 Task: Create new invoice with Date Opened :15-Apr-23, Select Customer: Too Thai Street Eats, Terms: Payment Term 1. Make invoice entry for item-1 with Date: 15-Apr-23, Description: Blue Bunny Cookies 'n Cream_x000D_
, Action: Material, Income Account: Income:Sales, Quantity: 2, Unit Price: 8.65, Discount $: 2.28. Make entry for item-2 with Date: 15-Apr-23, Description: _x000D_
Terra Chips - Sweet Potato Crinkle, Action: Material, Income Account: Income:Sales, Quantity: 5, Unit Price: 14.25, Discount $: 3.28. Make entry for item-3 with Date: 15-Apr-23, Description: Starbucks Frappuccino, Action: Material, Income Account: Income:Sales, Quantity: 1, Unit Price: 15.25, Discount $: 3.78. Write Notes: 'Looking forward to serving you again.'. Post Invoice with Post Date: 15-Apr-23, Post to Accounts: Assets:Accounts Receivable. Pay / Process Payment with Transaction Date: 15-May-23, Amount: 94.46, Transfer Account: Checking Account. Print Invoice, display notes by going to Option, then go to Display Tab and check 'Invoice Notes'.
Action: Mouse pressed left at (188, 30)
Screenshot: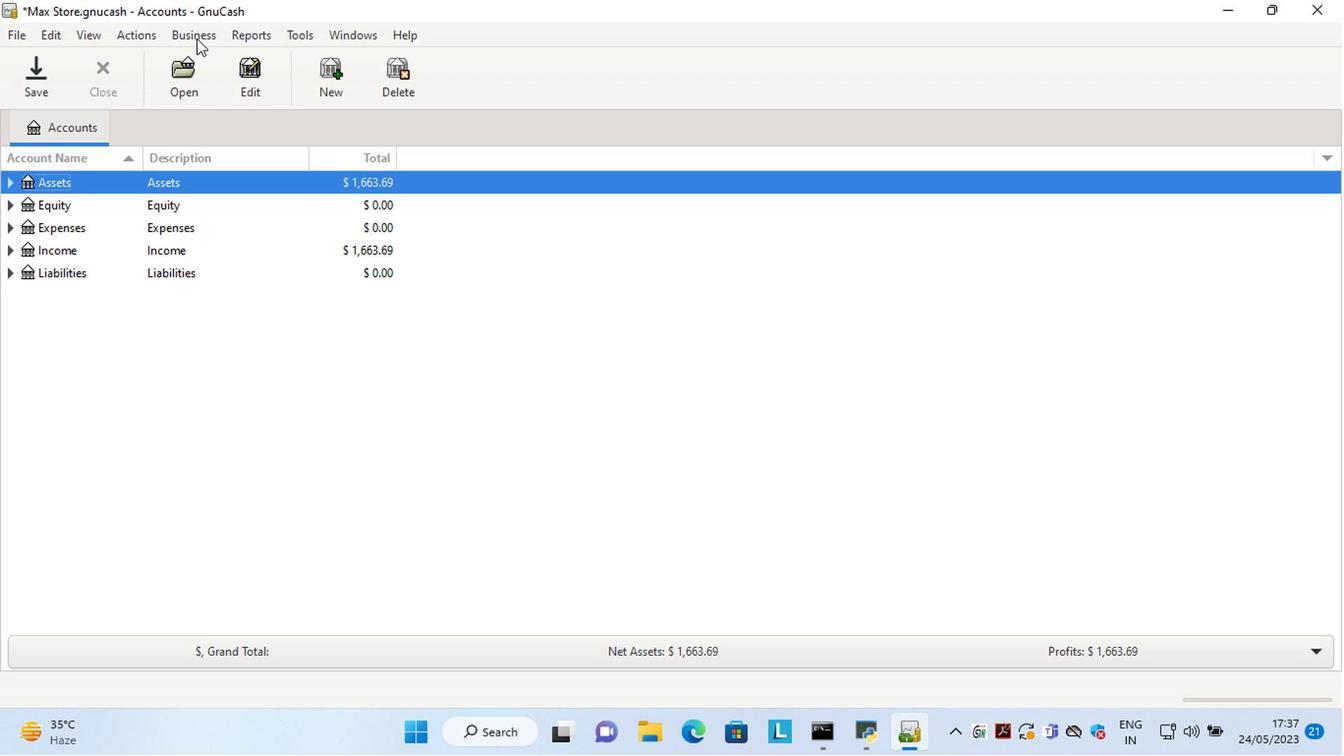 
Action: Mouse moved to (420, 132)
Screenshot: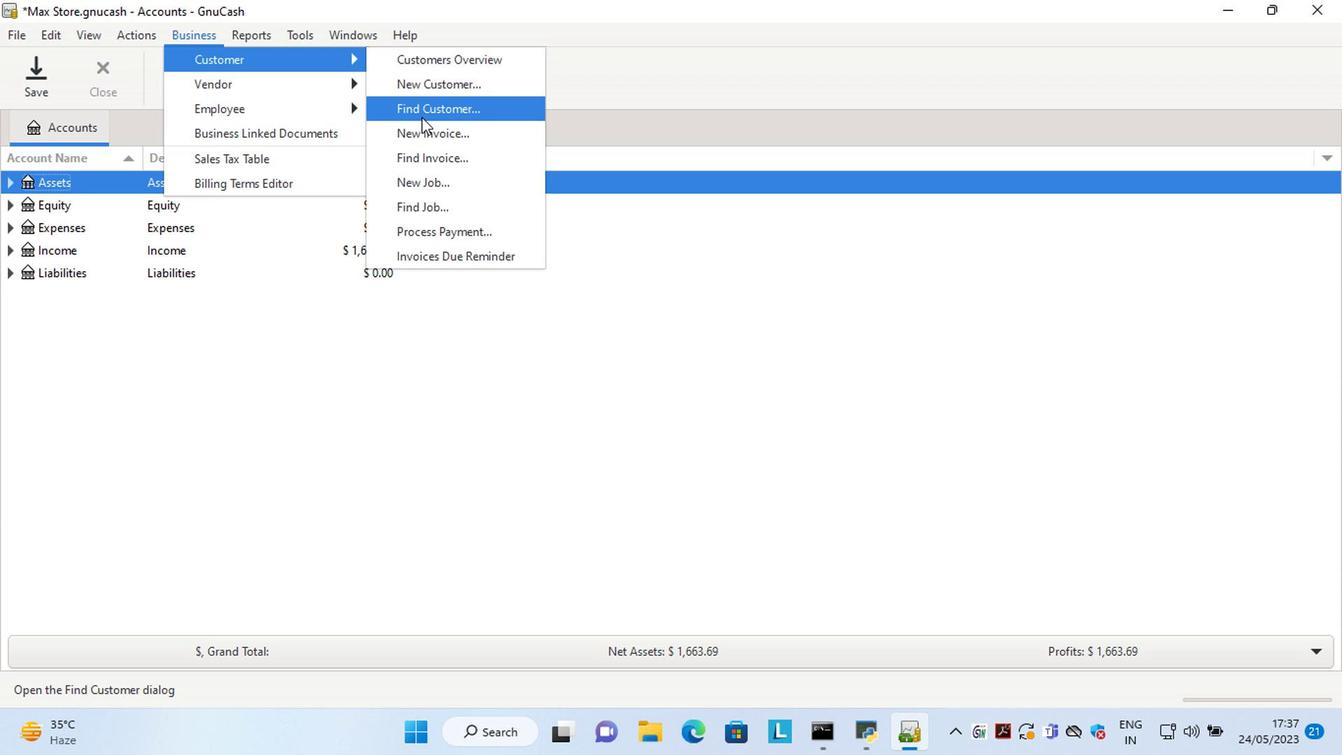 
Action: Mouse pressed left at (420, 132)
Screenshot: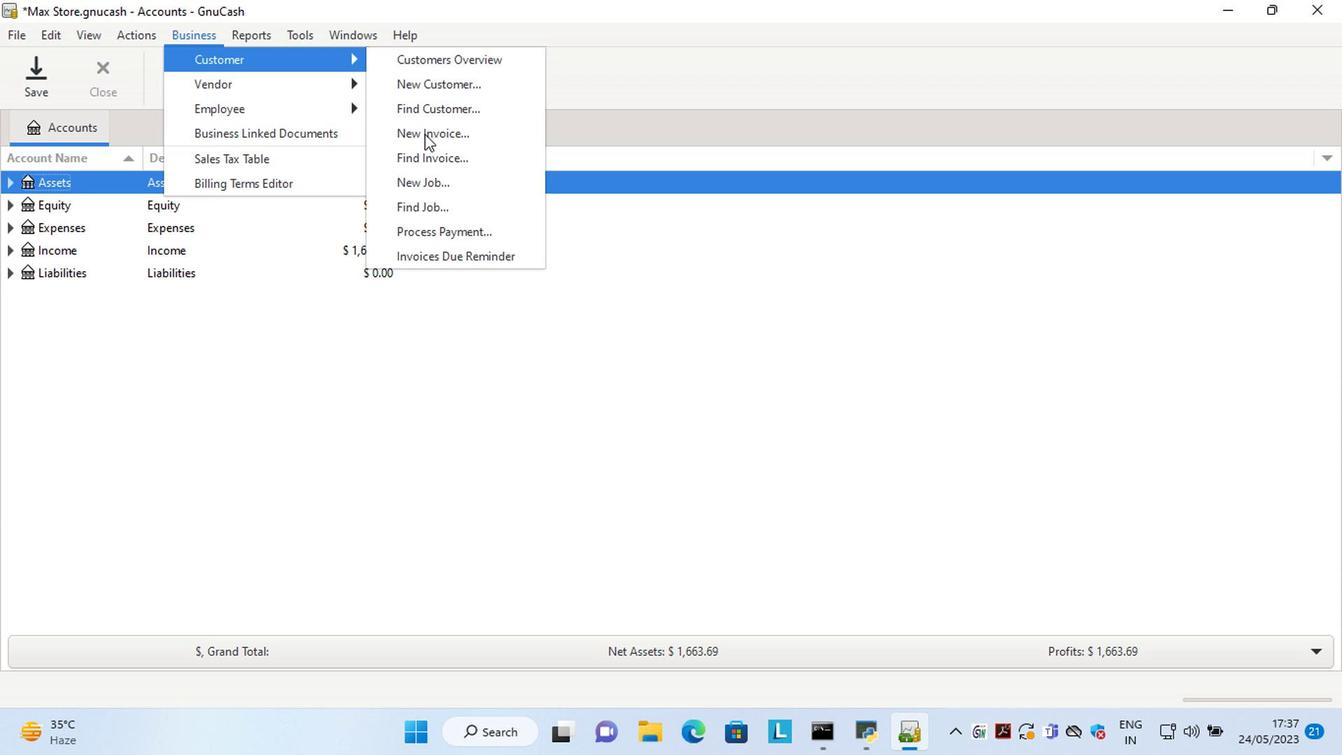 
Action: Mouse moved to (720, 281)
Screenshot: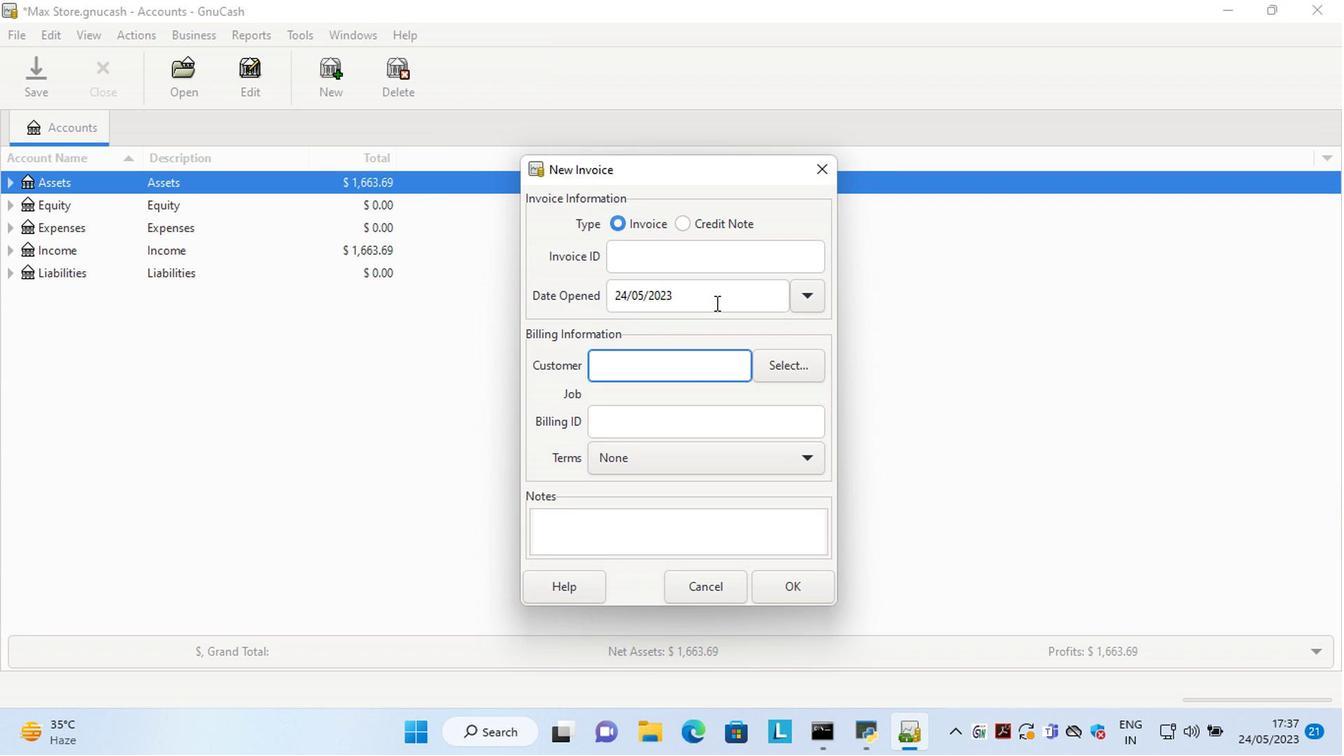 
Action: Mouse pressed left at (720, 281)
Screenshot: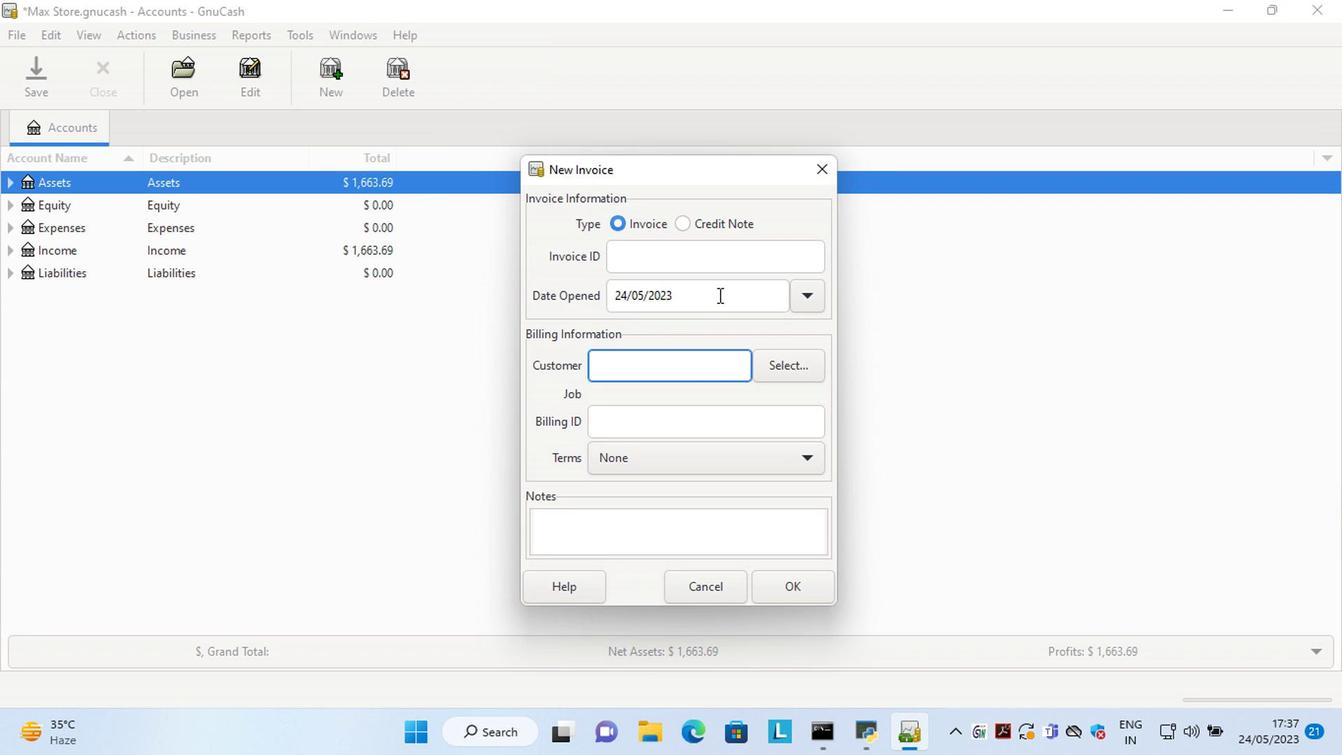
Action: Mouse moved to (1123, 306)
Screenshot: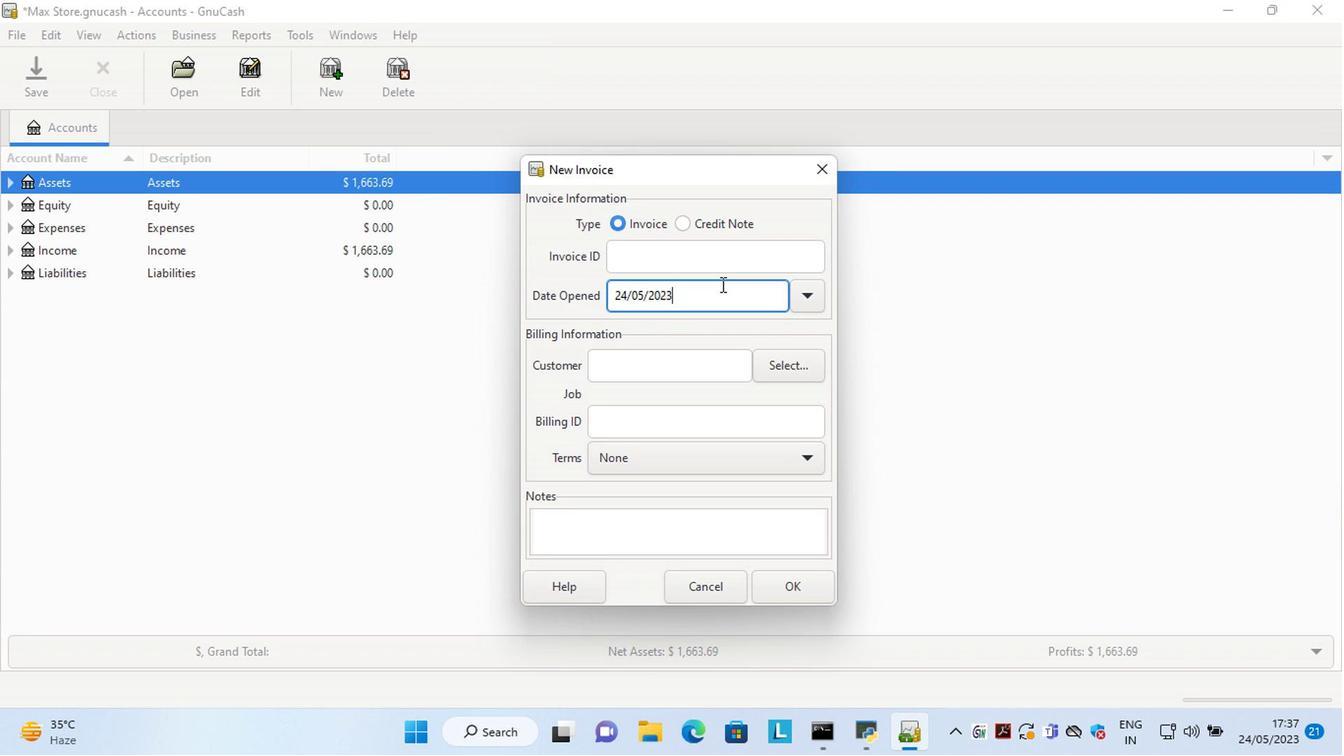 
Action: Key pressed <Key.left><Key.left><Key.left><Key.left><Key.left><Key.left><Key.left><Key.left><Key.left><Key.left><Key.left><Key.delete><Key.delete>15<Key.right><Key.right><Key.delete>4<Key.tab>
Screenshot: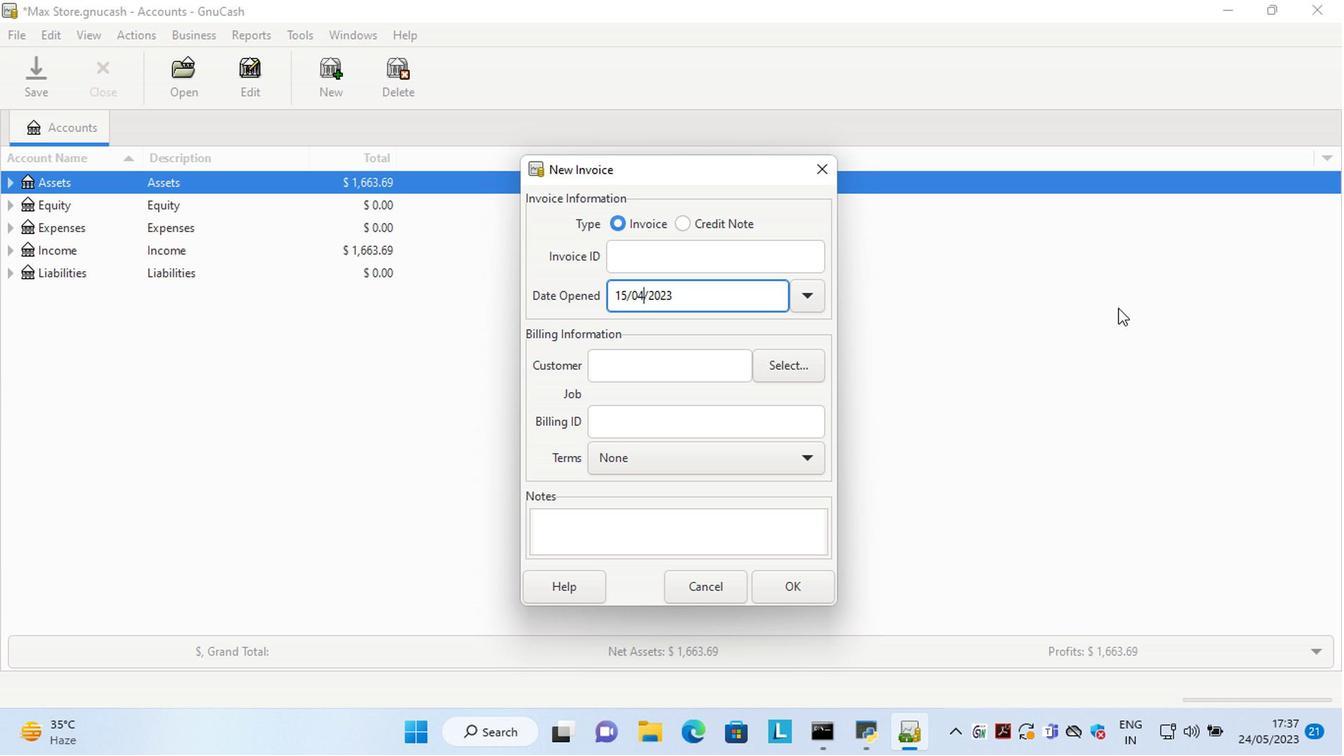 
Action: Mouse moved to (759, 371)
Screenshot: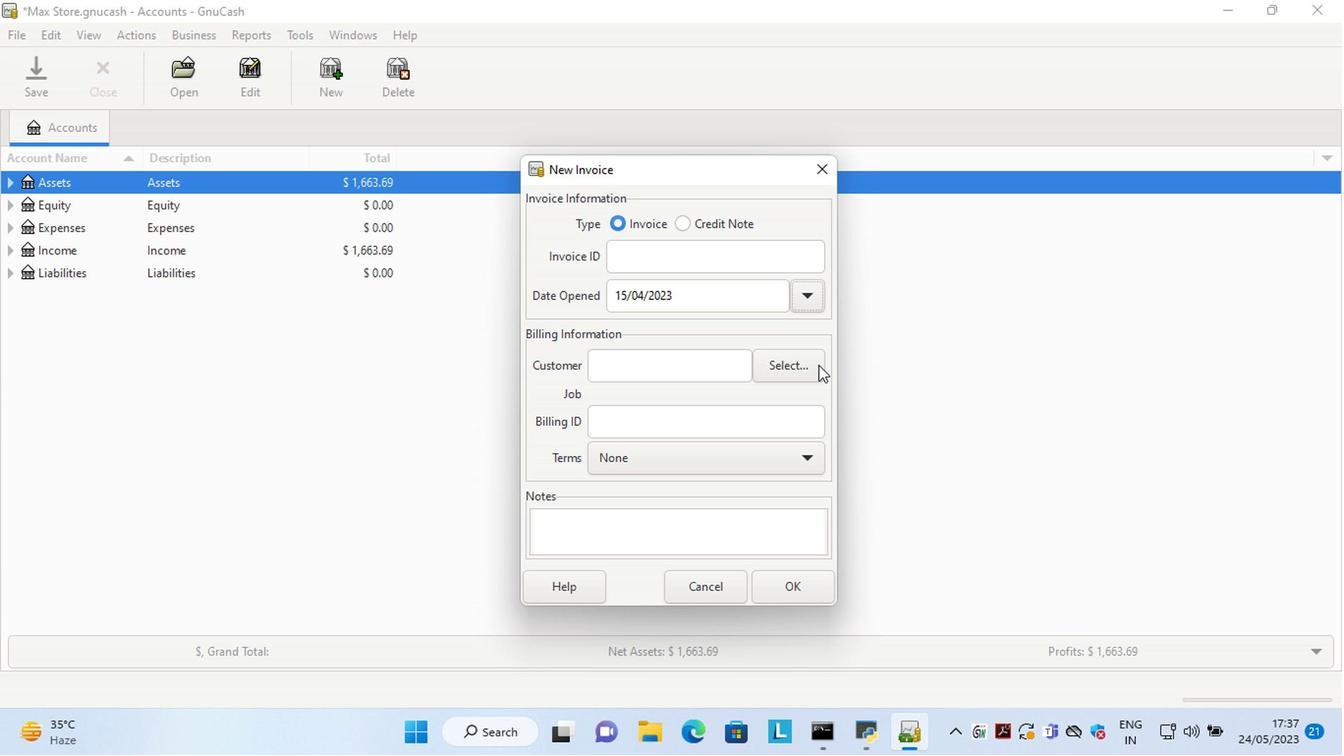 
Action: Mouse pressed left at (759, 371)
Screenshot: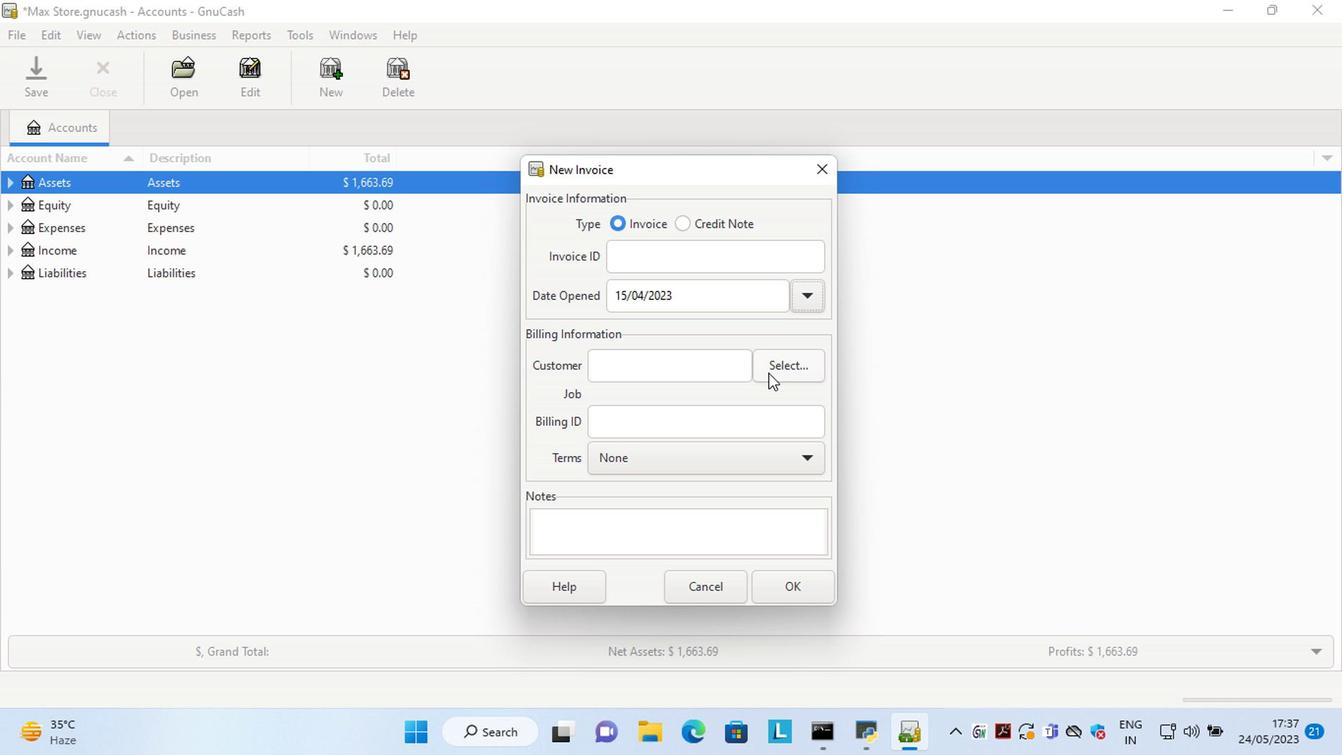 
Action: Mouse moved to (748, 350)
Screenshot: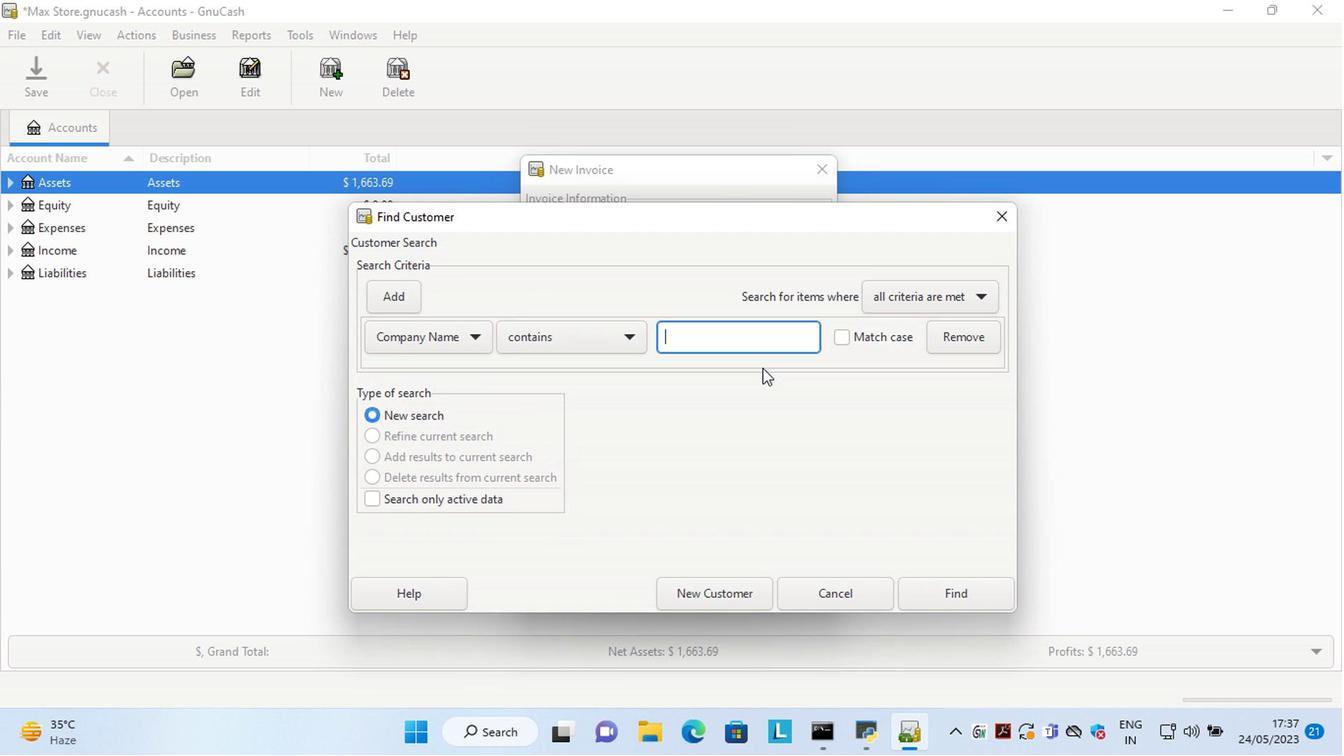 
Action: Mouse pressed left at (748, 350)
Screenshot: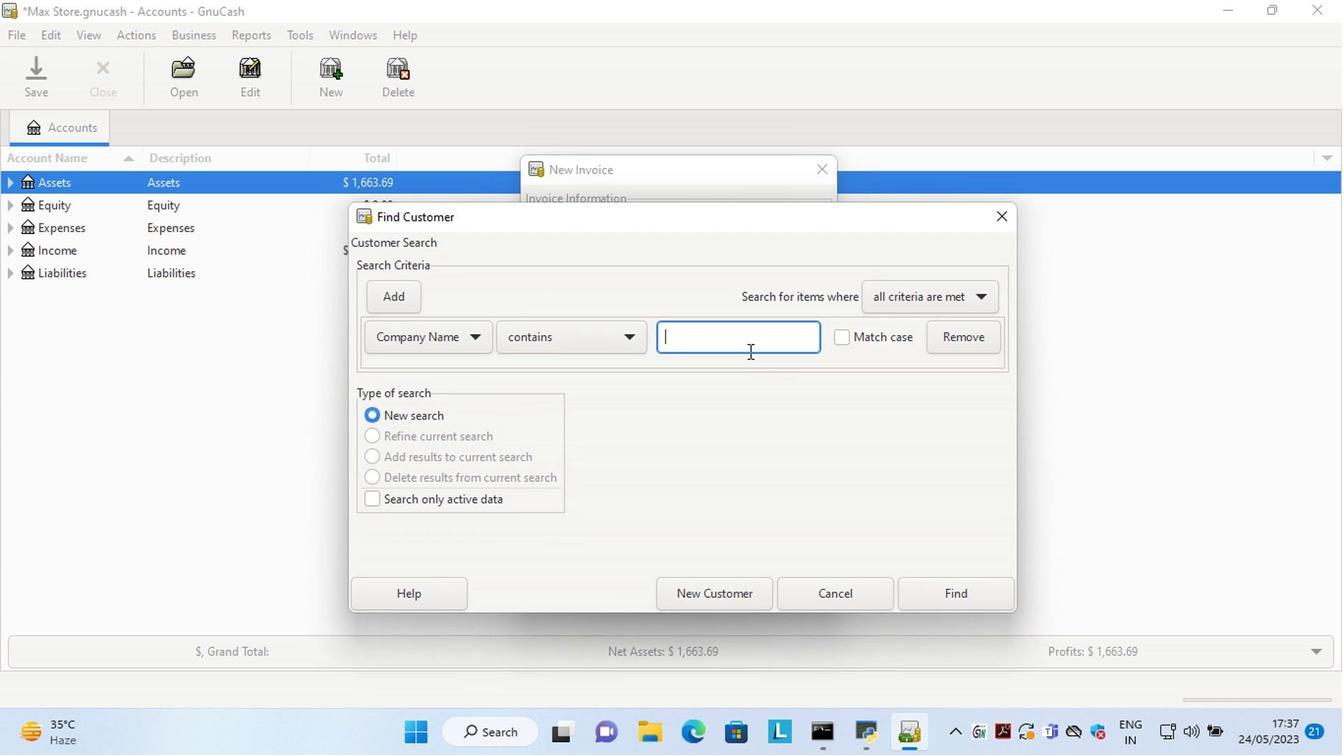 
Action: Key pressed <Key.shift>Too
Screenshot: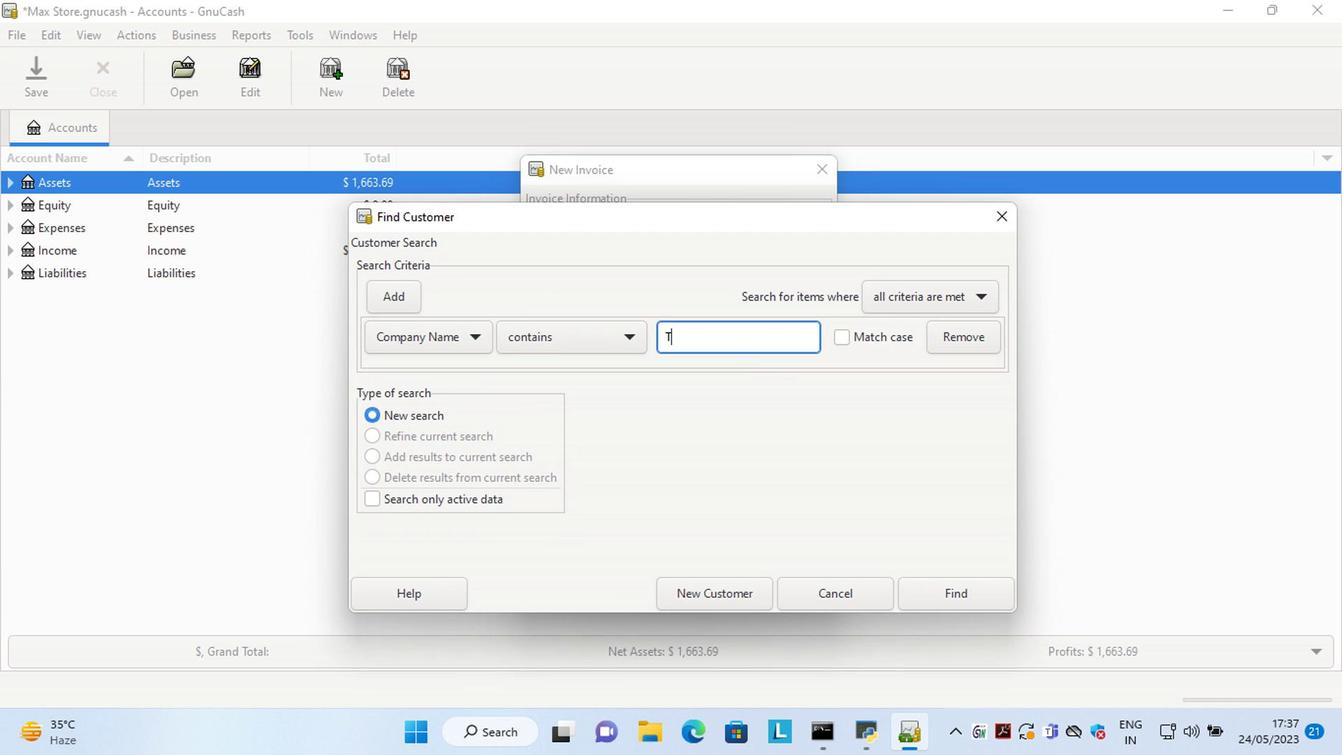 
Action: Mouse moved to (959, 603)
Screenshot: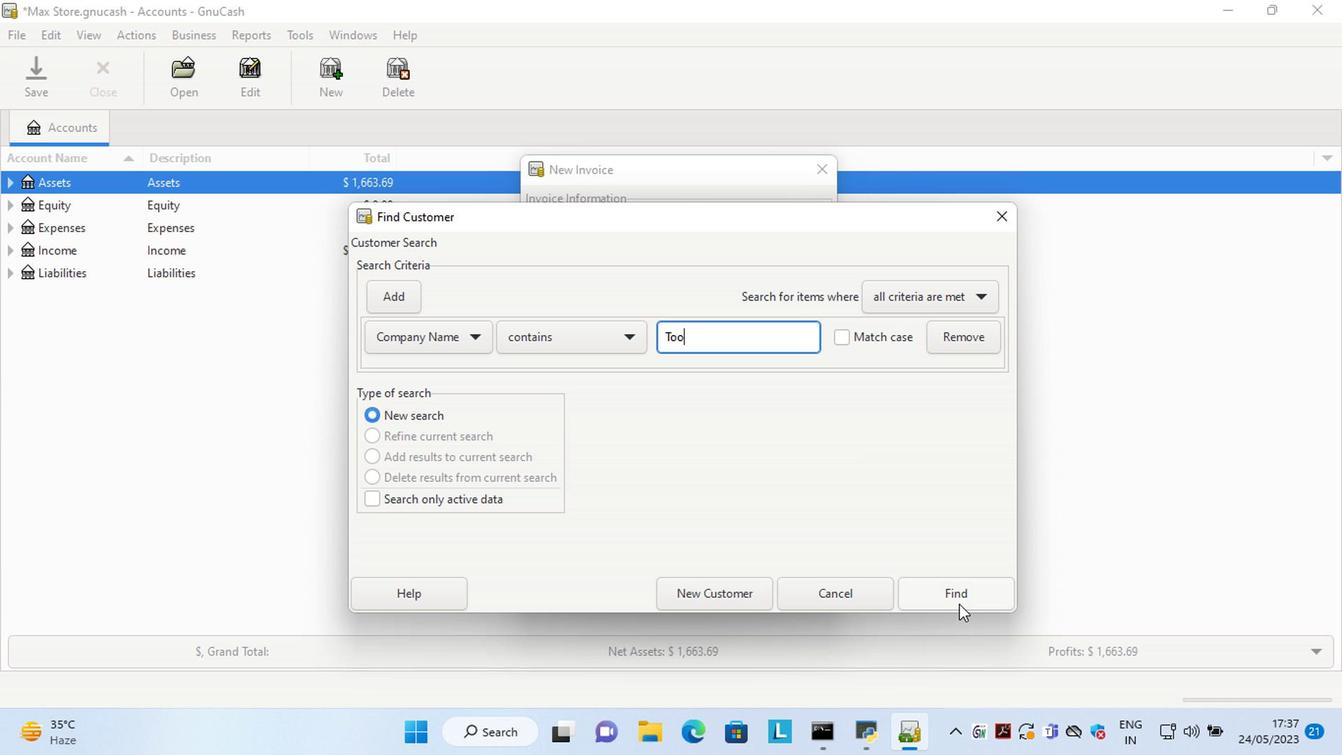 
Action: Mouse pressed left at (959, 603)
Screenshot: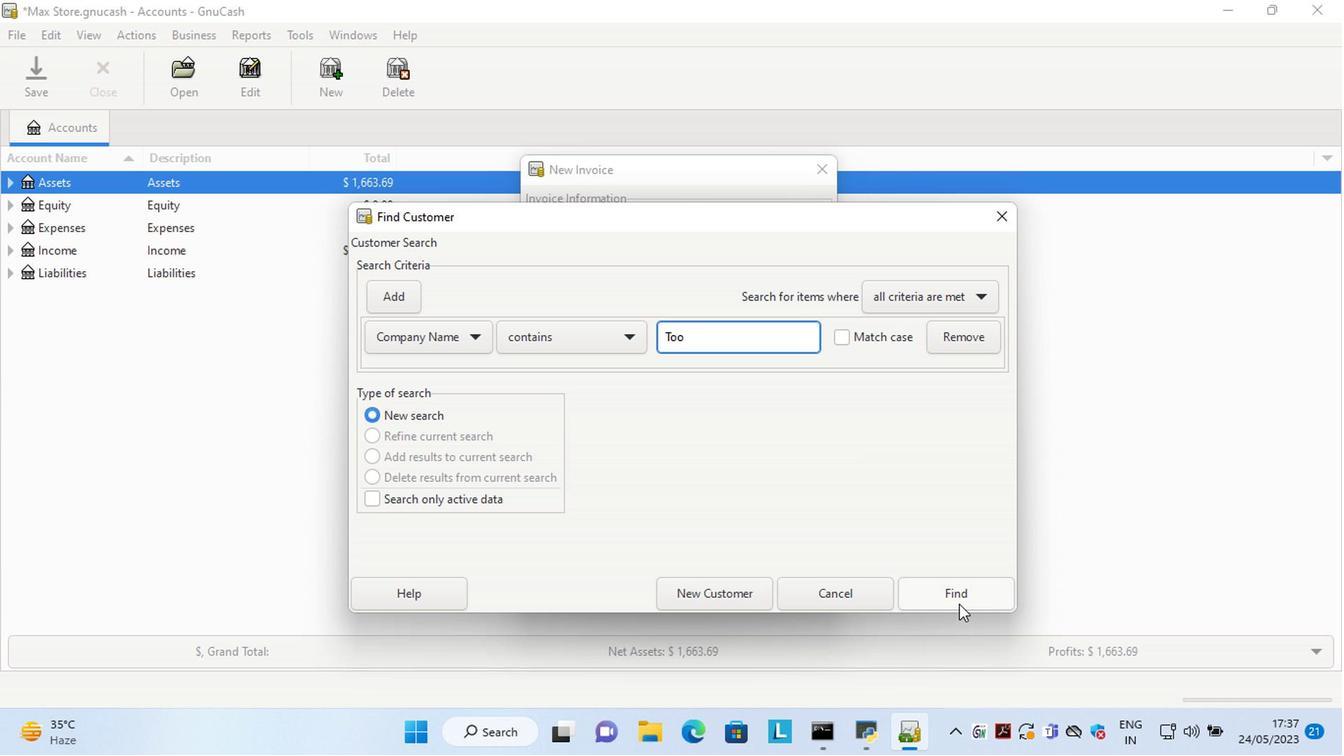 
Action: Mouse moved to (708, 391)
Screenshot: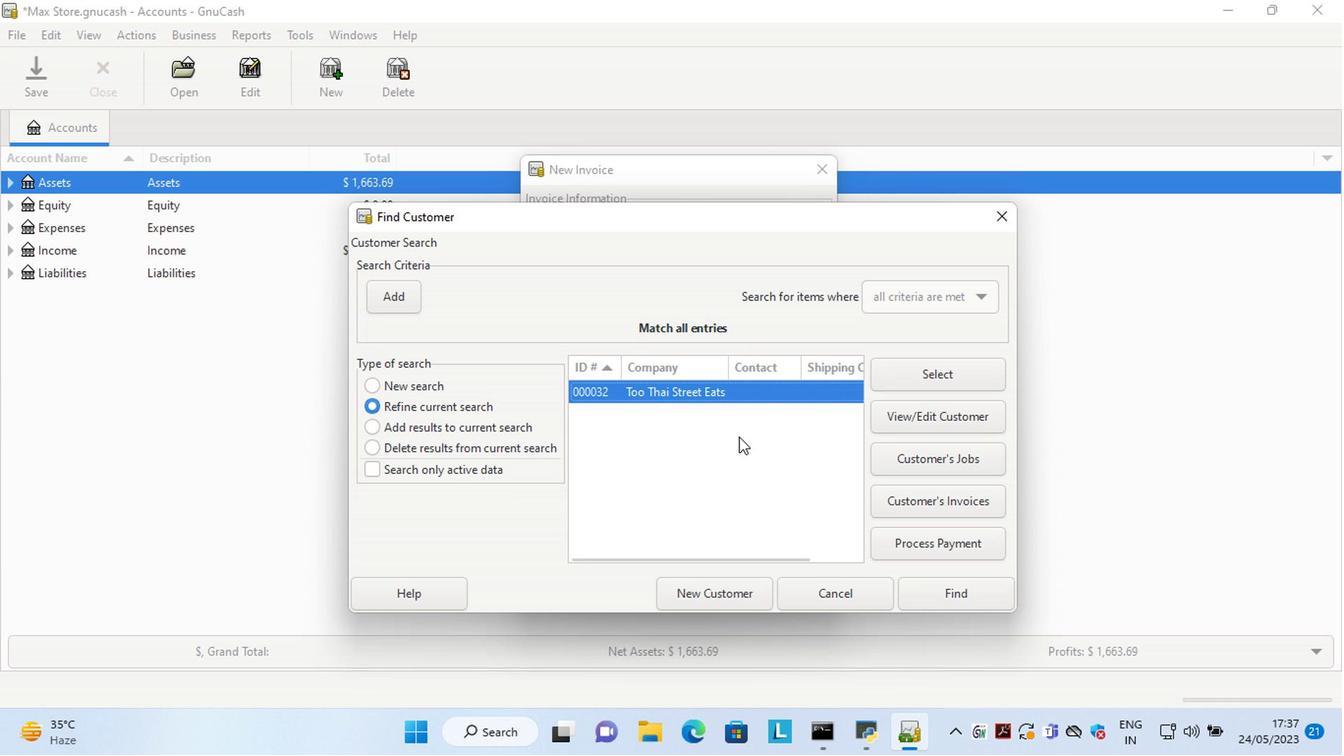 
Action: Mouse pressed left at (708, 391)
Screenshot: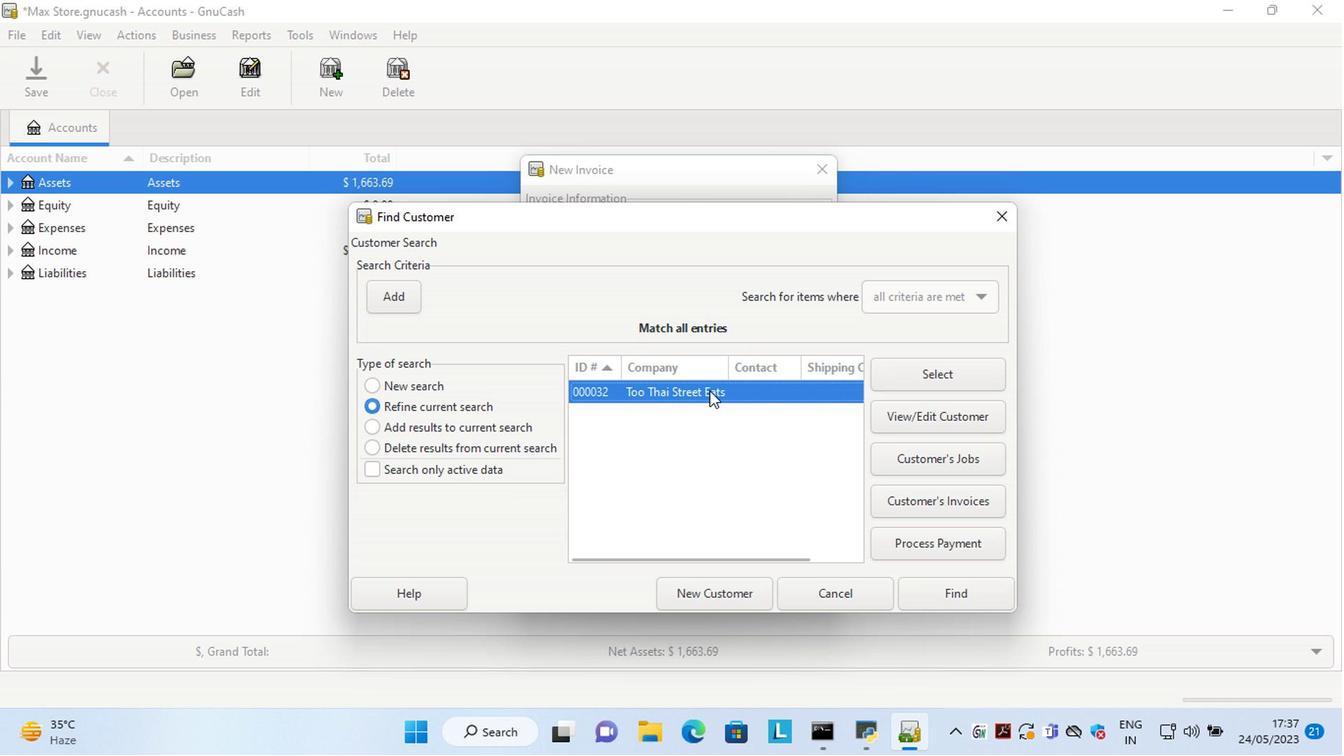 
Action: Mouse pressed left at (708, 391)
Screenshot: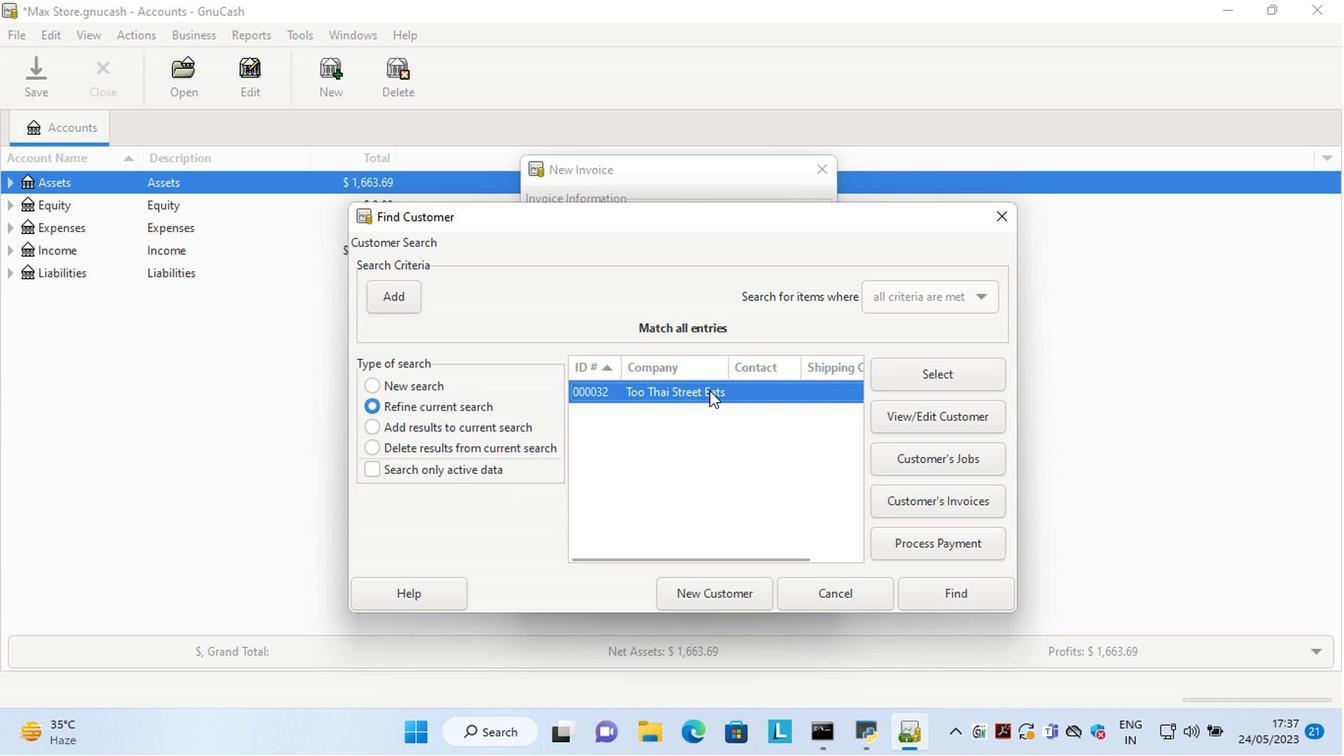 
Action: Mouse moved to (720, 480)
Screenshot: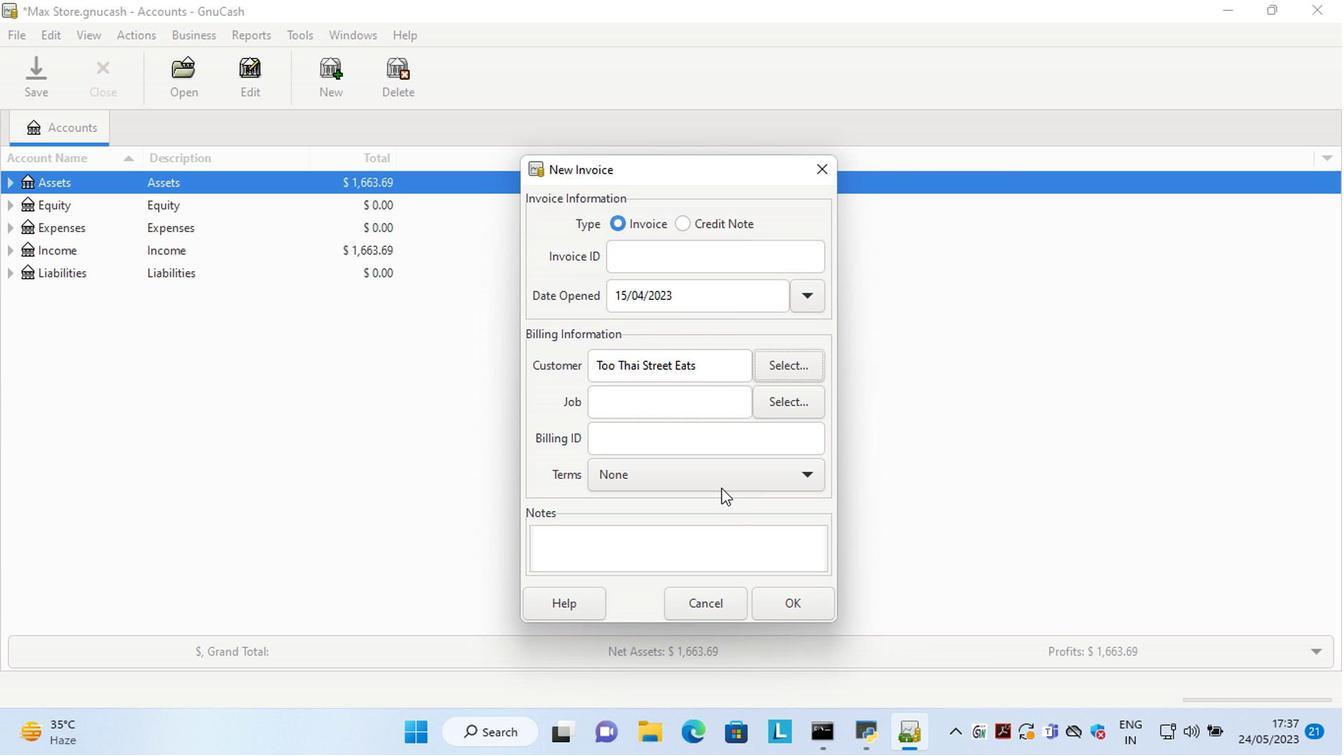 
Action: Mouse pressed left at (720, 480)
Screenshot: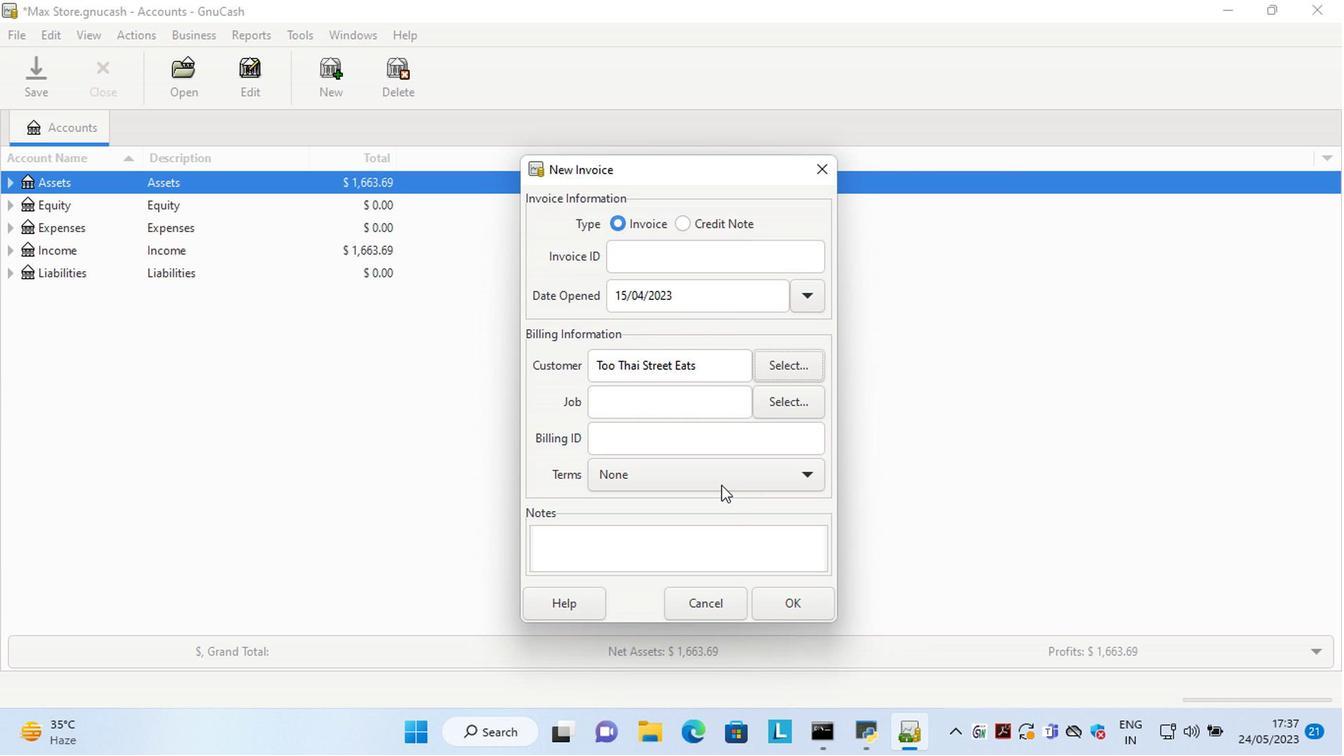 
Action: Mouse moved to (683, 509)
Screenshot: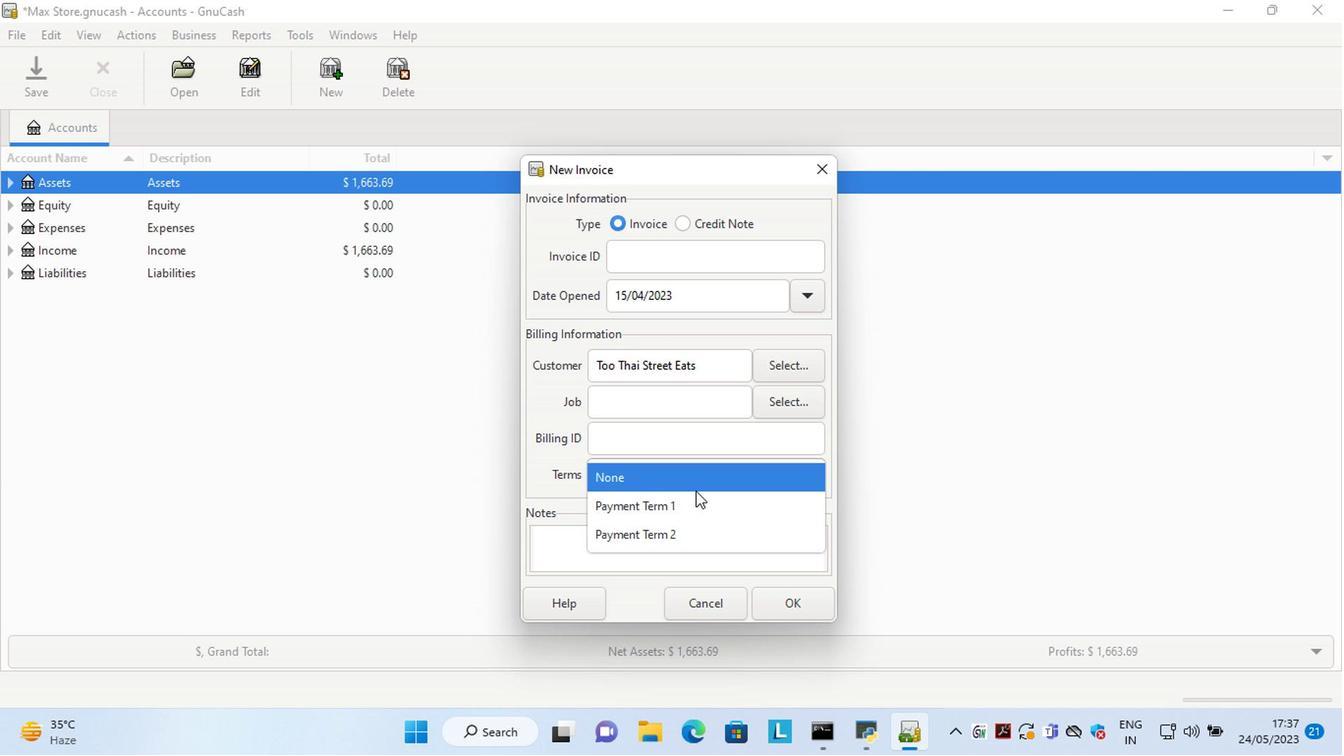 
Action: Mouse pressed left at (683, 509)
Screenshot: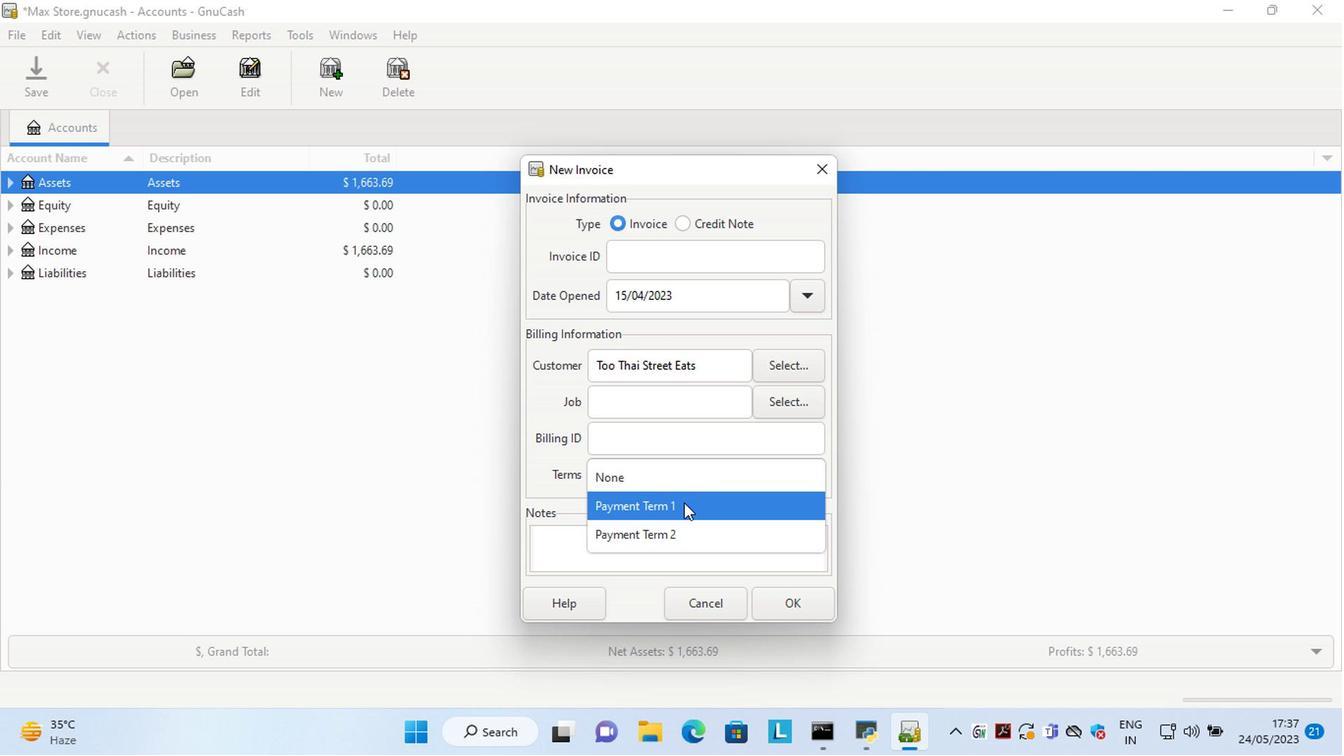 
Action: Mouse moved to (785, 609)
Screenshot: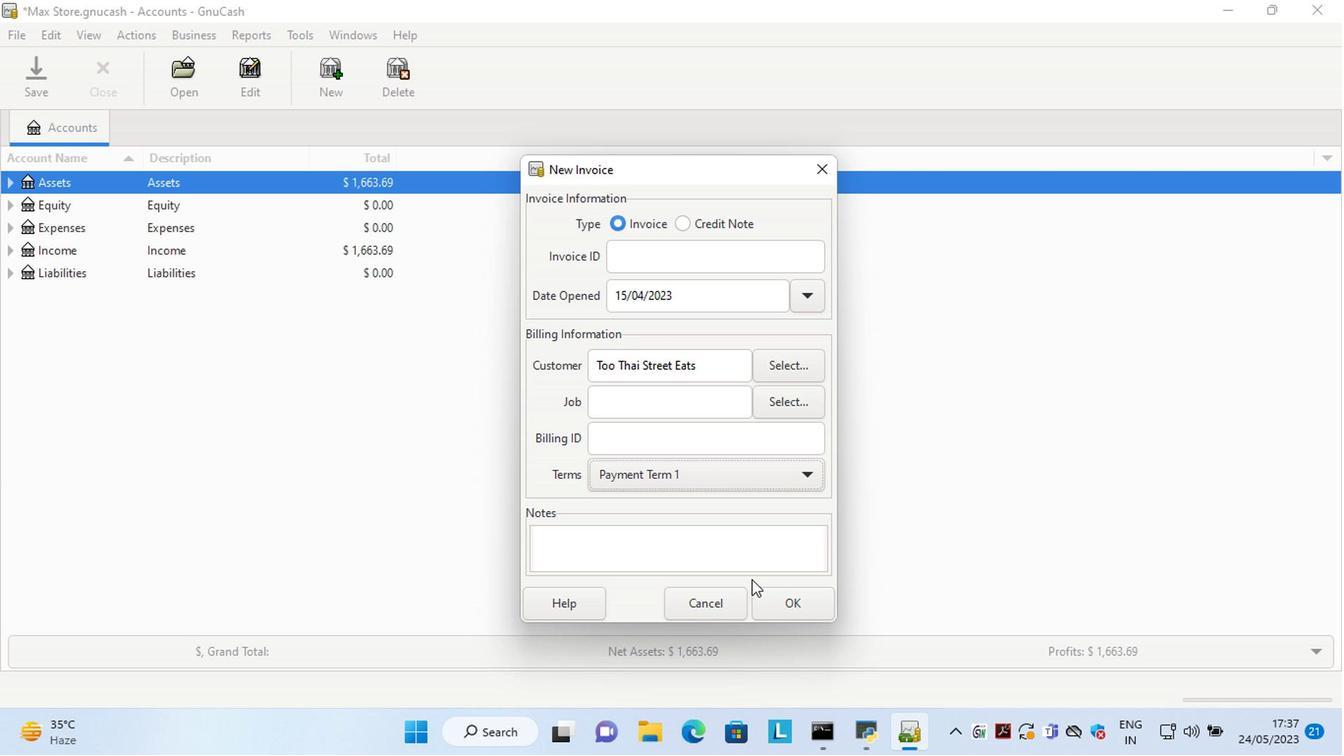
Action: Mouse pressed left at (785, 609)
Screenshot: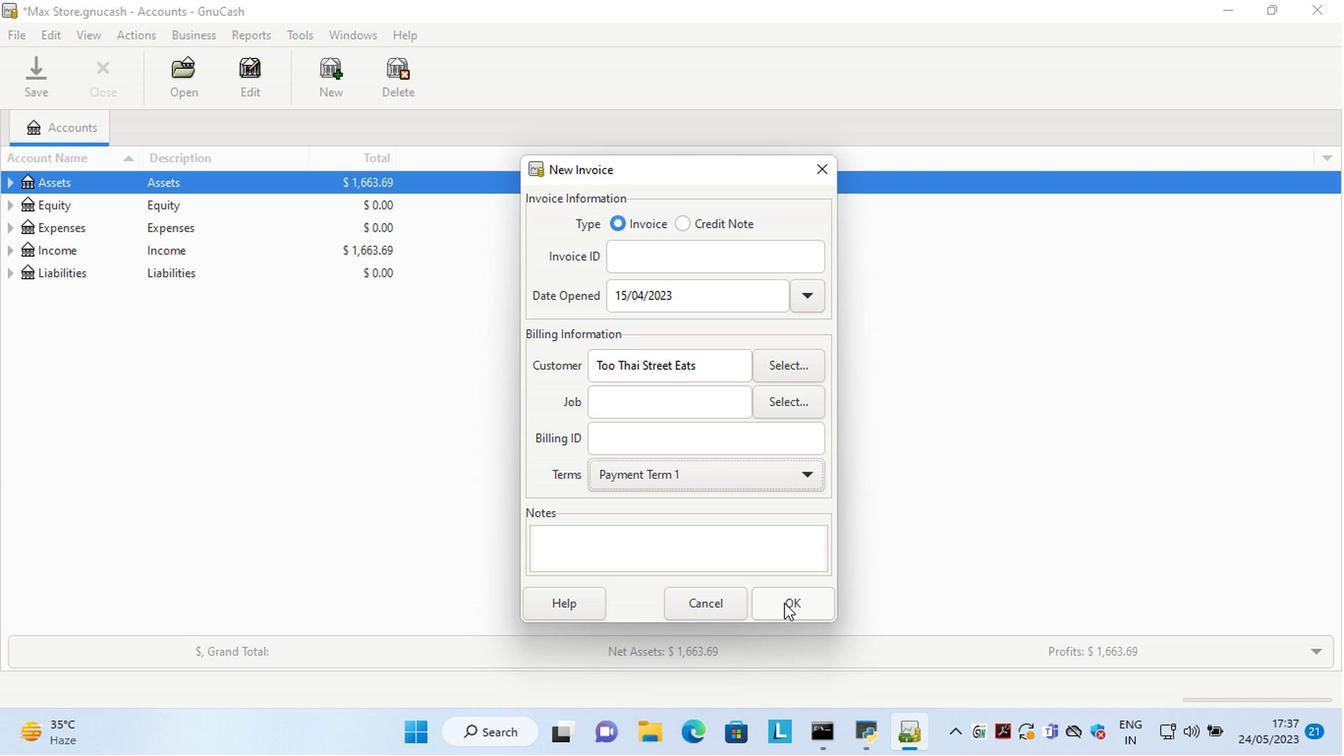 
Action: Mouse moved to (398, 405)
Screenshot: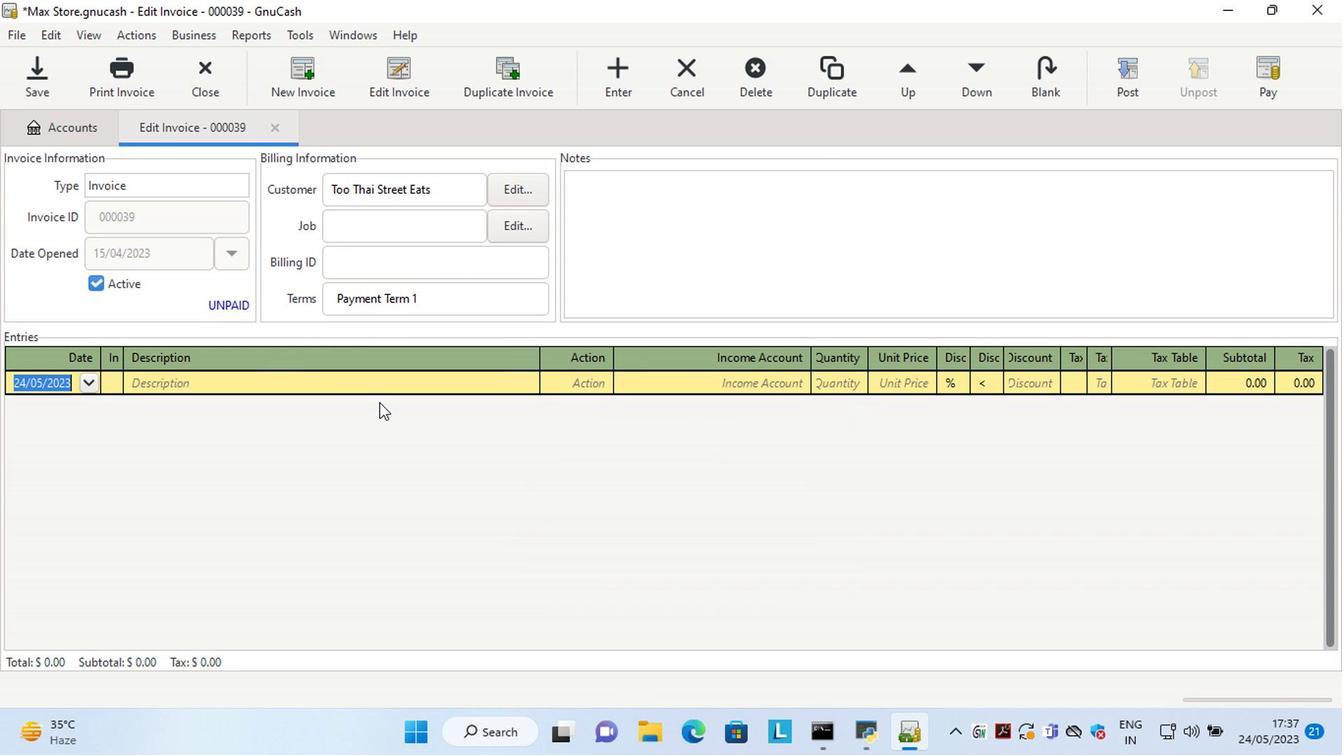 
Action: Key pressed <Key.left><Key.left><Key.left><Key.delete><Key.delete>15<Key.right><Key.right><Key.delete>4<Key.tab><Key.shift>Blue<Key.space><Key.shift>Bunny<Key.space><Key.shift>Cookies'n<Key.space><Key.shift>Cream<Key.tab>ma<Key.tab>sale<Key.tab>2<Key.tab>8.65<Key.tab>
Screenshot: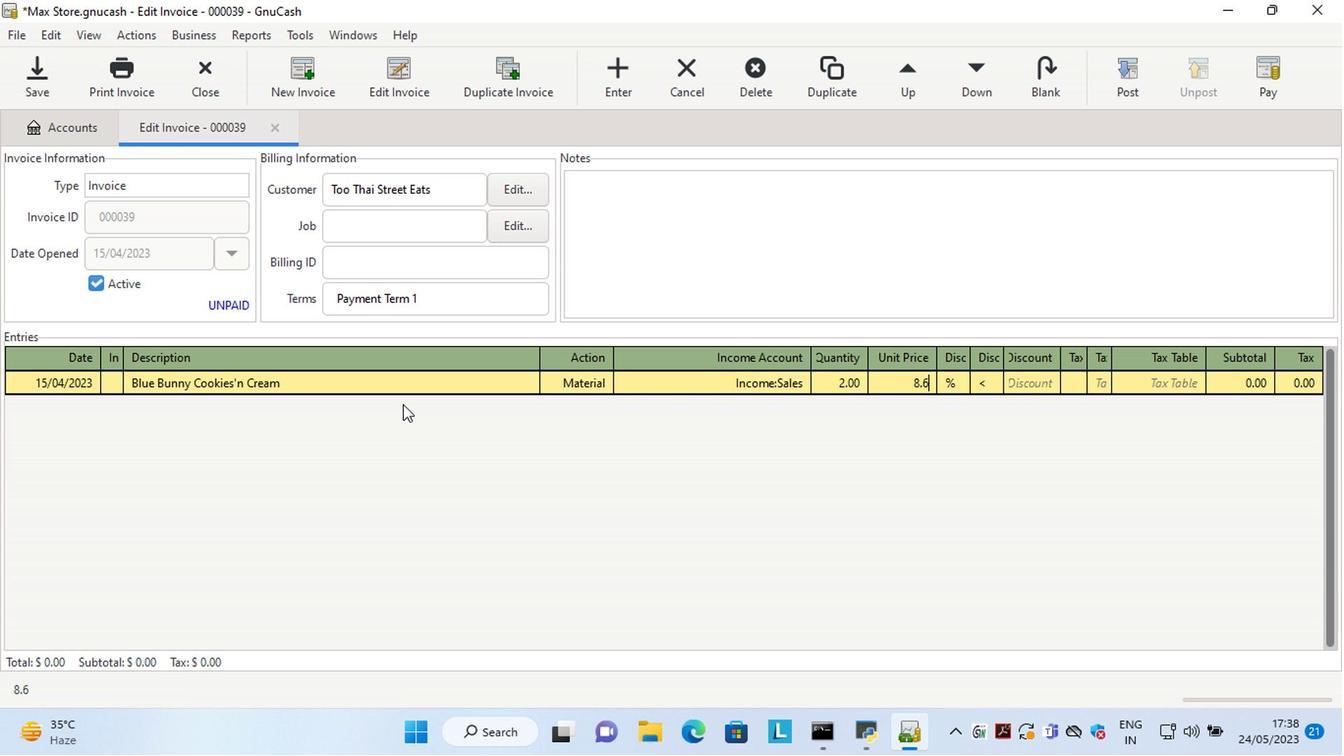 
Action: Mouse moved to (965, 388)
Screenshot: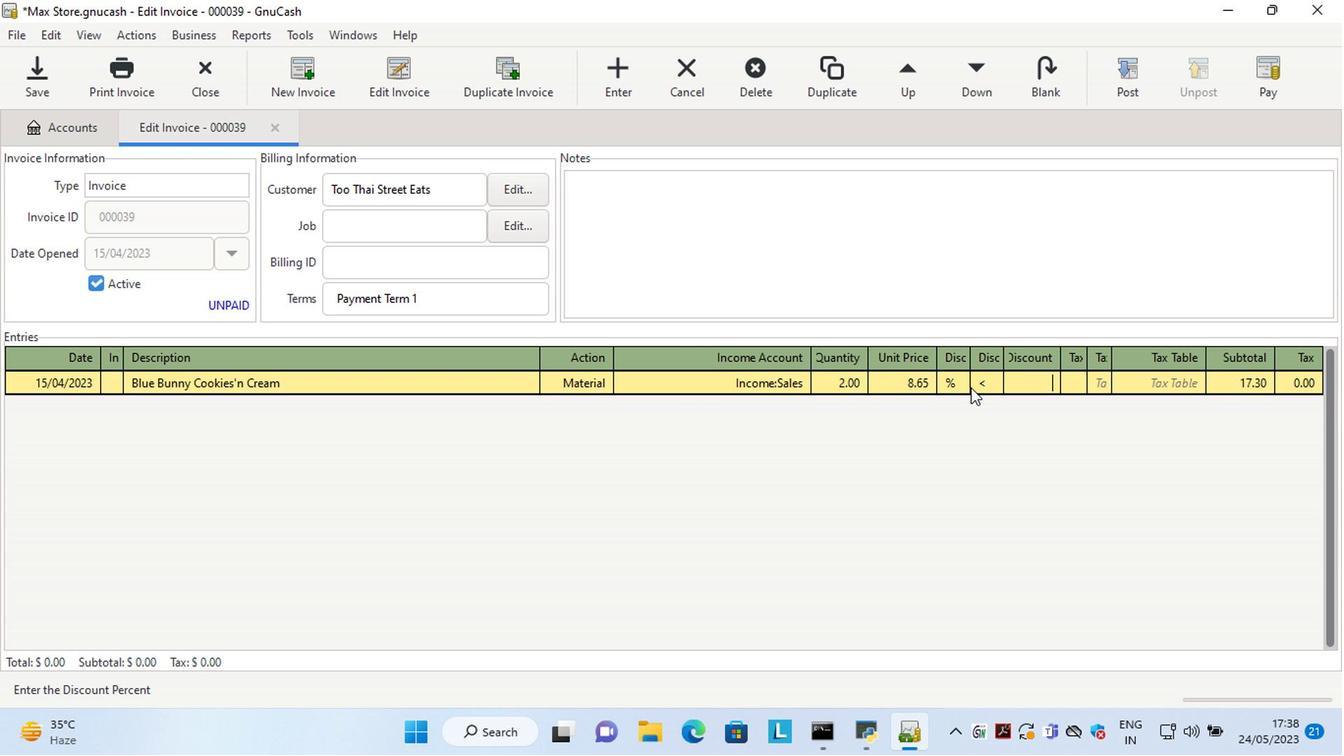 
Action: Mouse pressed left at (965, 388)
Screenshot: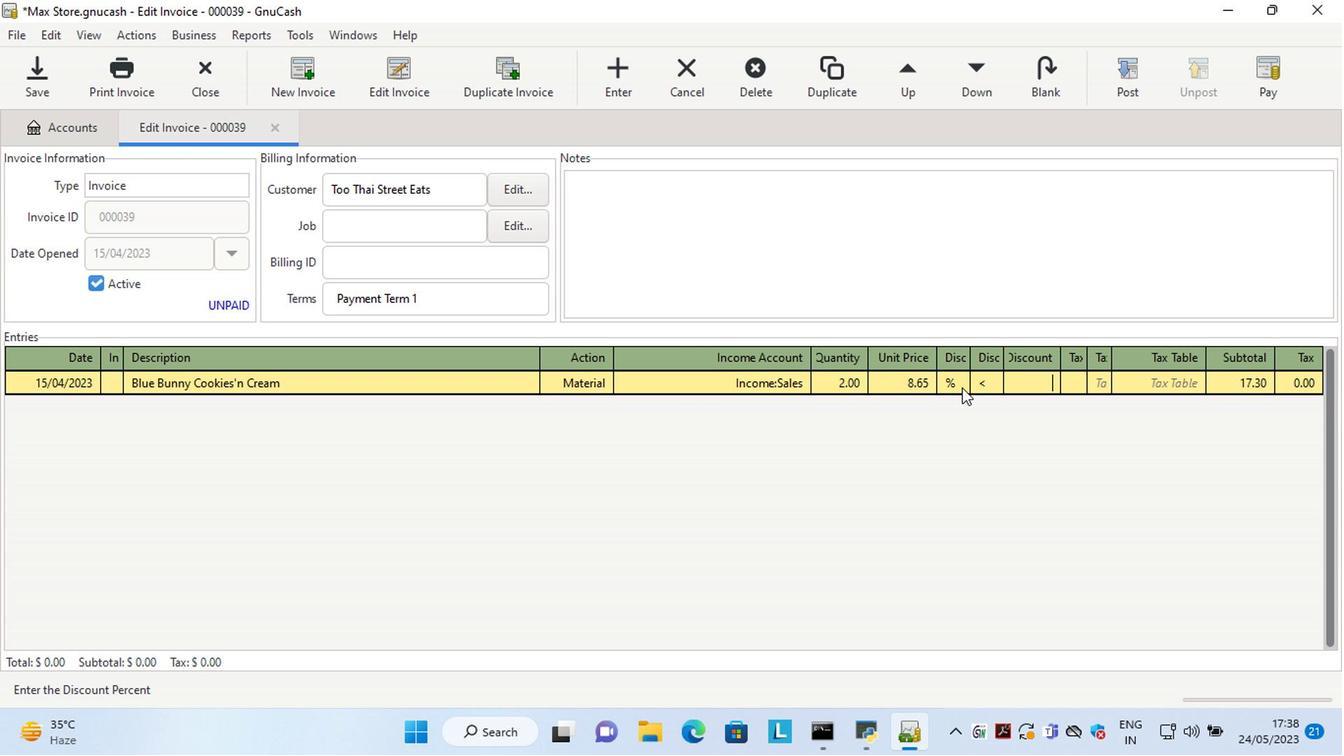 
Action: Mouse moved to (993, 386)
Screenshot: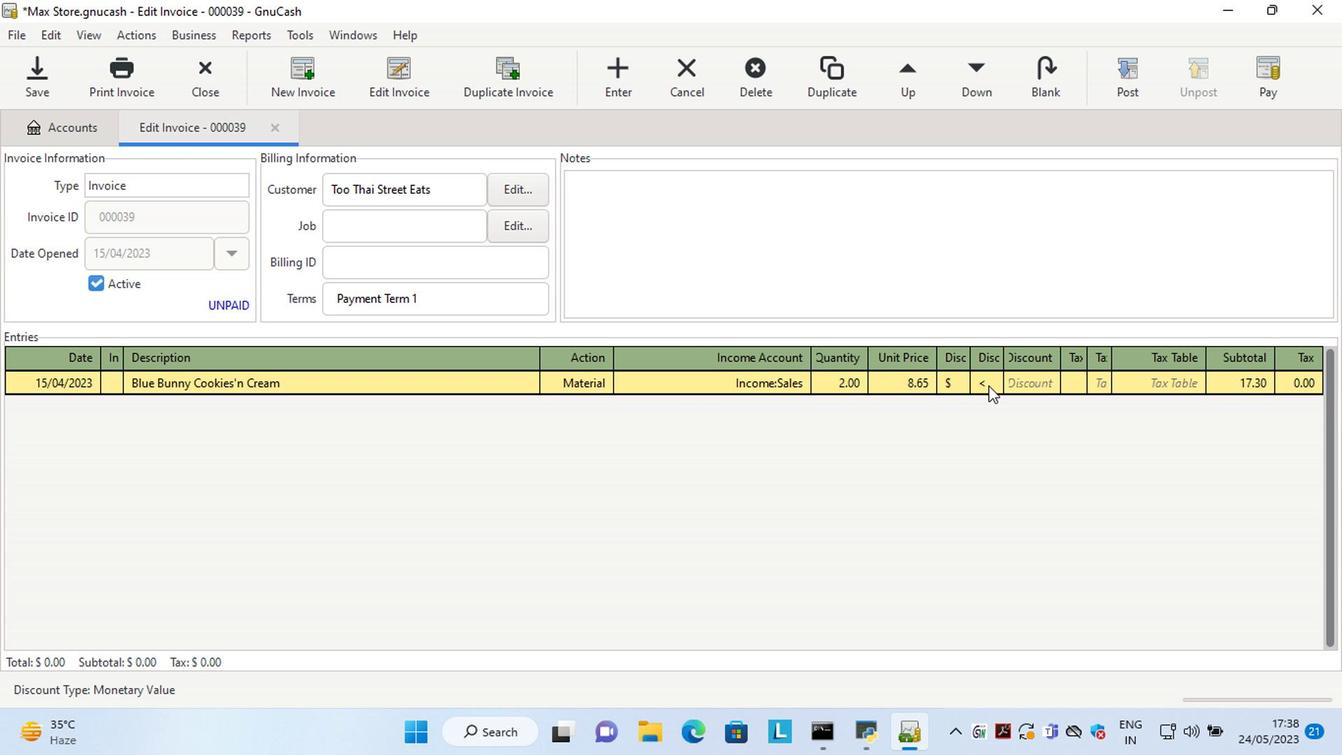 
Action: Mouse pressed left at (993, 386)
Screenshot: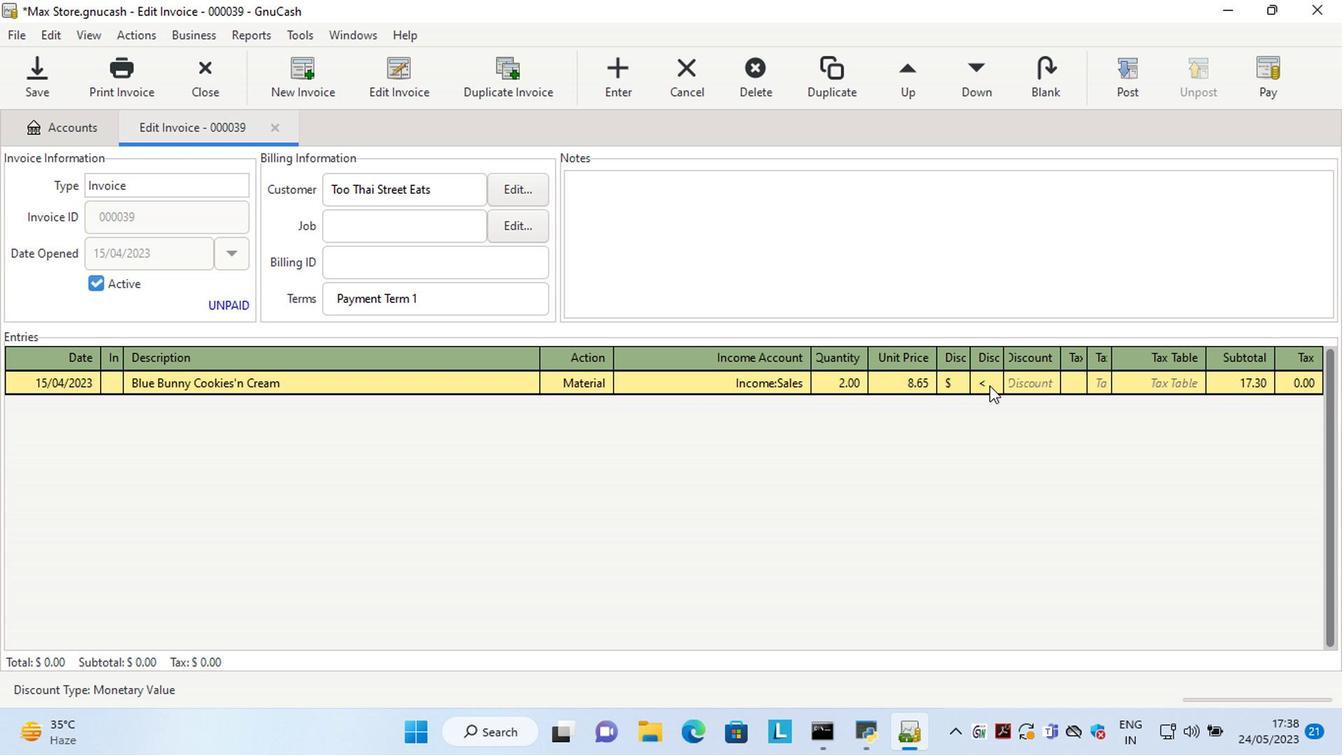 
Action: Mouse moved to (1020, 387)
Screenshot: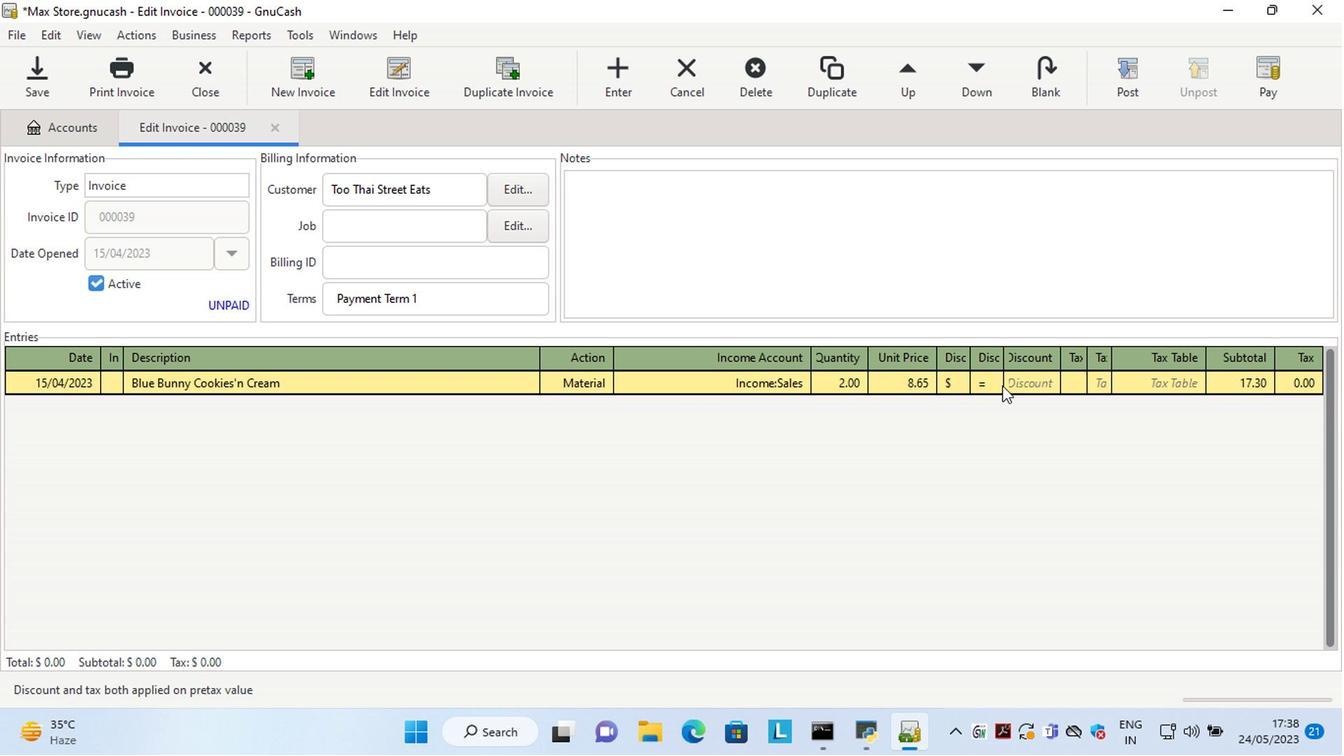 
Action: Mouse pressed left at (1020, 387)
Screenshot: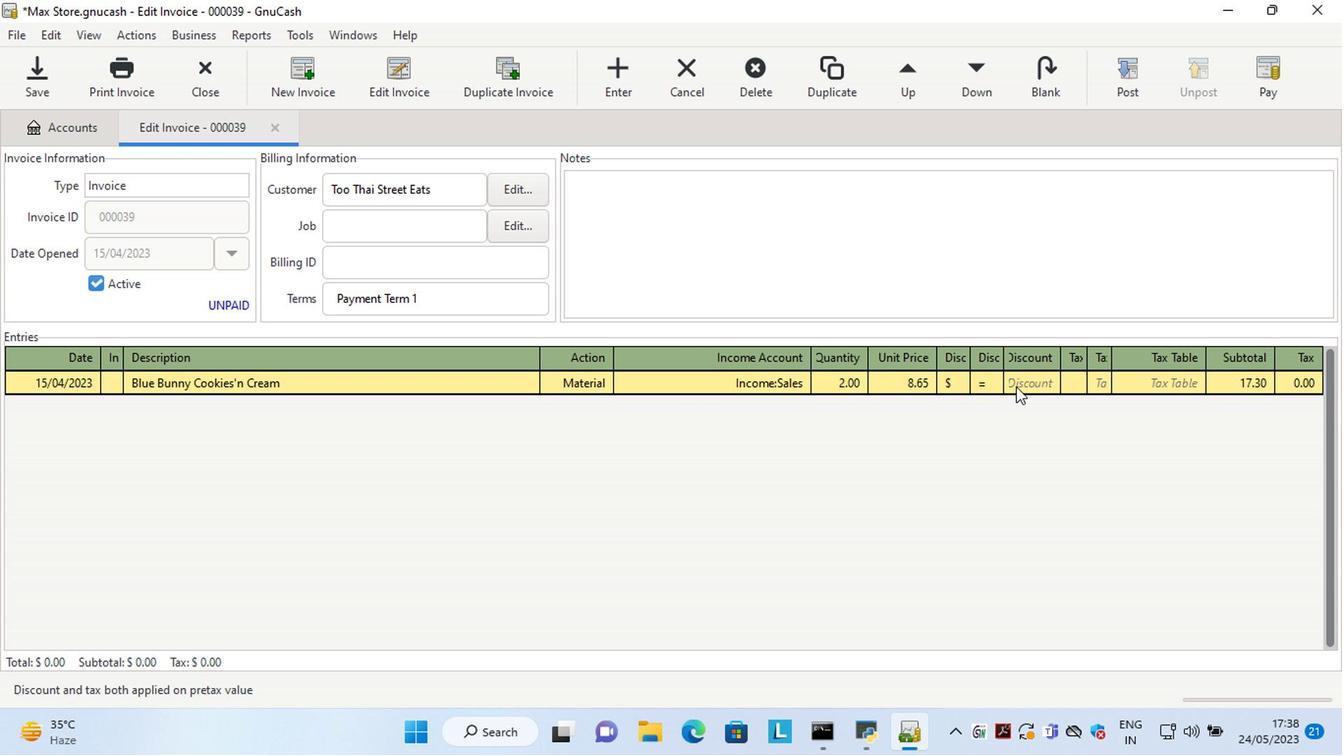 
Action: Key pressed 2.28
Screenshot: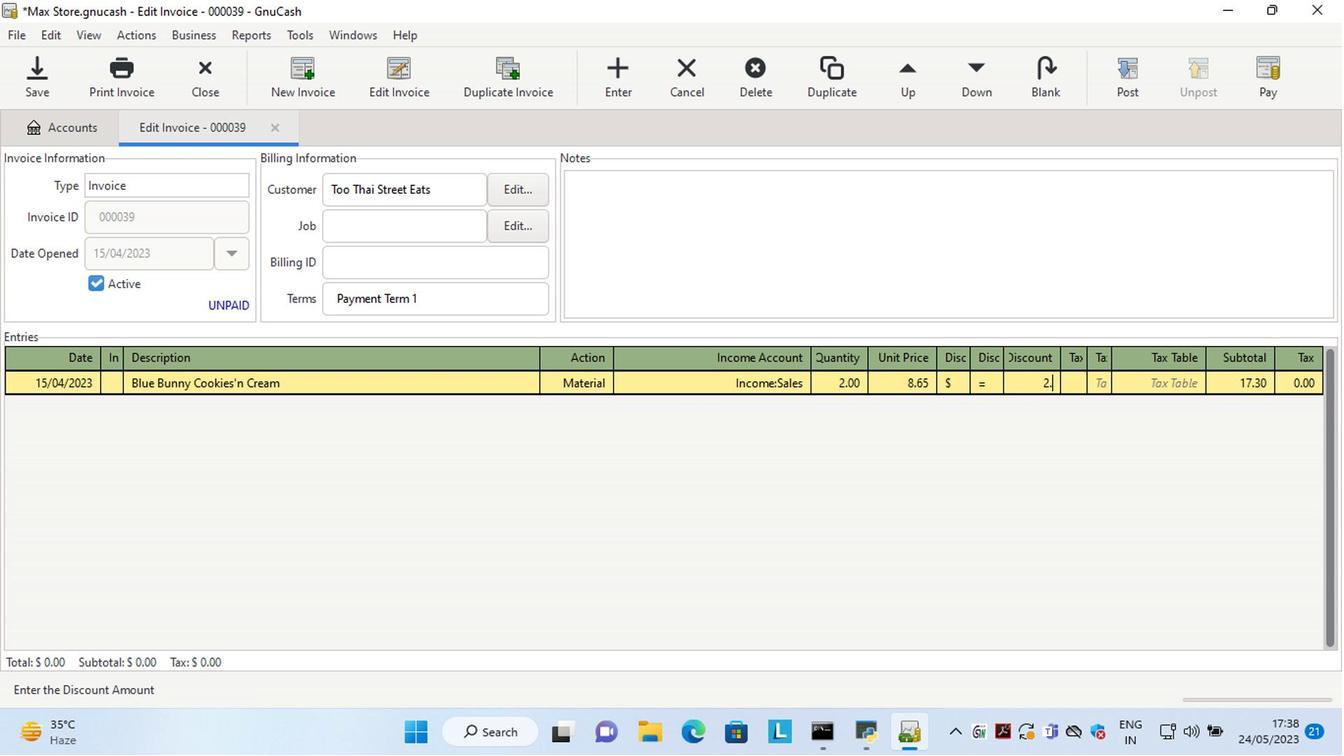 
Action: Mouse moved to (1273, 493)
Screenshot: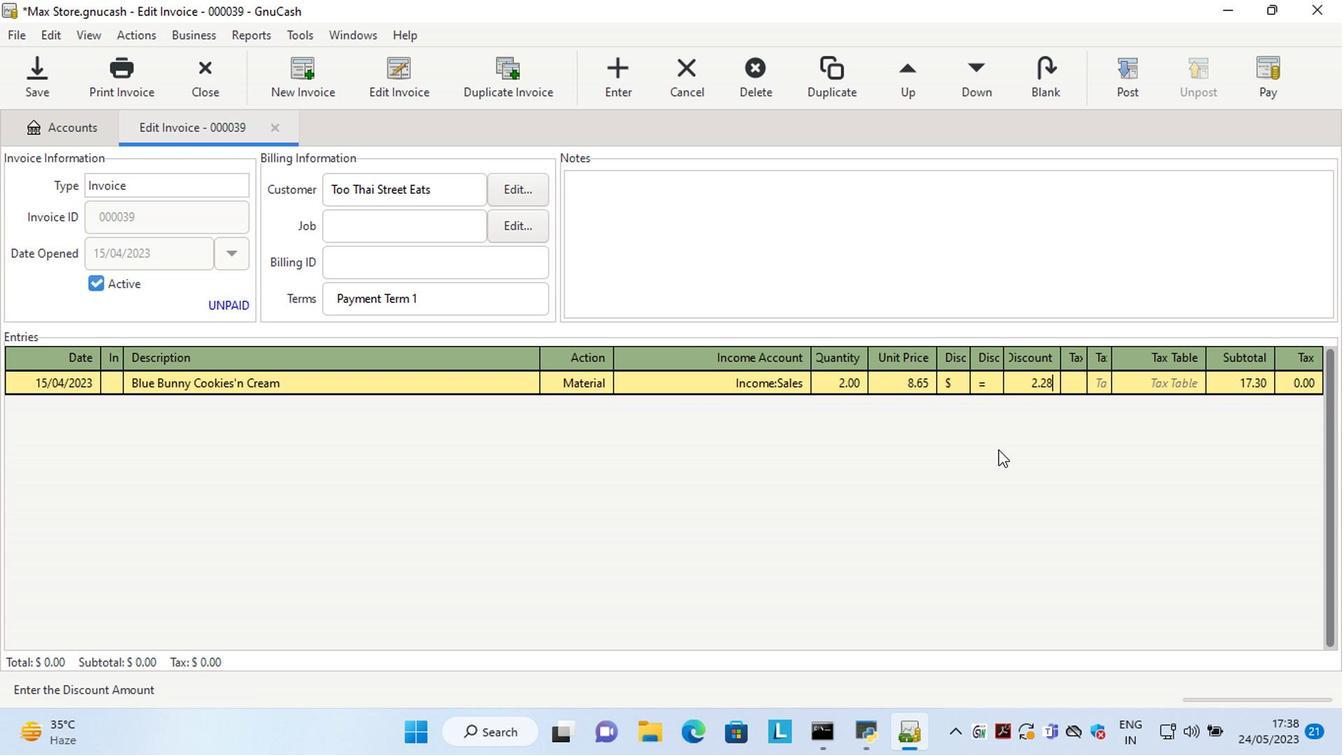 
Action: Key pressed <Key.tab><Key.tab><Key.shift>Terra<Key.space><Key.shift>Chips<Key.space>-<Key.shift>Sweet<Key.space><Key.shift>Potato<Key.space><Key.shift><Key.shift><Key.shift>Crinkle<Key.space><Key.backspace><Key.tab>ma<Key.tab>sale<Key.tab>5<Key.tab>14.25
Screenshot: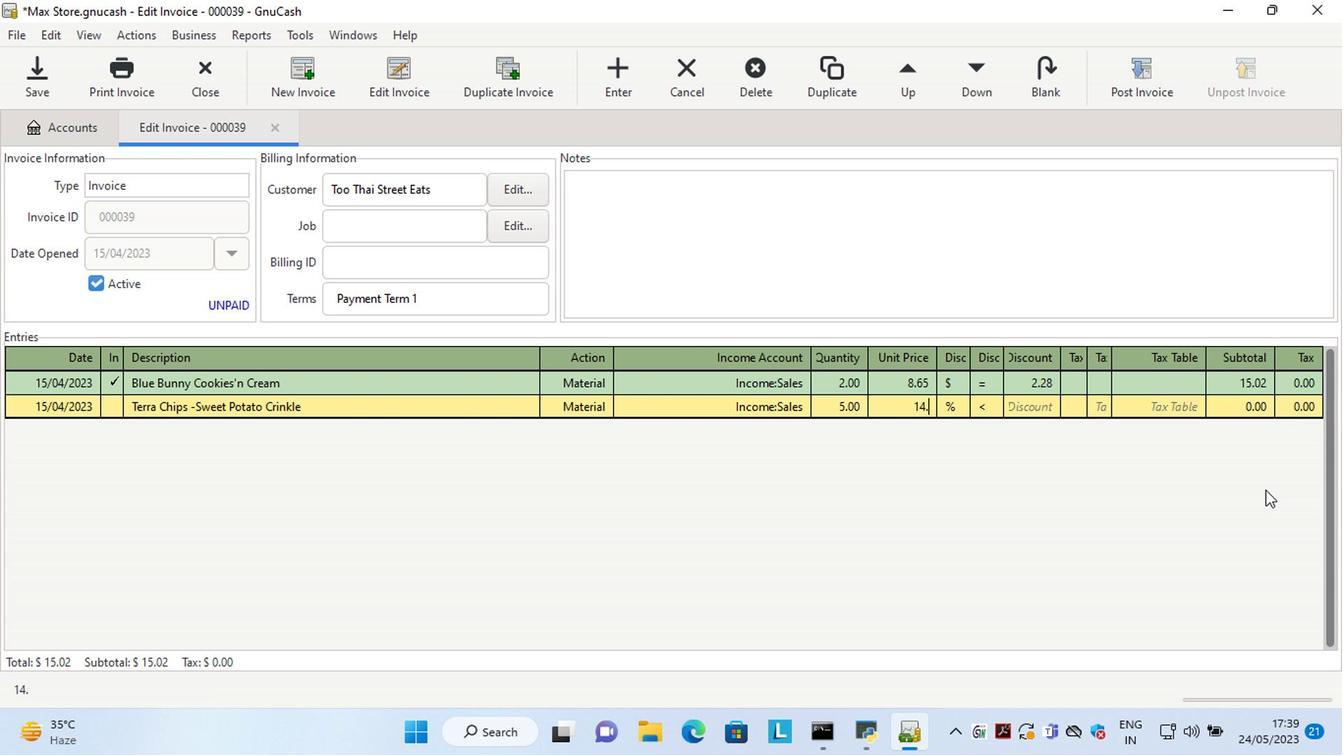 
Action: Mouse moved to (1033, 436)
Screenshot: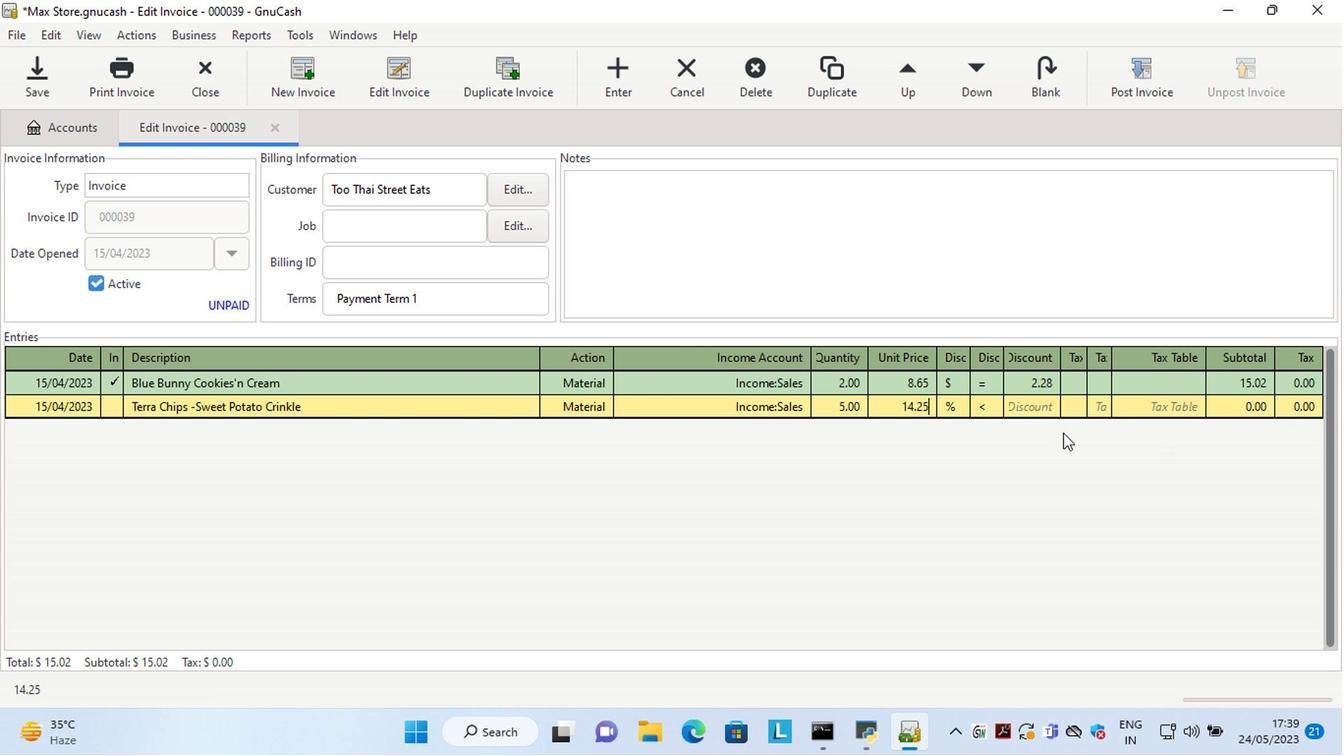 
Action: Key pressed <Key.tab>
Screenshot: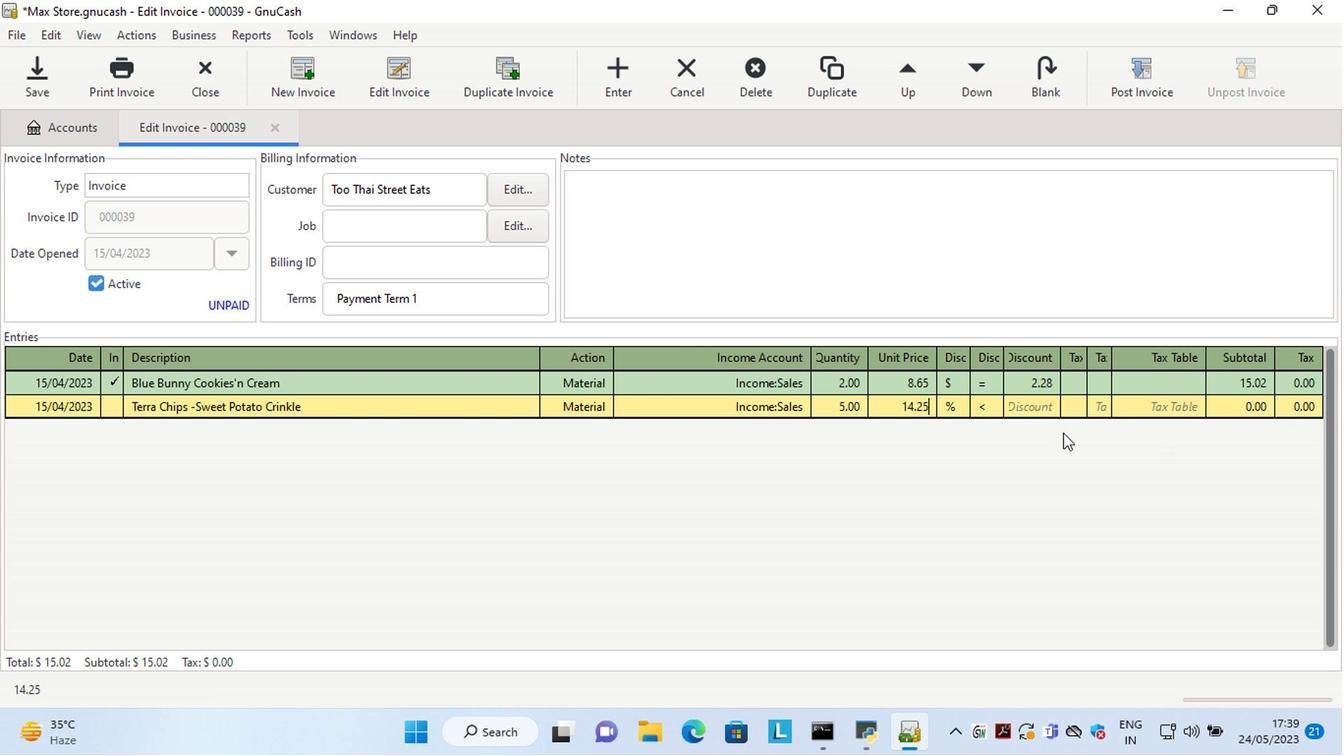 
Action: Mouse moved to (952, 403)
Screenshot: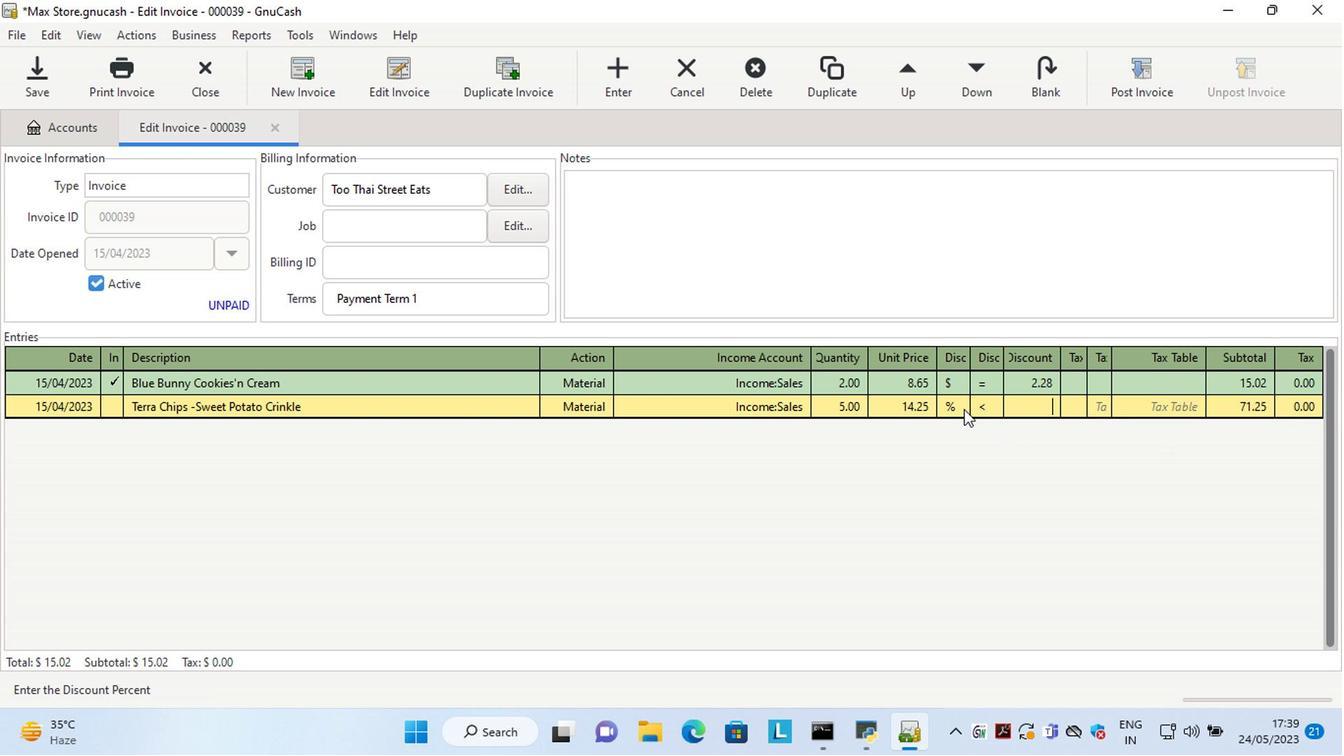 
Action: Mouse pressed left at (952, 403)
Screenshot: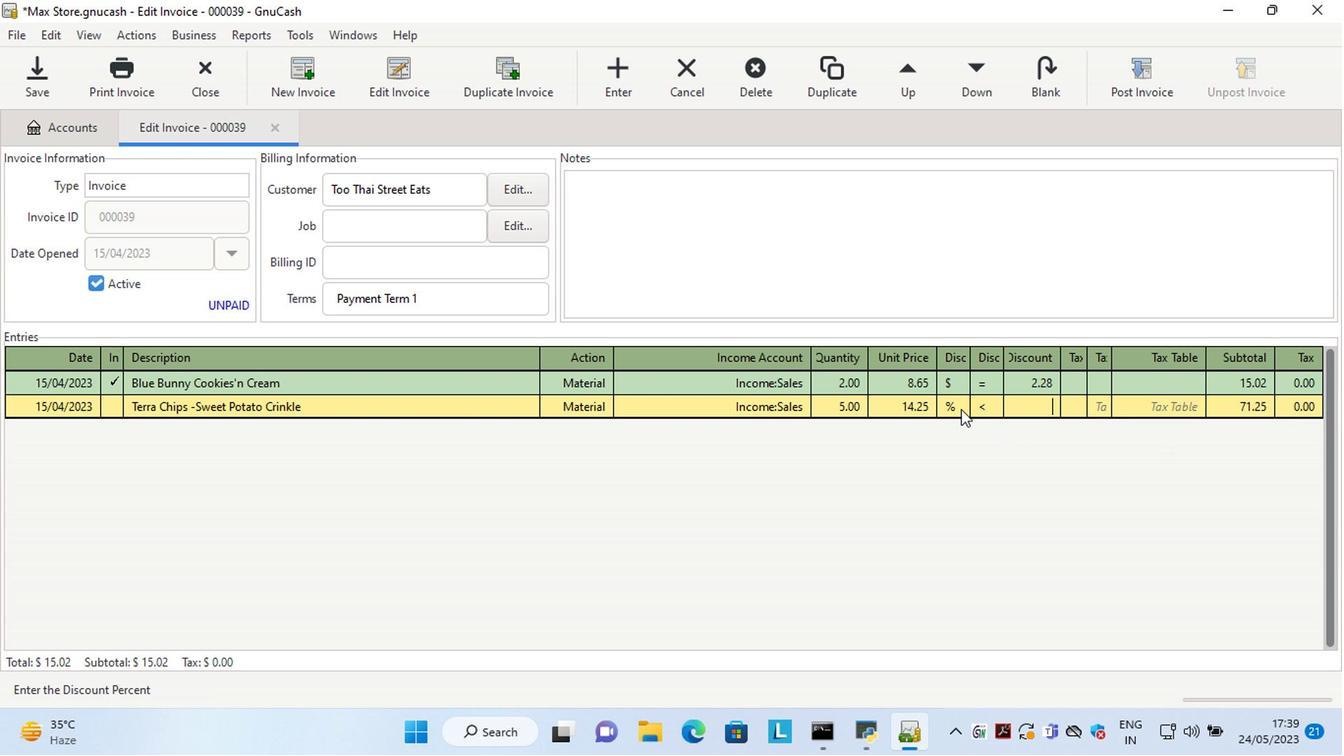 
Action: Mouse moved to (985, 406)
Screenshot: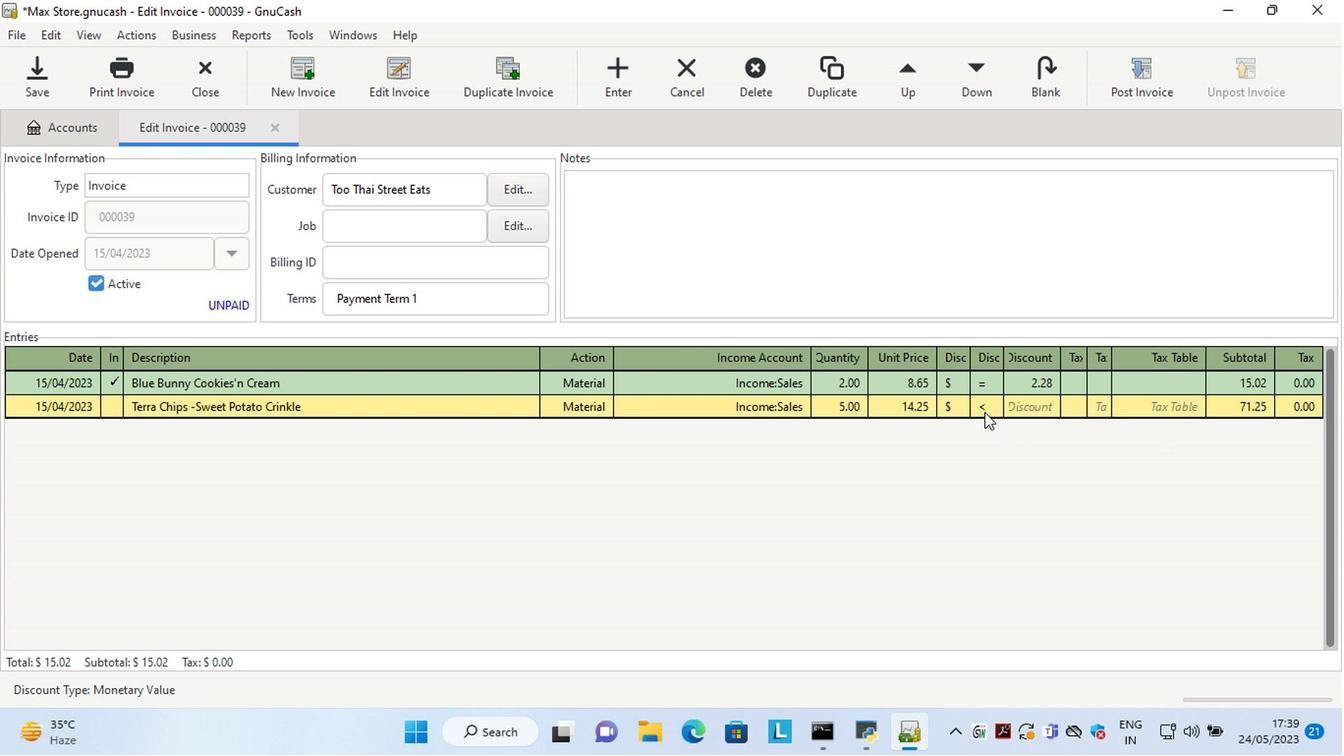 
Action: Mouse pressed left at (985, 406)
Screenshot: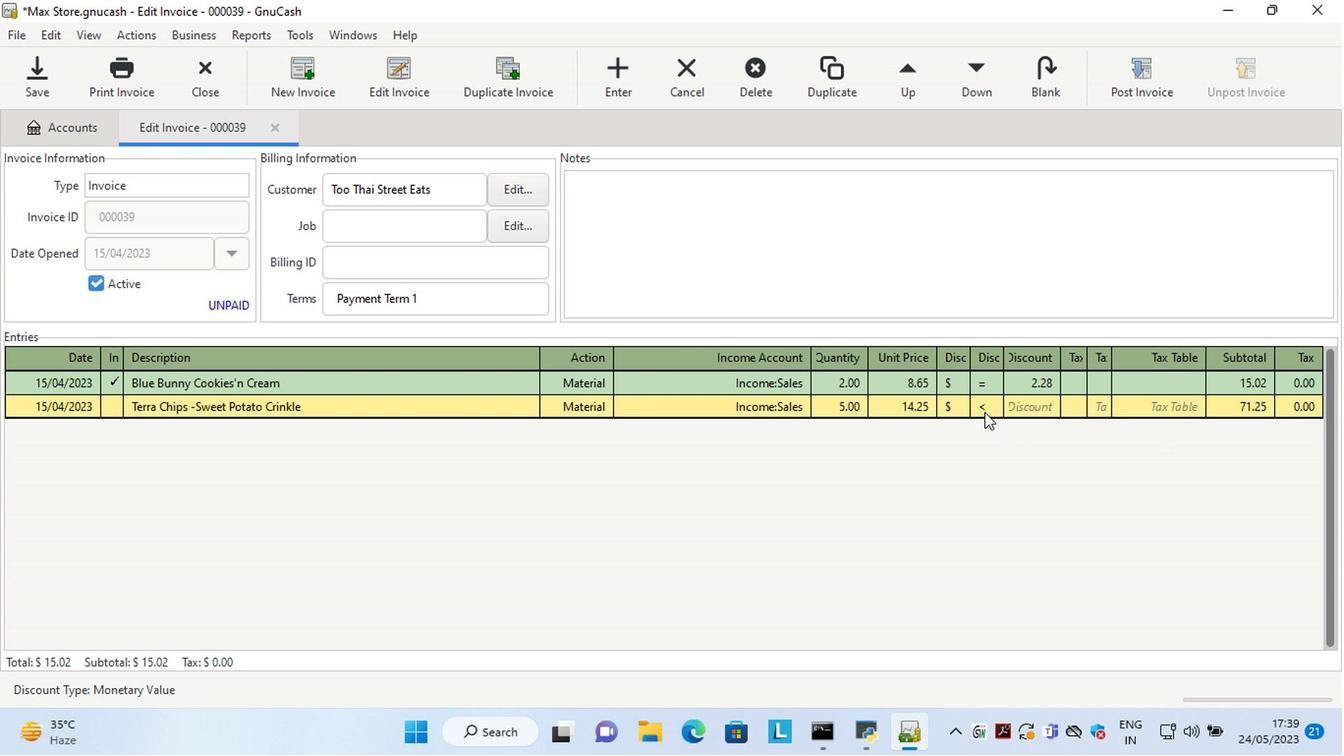 
Action: Mouse moved to (1022, 404)
Screenshot: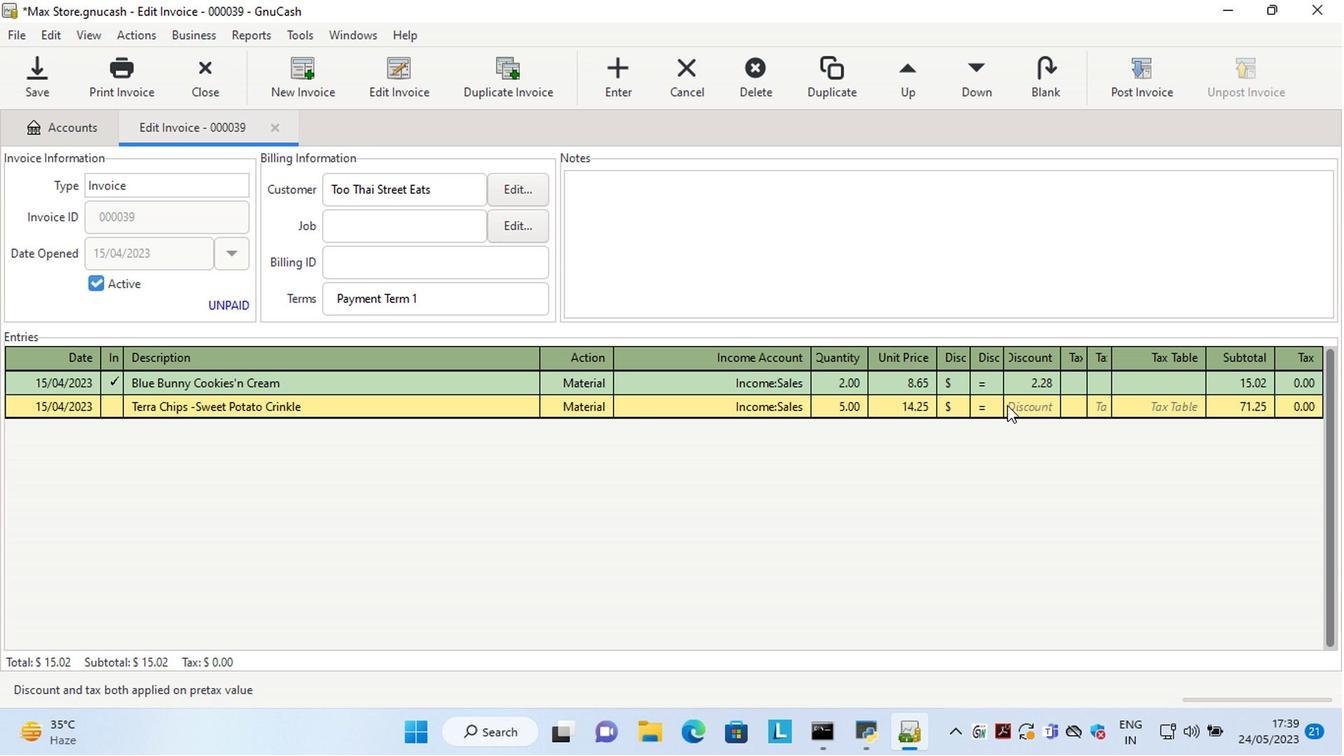 
Action: Mouse pressed left at (1022, 404)
Screenshot: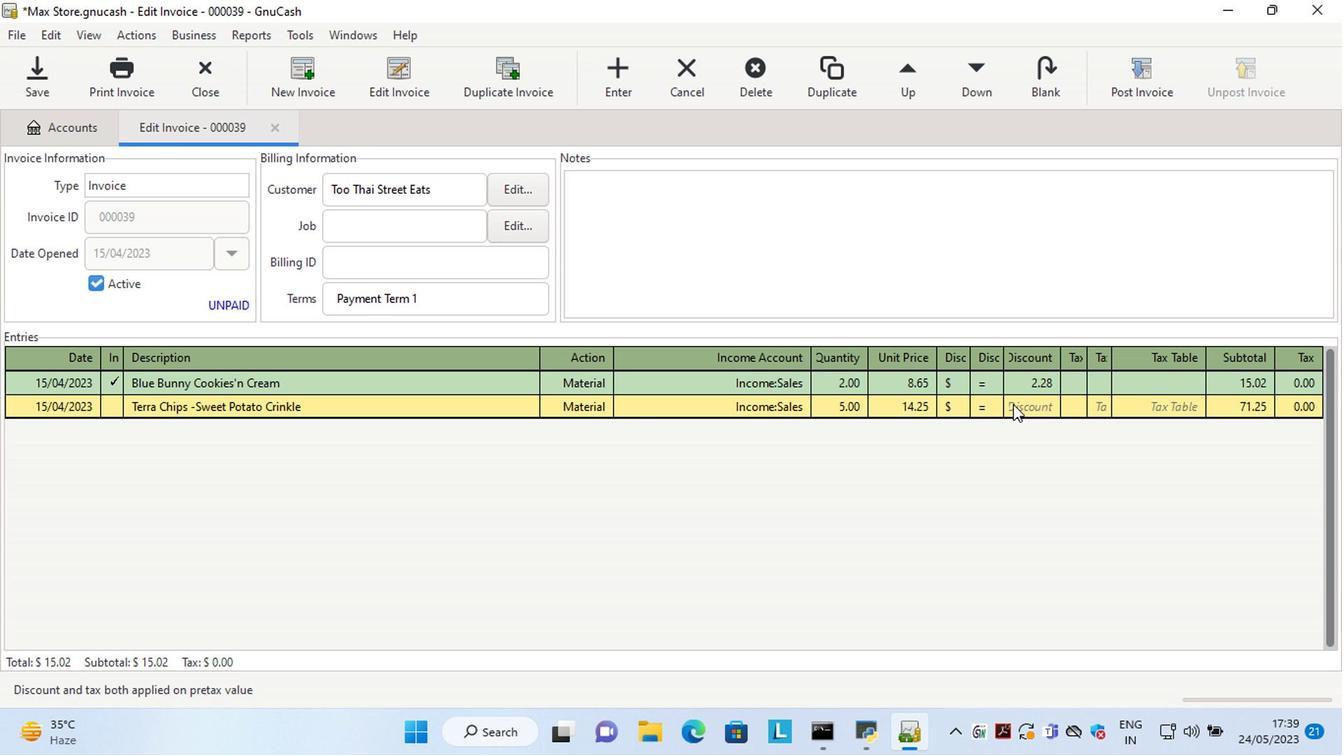 
Action: Mouse moved to (1121, 478)
Screenshot: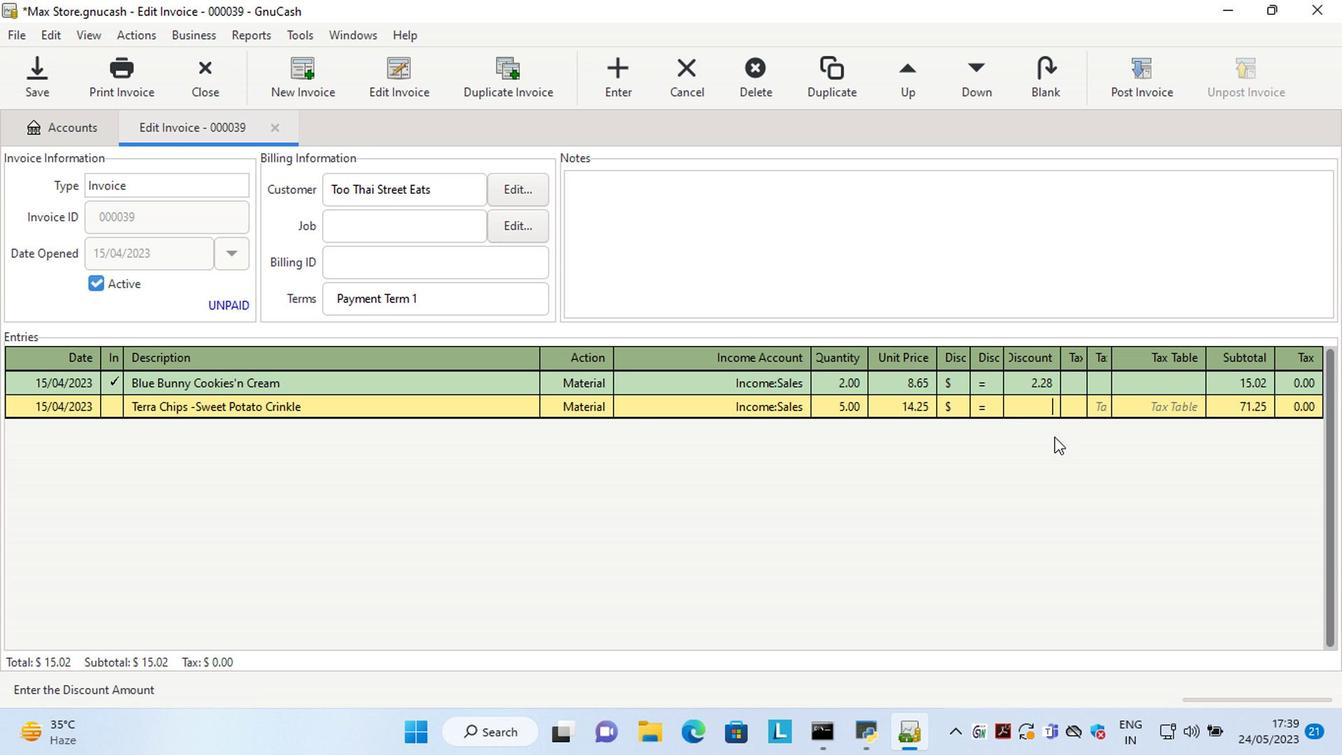 
Action: Key pressed 3.25
Screenshot: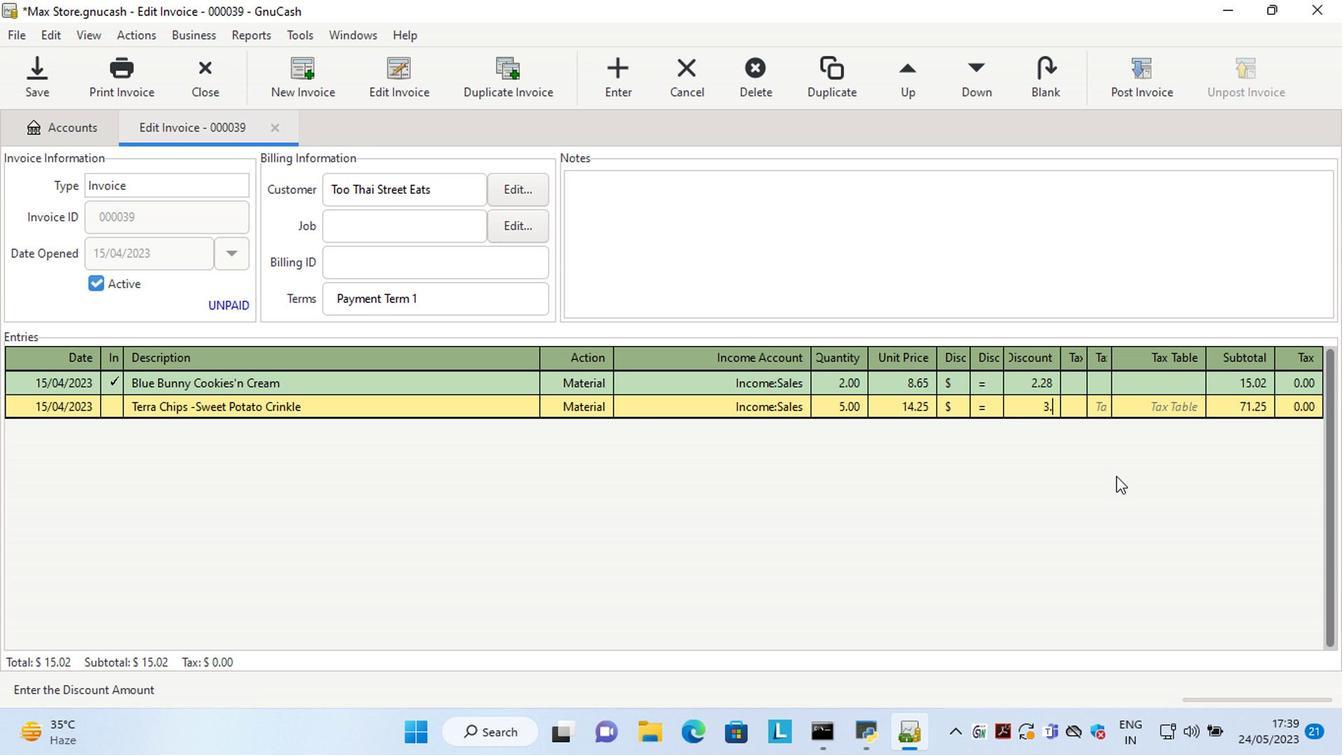 
Action: Mouse moved to (1128, 477)
Screenshot: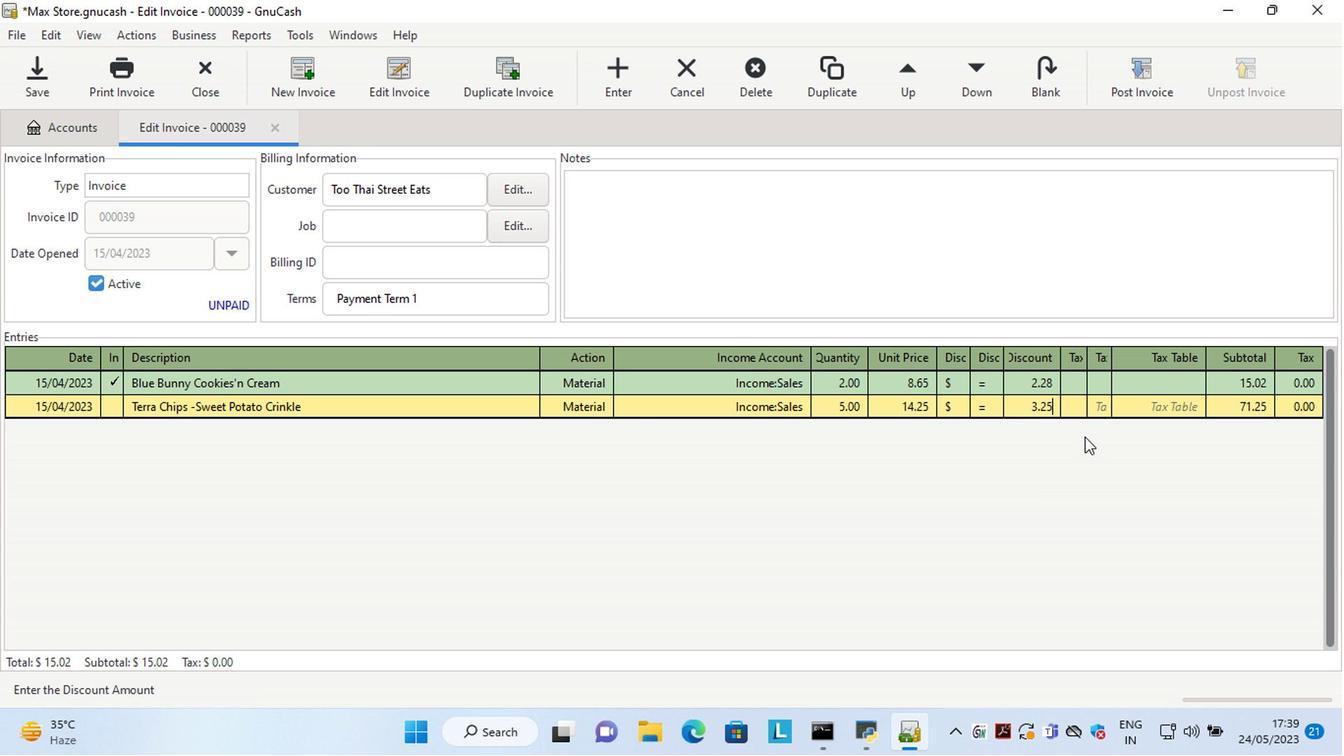
Action: Key pressed <Key.tab><Key.tab>
Screenshot: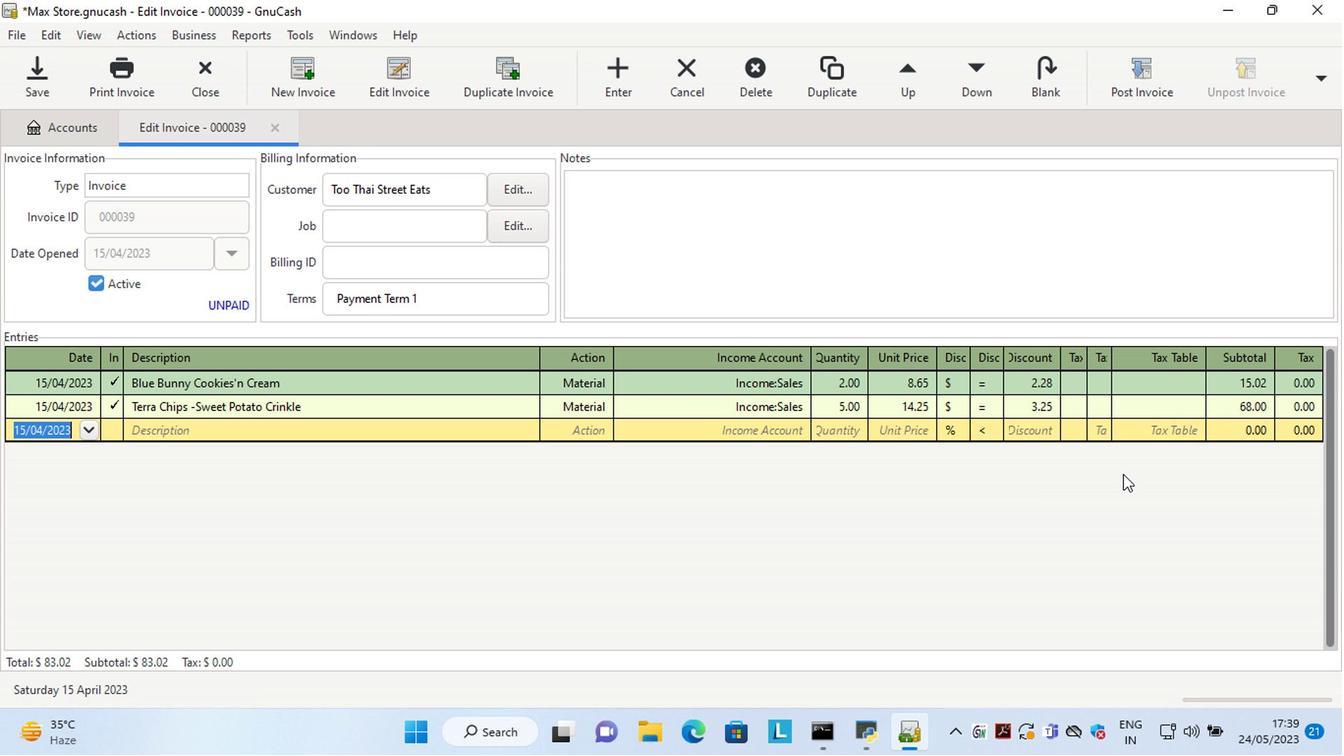 
Action: Mouse moved to (1045, 508)
Screenshot: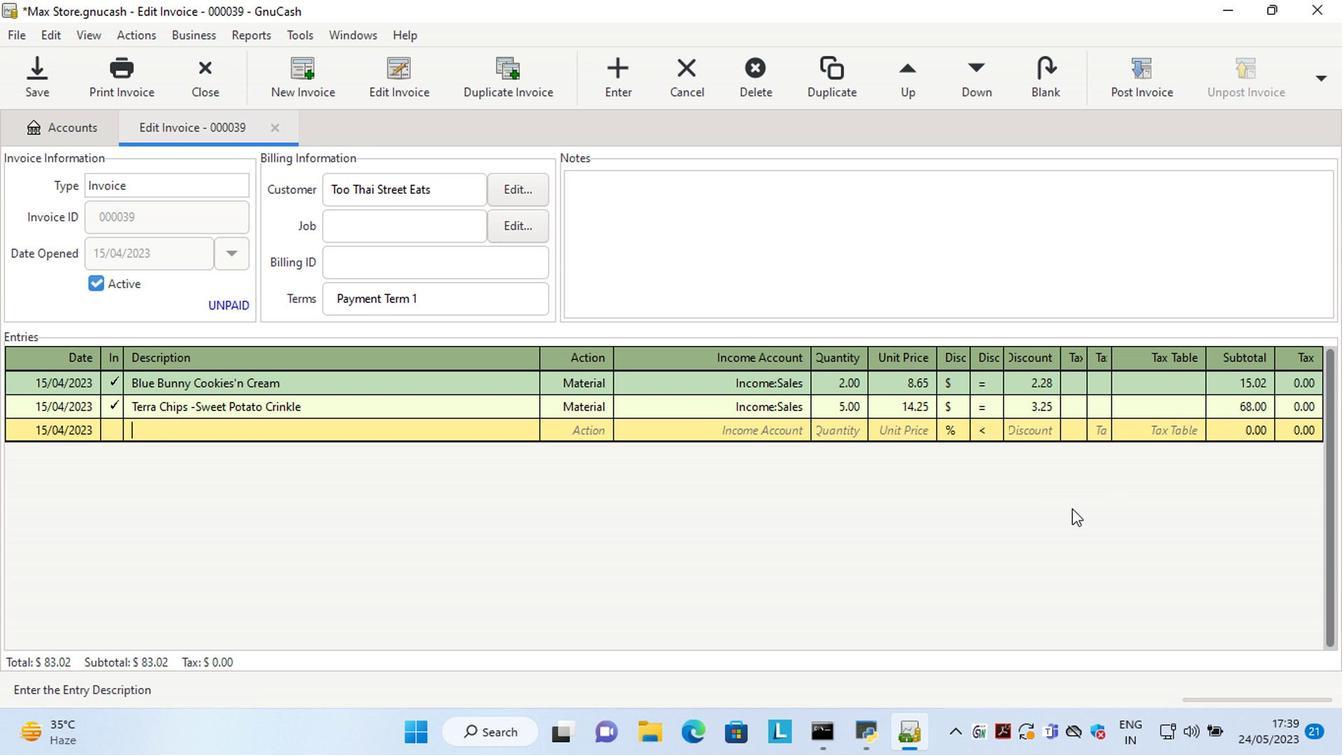 
Action: Key pressed <Key.shift>Starbucks<Key.space><Key.shift>Frappuccino<Key.space><Key.space><Key.backspace><Key.backspace><Key.tab>ma<Key.tab>sale<Key.tab>1<Key.tab>15.25<Key.tab>
Screenshot: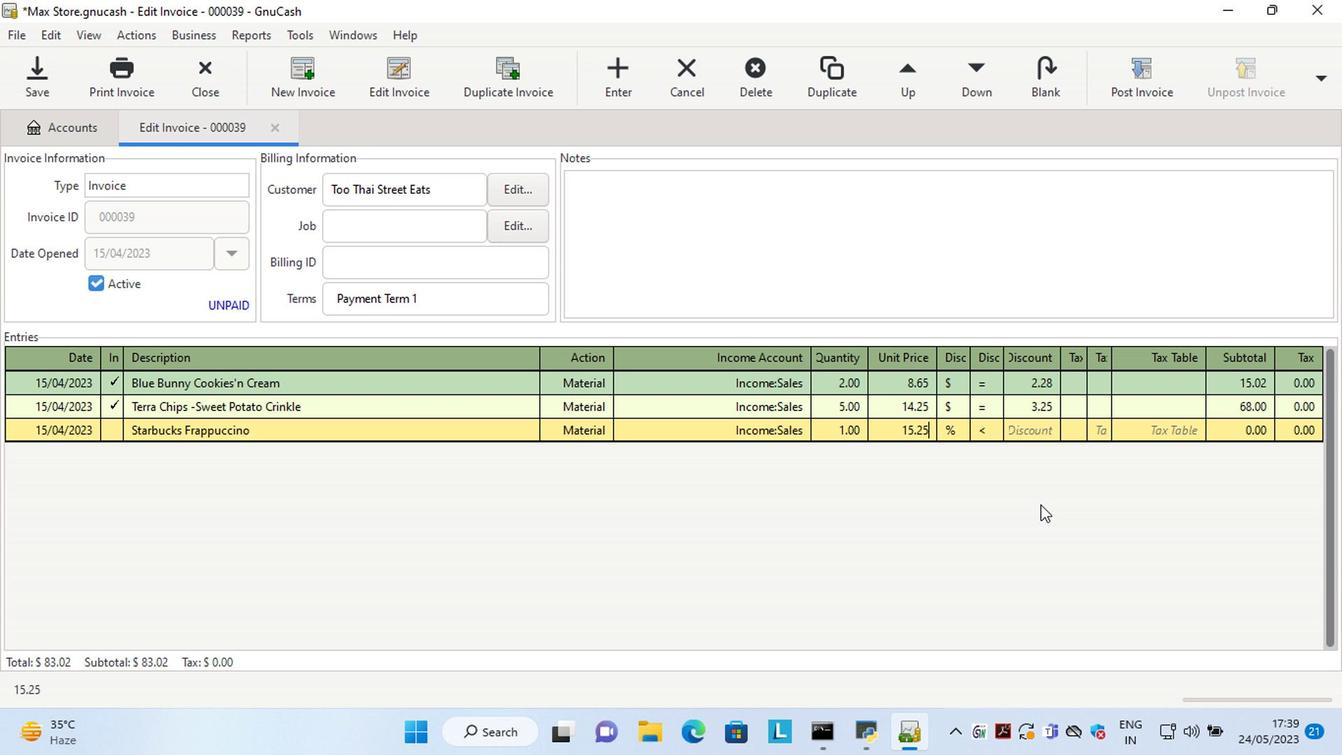 
Action: Mouse moved to (951, 435)
Screenshot: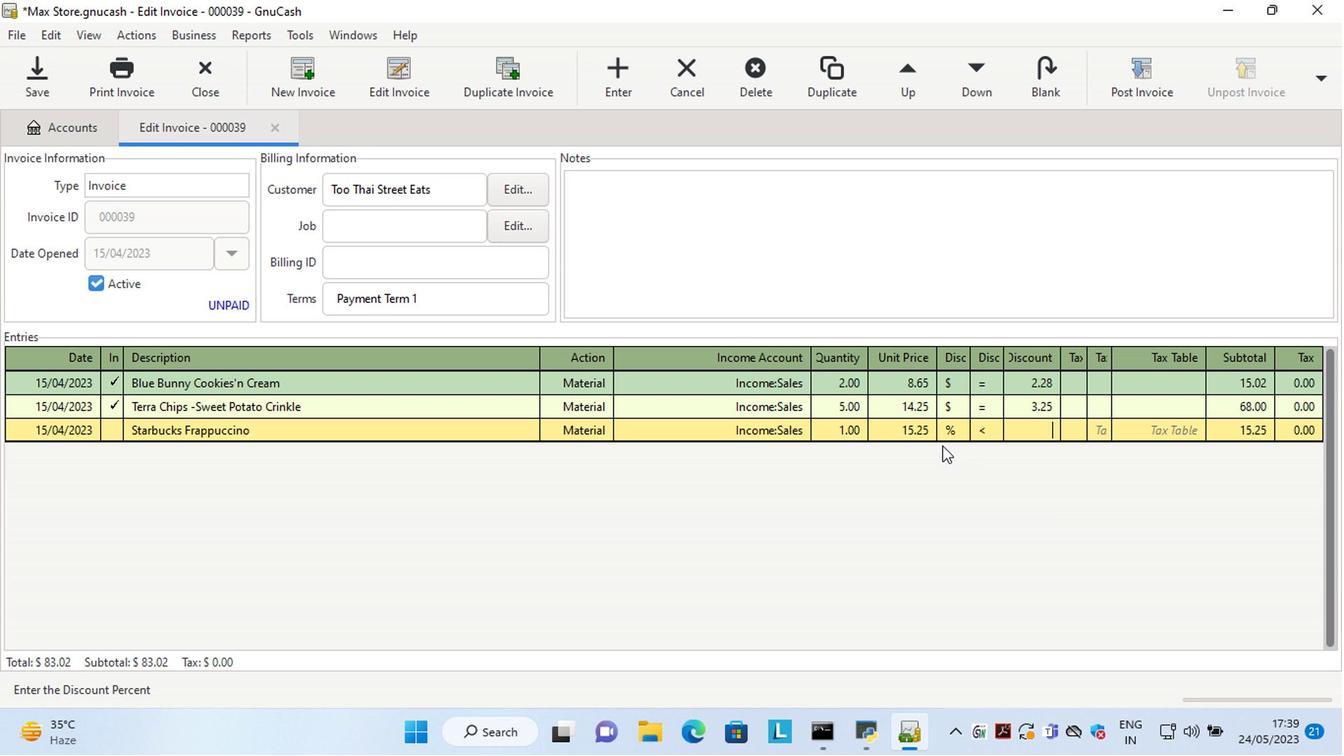 
Action: Mouse pressed left at (951, 435)
Screenshot: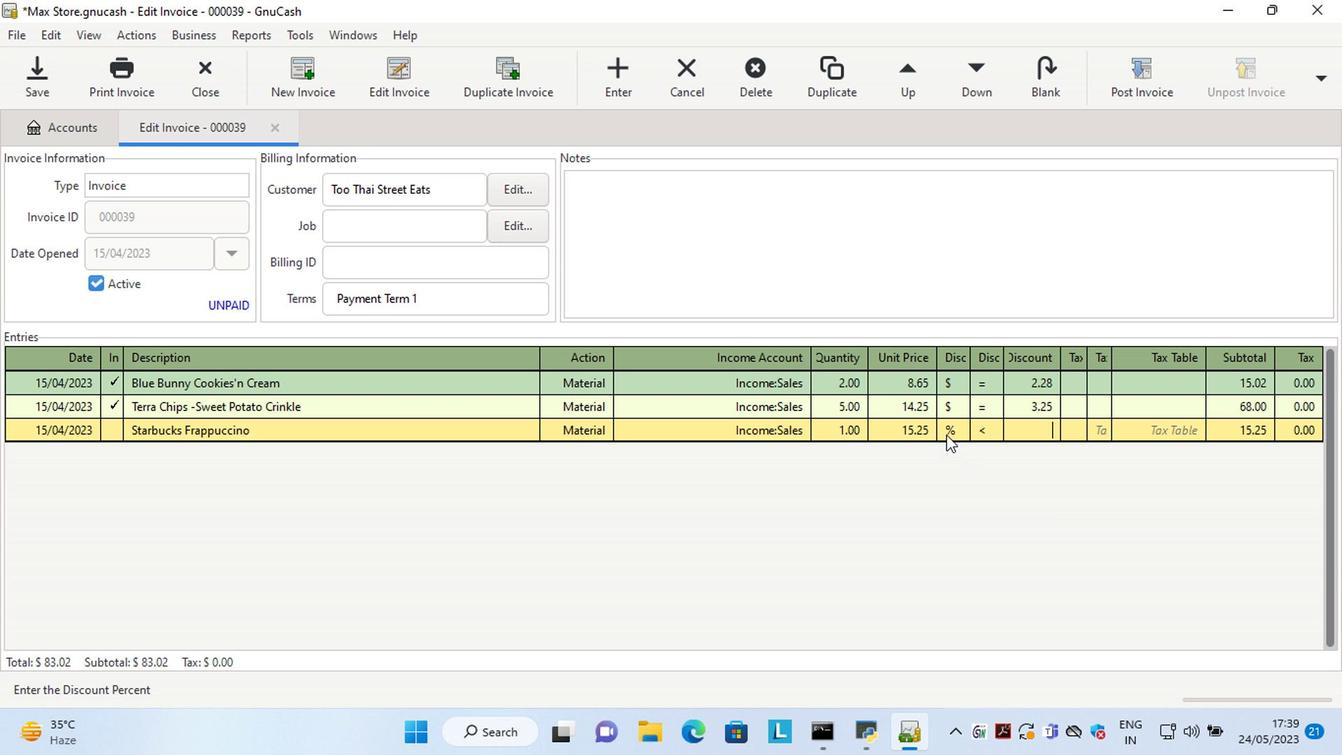 
Action: Mouse moved to (979, 435)
Screenshot: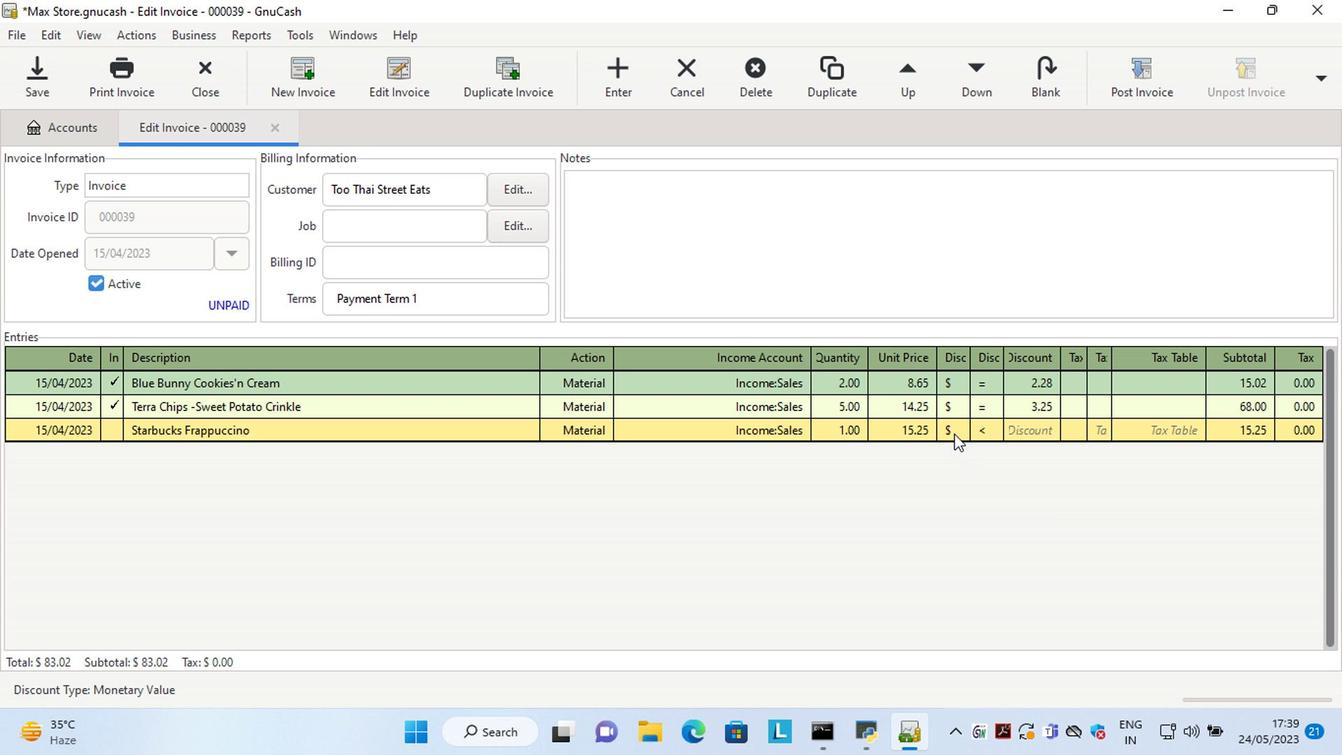 
Action: Mouse pressed left at (979, 435)
Screenshot: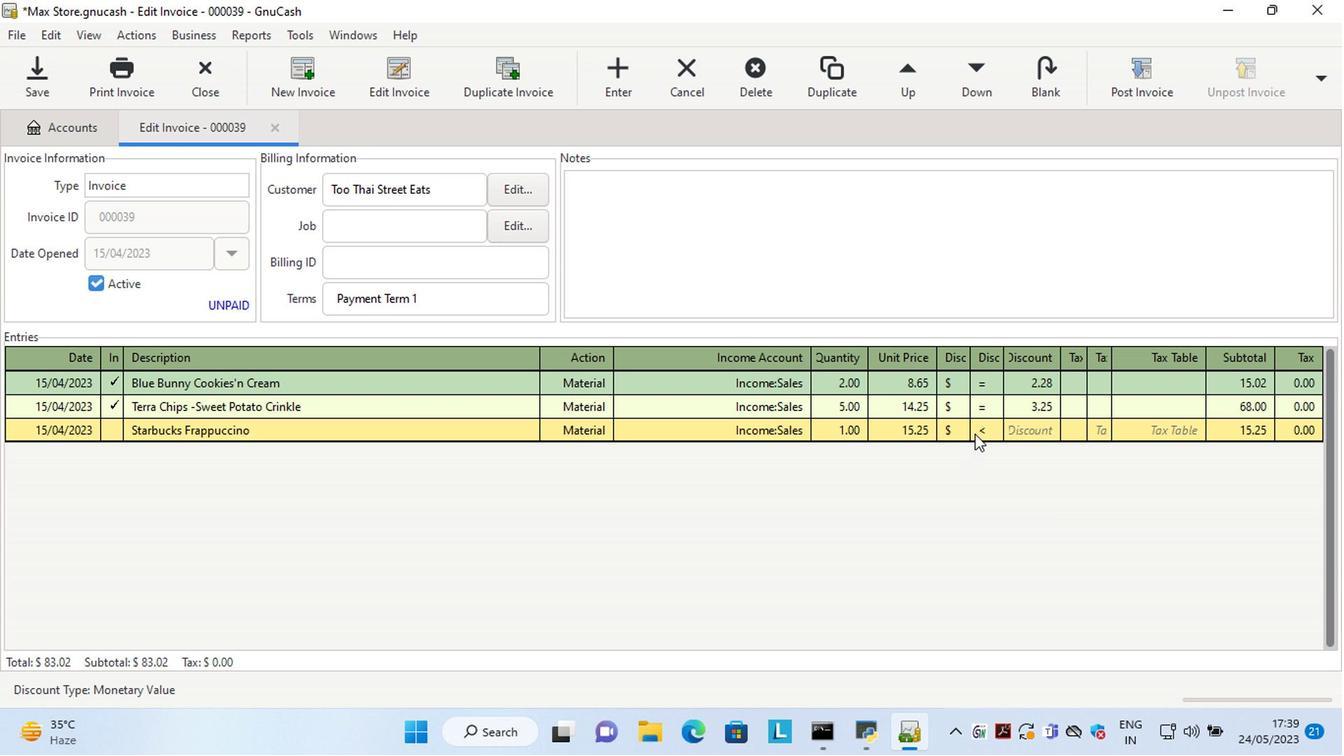 
Action: Mouse moved to (1022, 432)
Screenshot: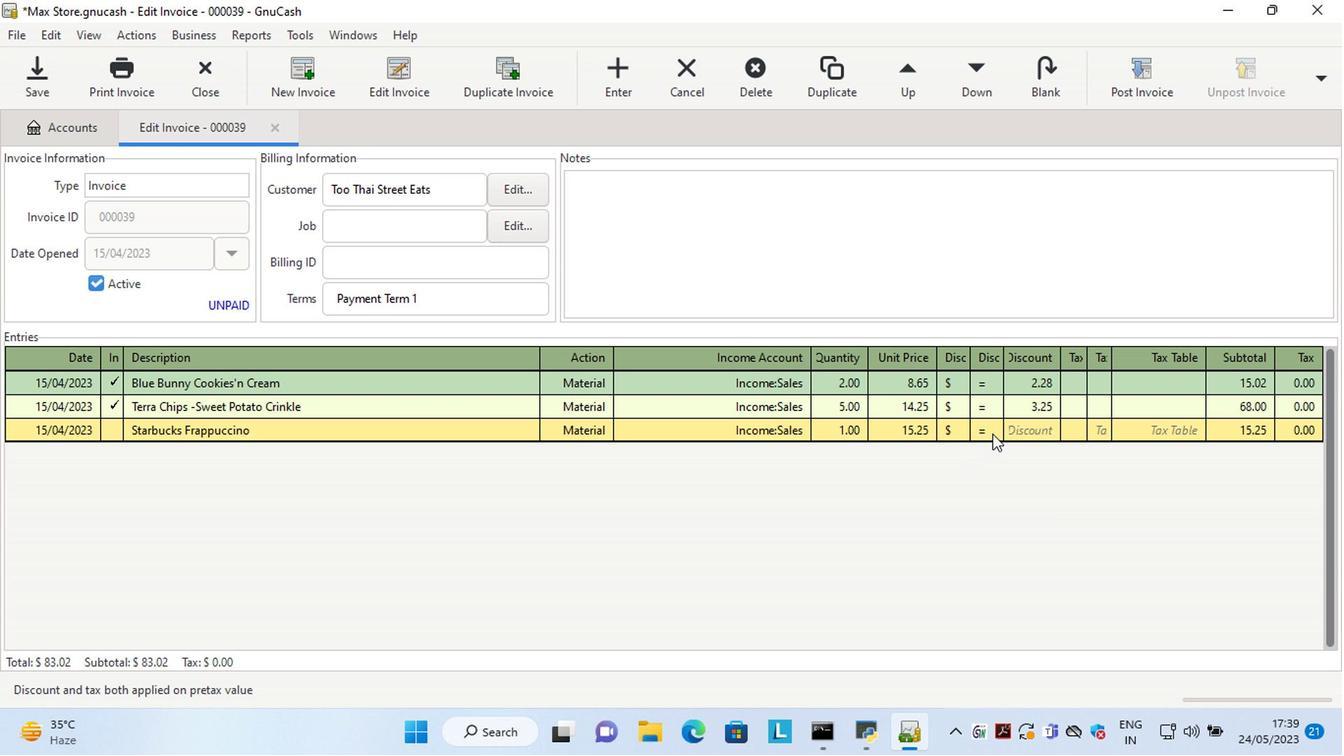 
Action: Mouse pressed left at (1022, 432)
Screenshot: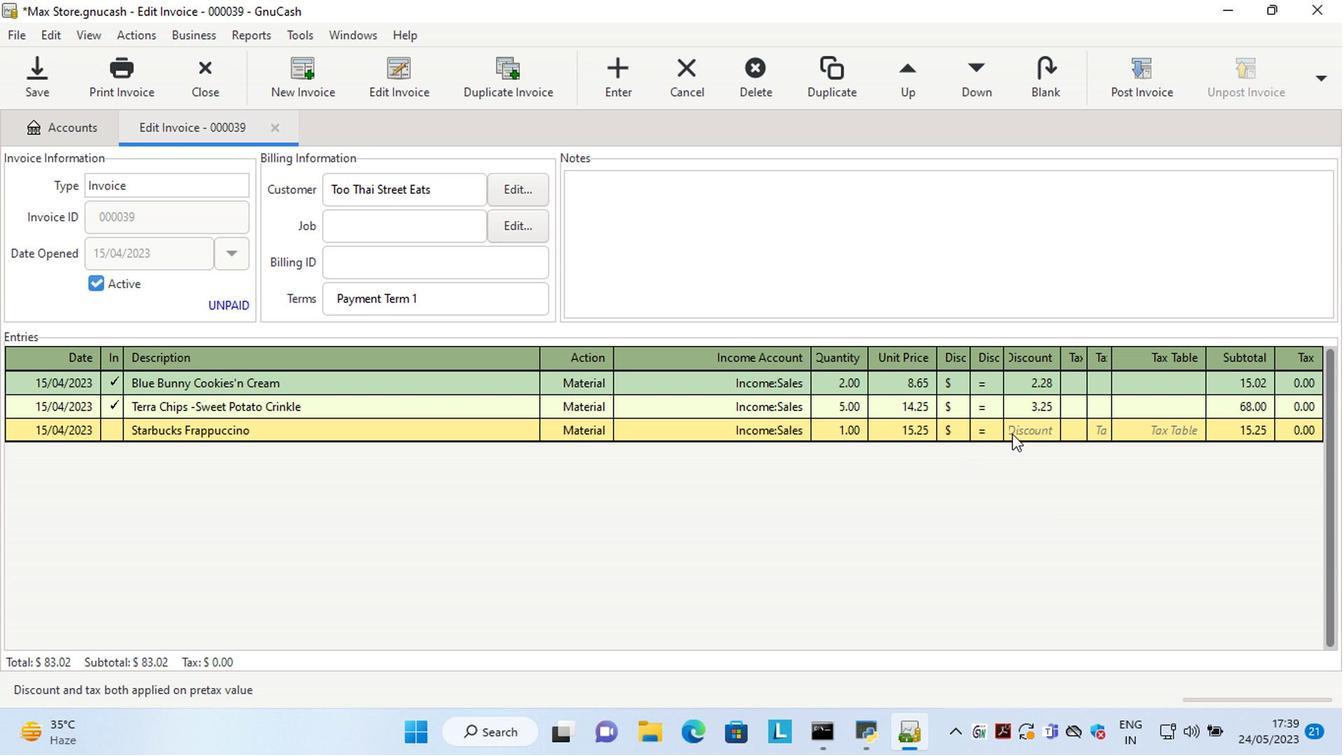 
Action: Key pressed 3.78<Key.tab>
Screenshot: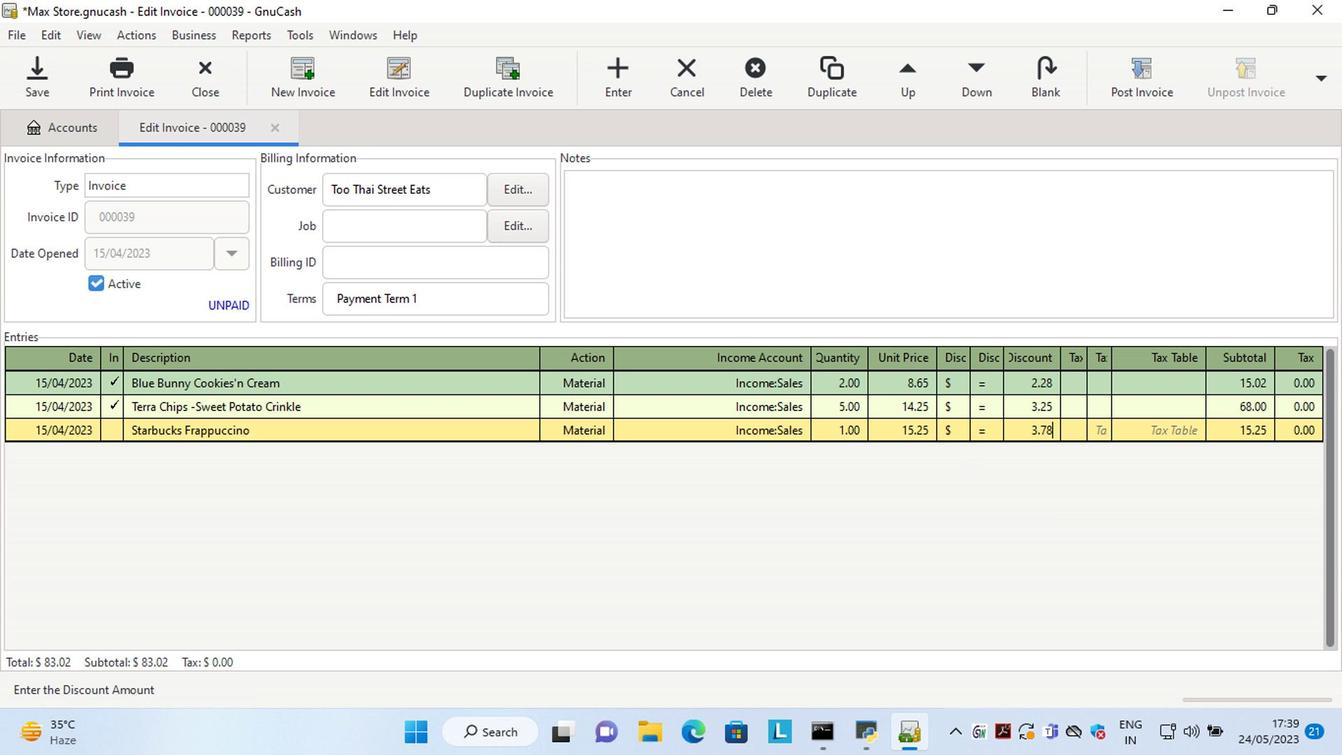 
Action: Mouse moved to (746, 253)
Screenshot: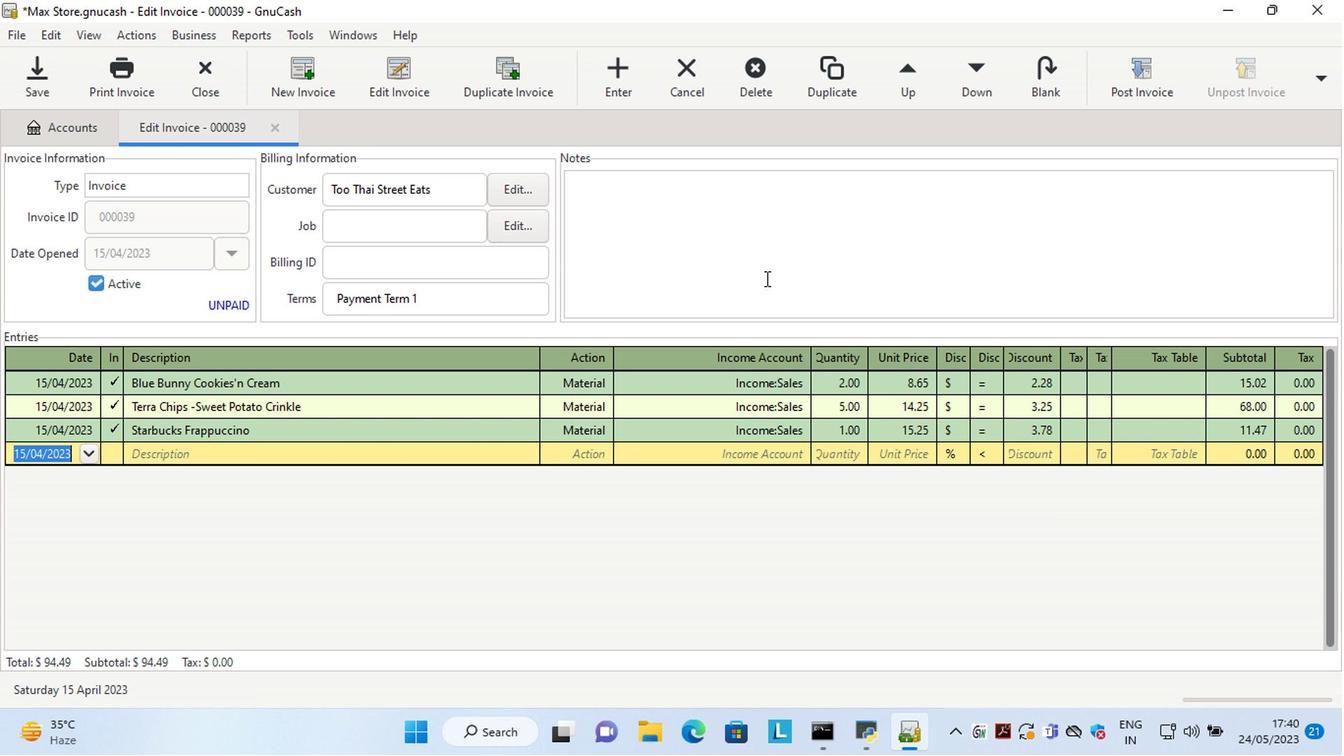 
Action: Mouse pressed left at (746, 253)
Screenshot: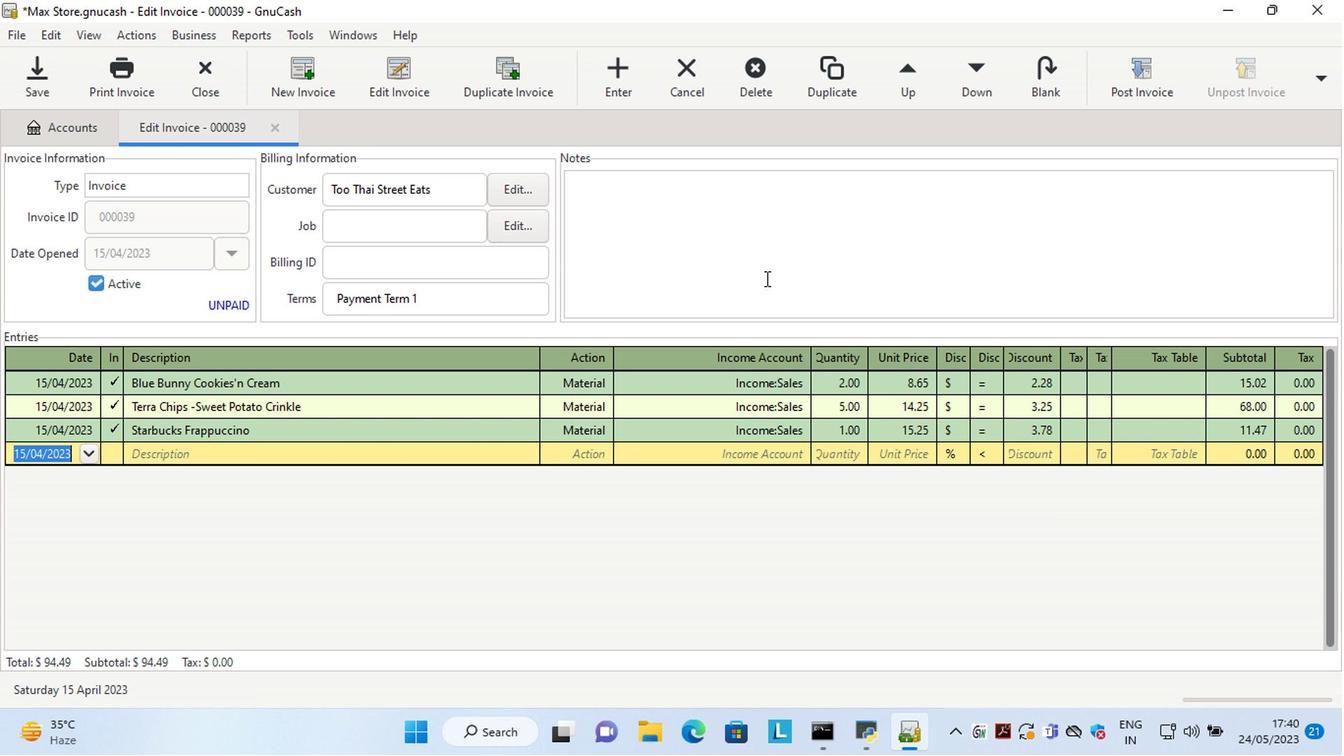 
Action: Key pressed <Key.shift>Looking<Key.space>forward<Key.space>to<Key.space>serving<Key.space>you<Key.space>again.
Screenshot: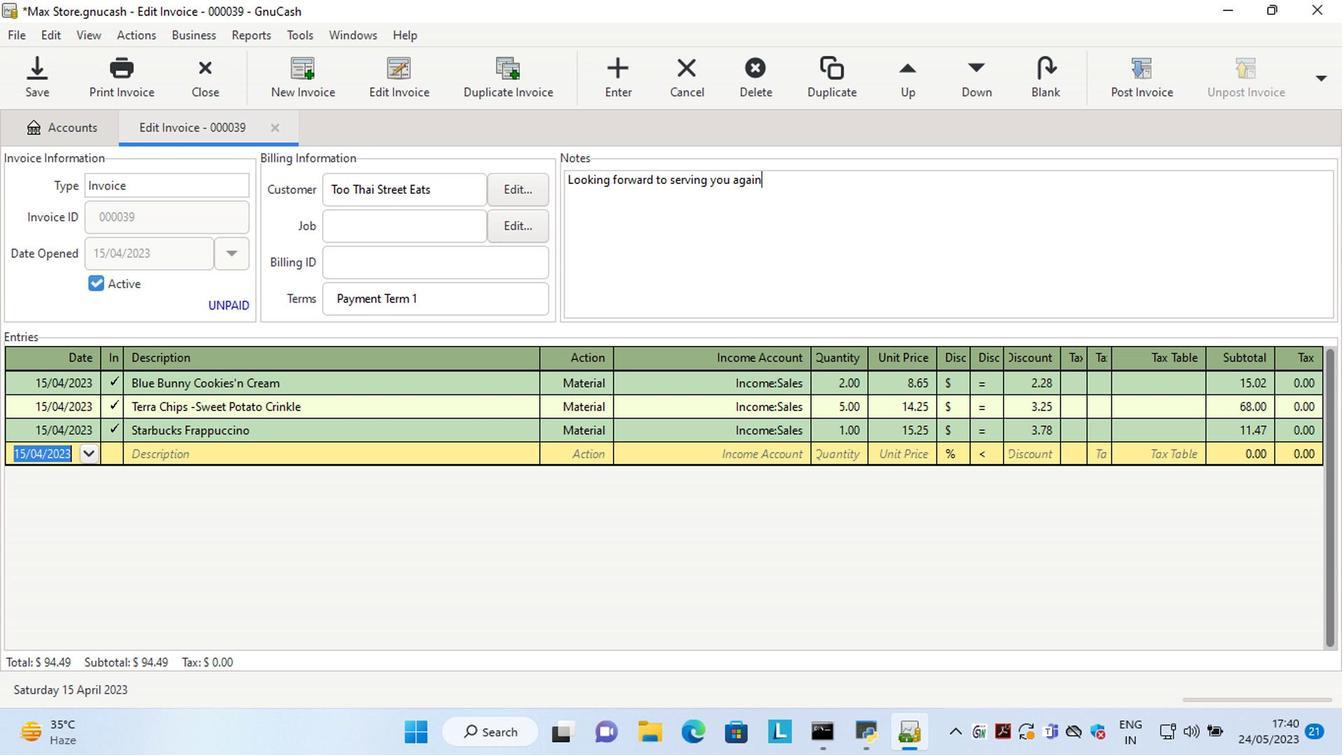 
Action: Mouse moved to (1130, 70)
Screenshot: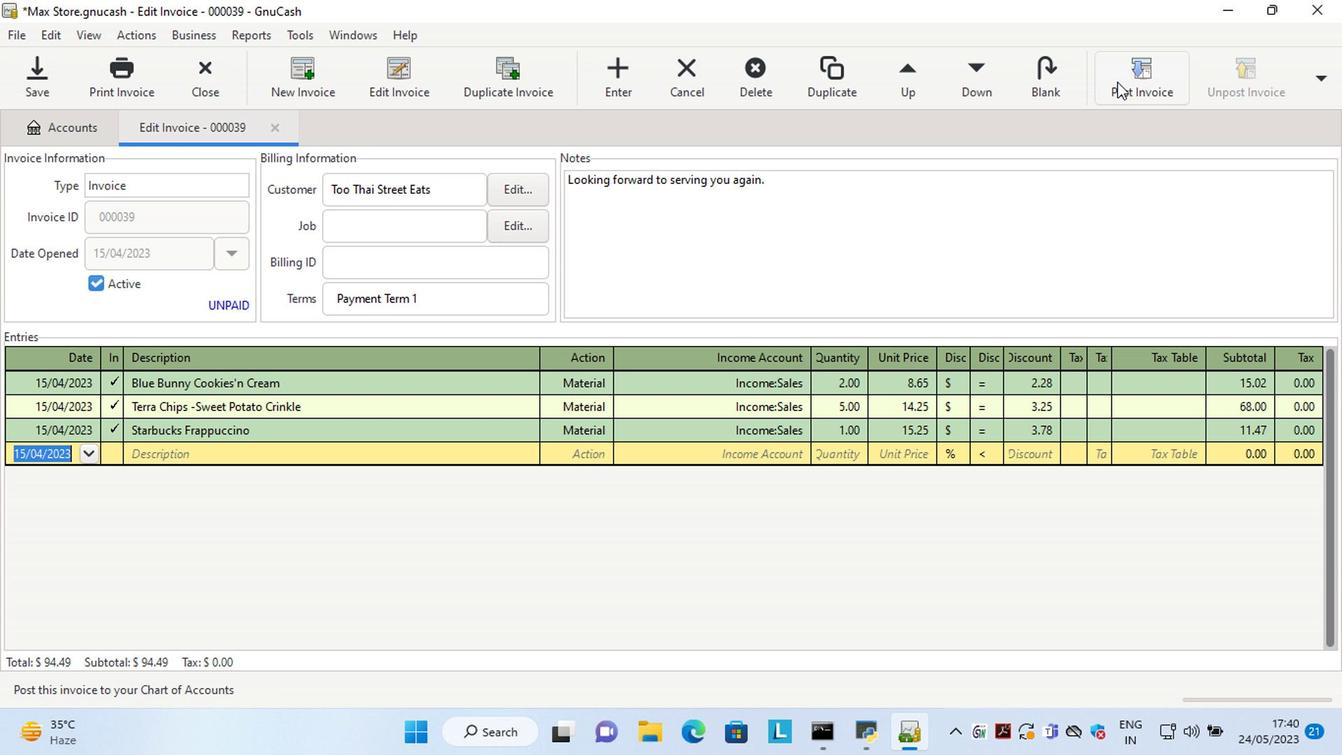 
Action: Mouse pressed left at (1130, 70)
Screenshot: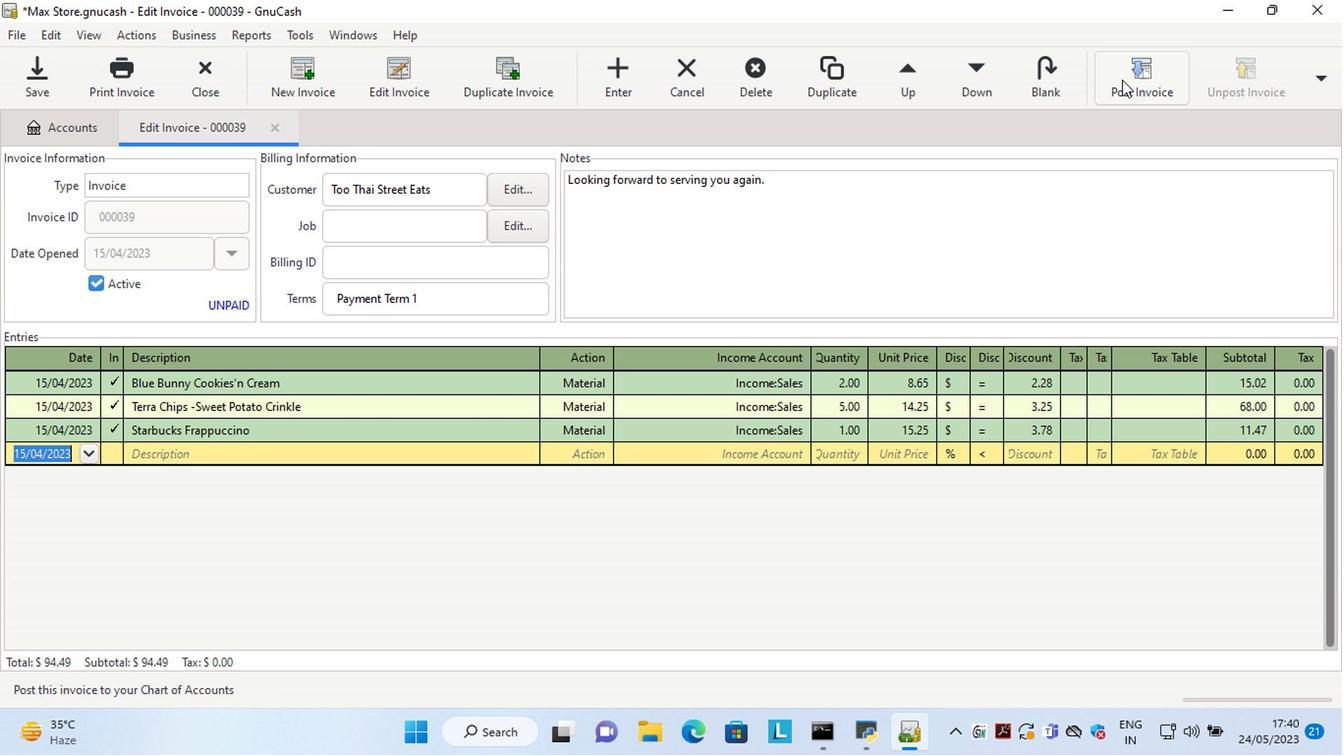 
Action: Mouse moved to (717, 320)
Screenshot: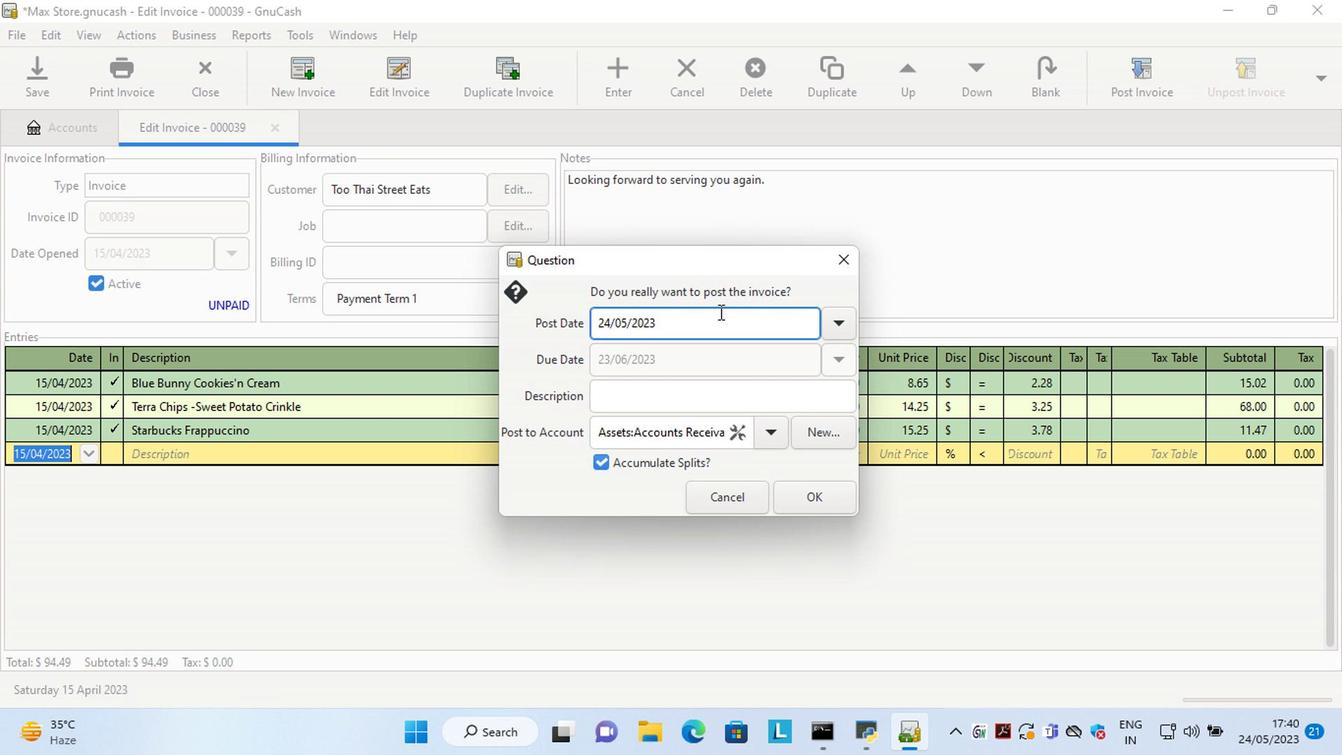 
Action: Mouse pressed left at (717, 320)
Screenshot: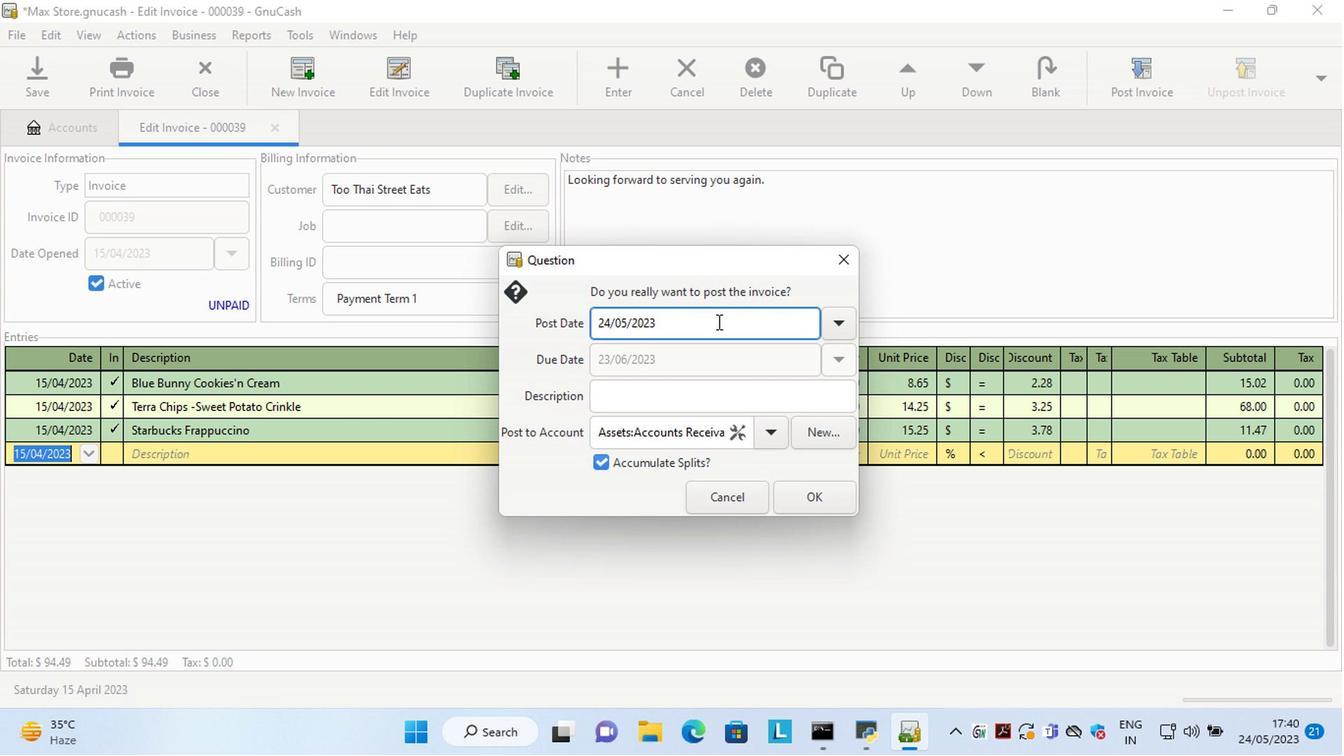 
Action: Key pressed <Key.left><Key.left><Key.left><Key.left><Key.left><Key.left><Key.left><Key.left><Key.left><Key.left><Key.left><Key.left><Key.delete><Key.delete>15<Key.right><Key.right><Key.delete>4
Screenshot: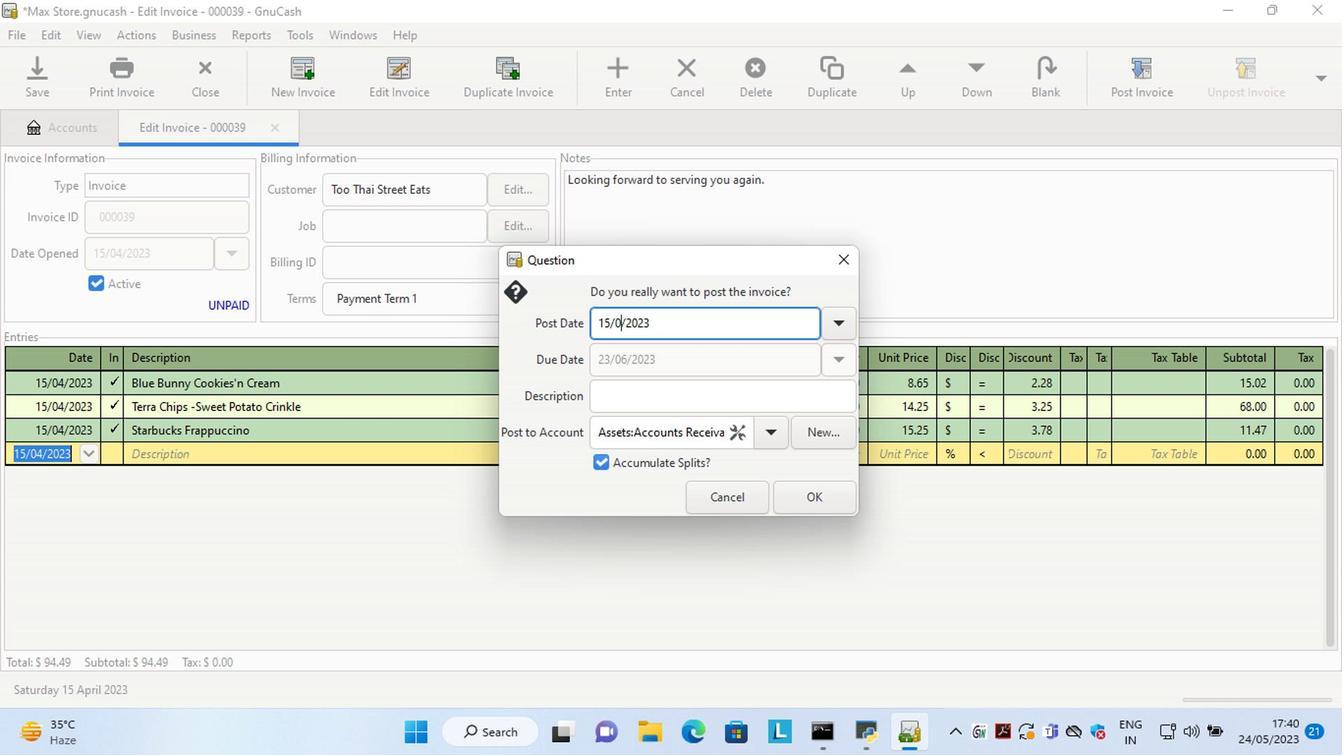
Action: Mouse moved to (816, 501)
Screenshot: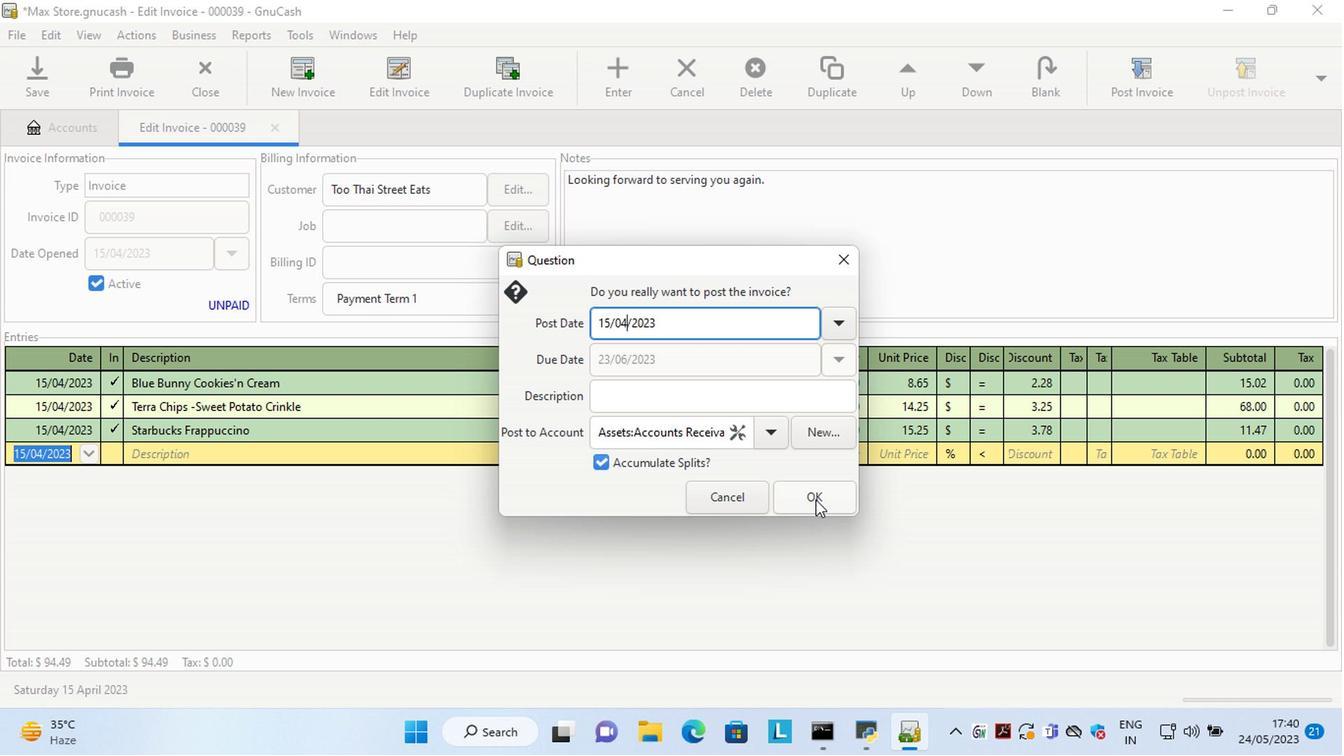 
Action: Mouse pressed left at (816, 501)
Screenshot: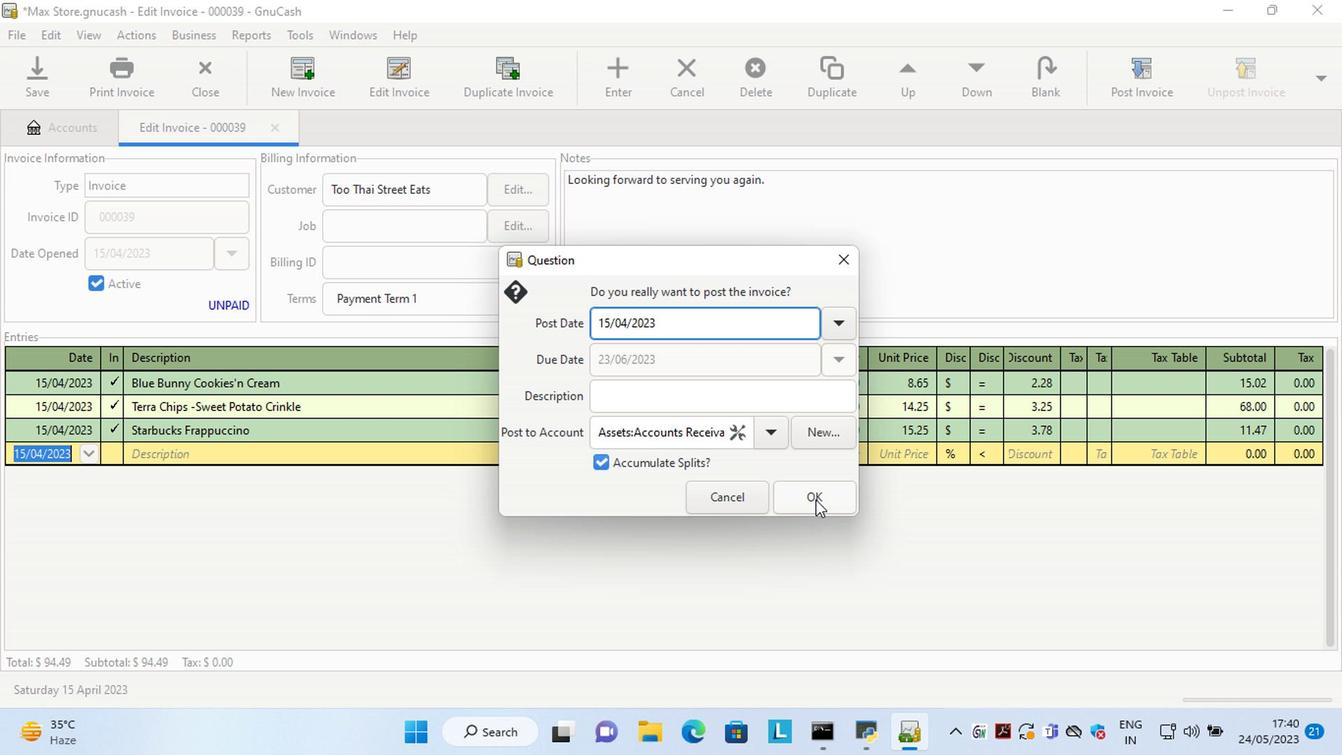 
Action: Mouse moved to (1264, 71)
Screenshot: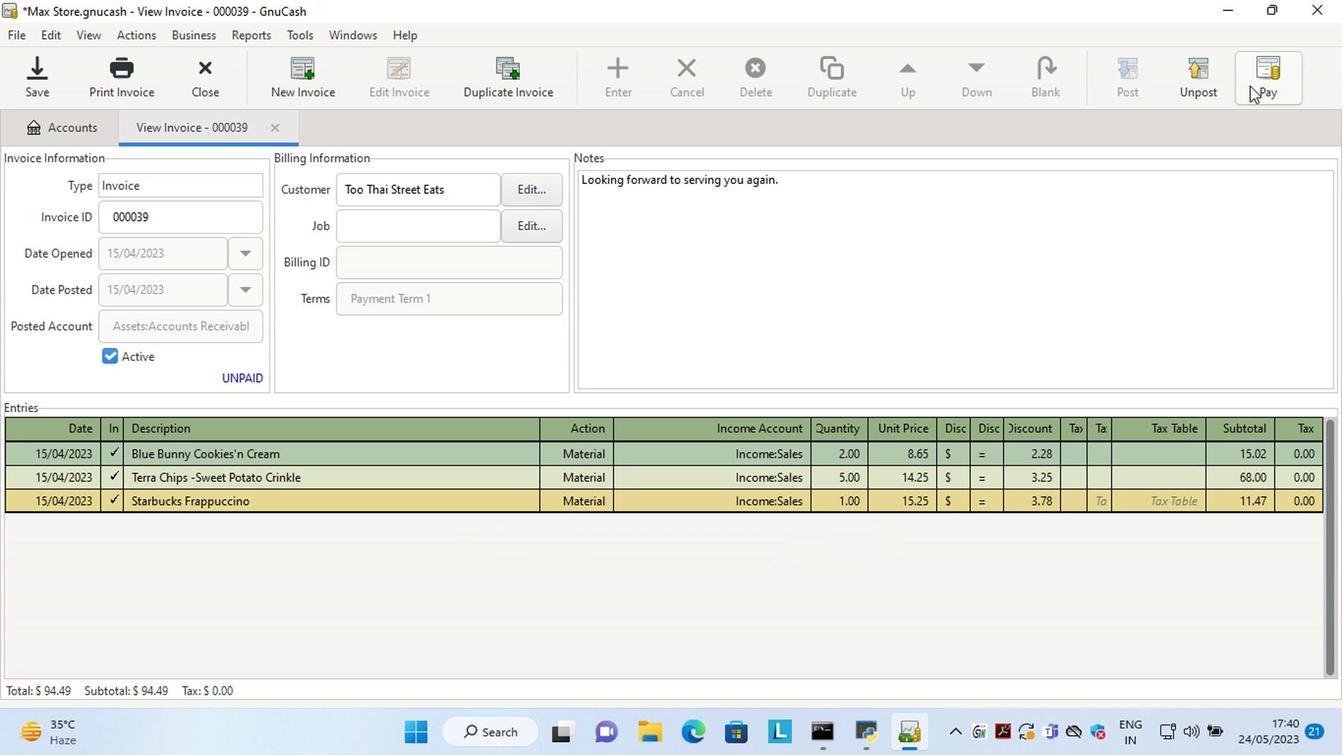 
Action: Mouse pressed left at (1264, 71)
Screenshot: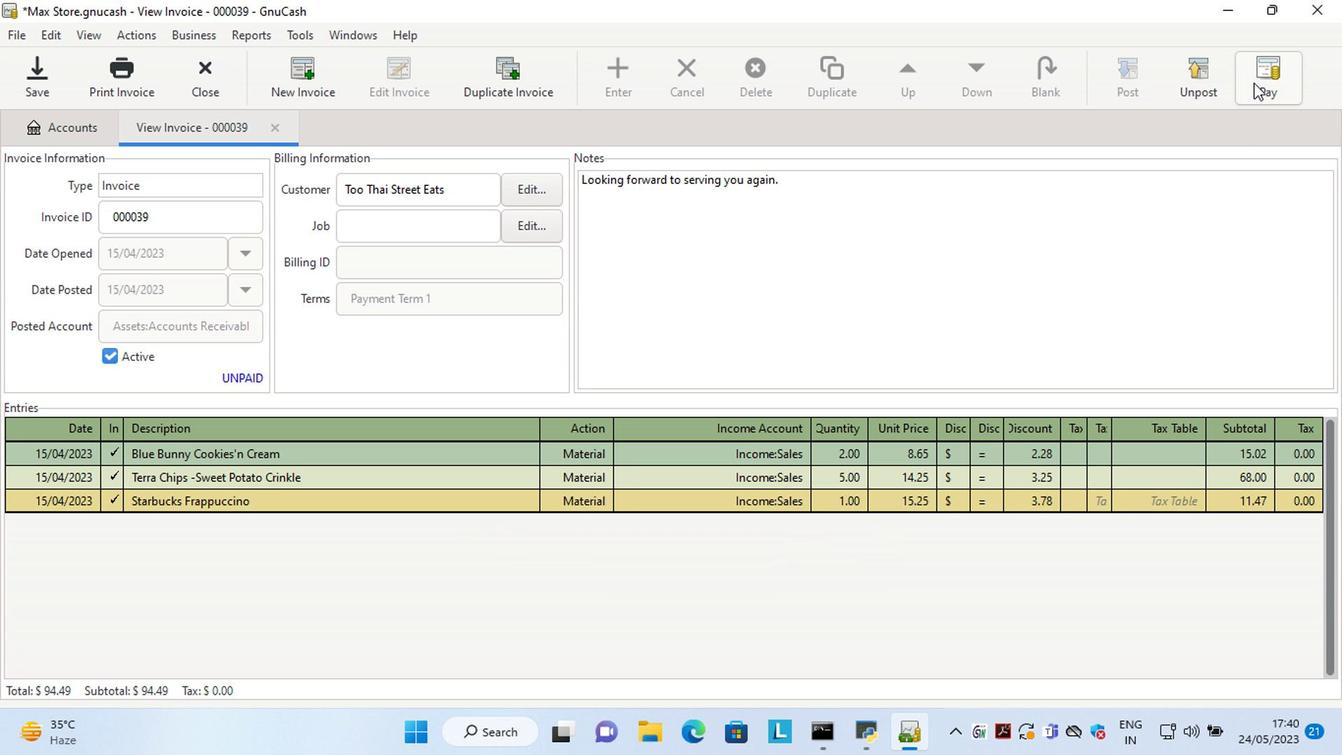
Action: Mouse moved to (541, 391)
Screenshot: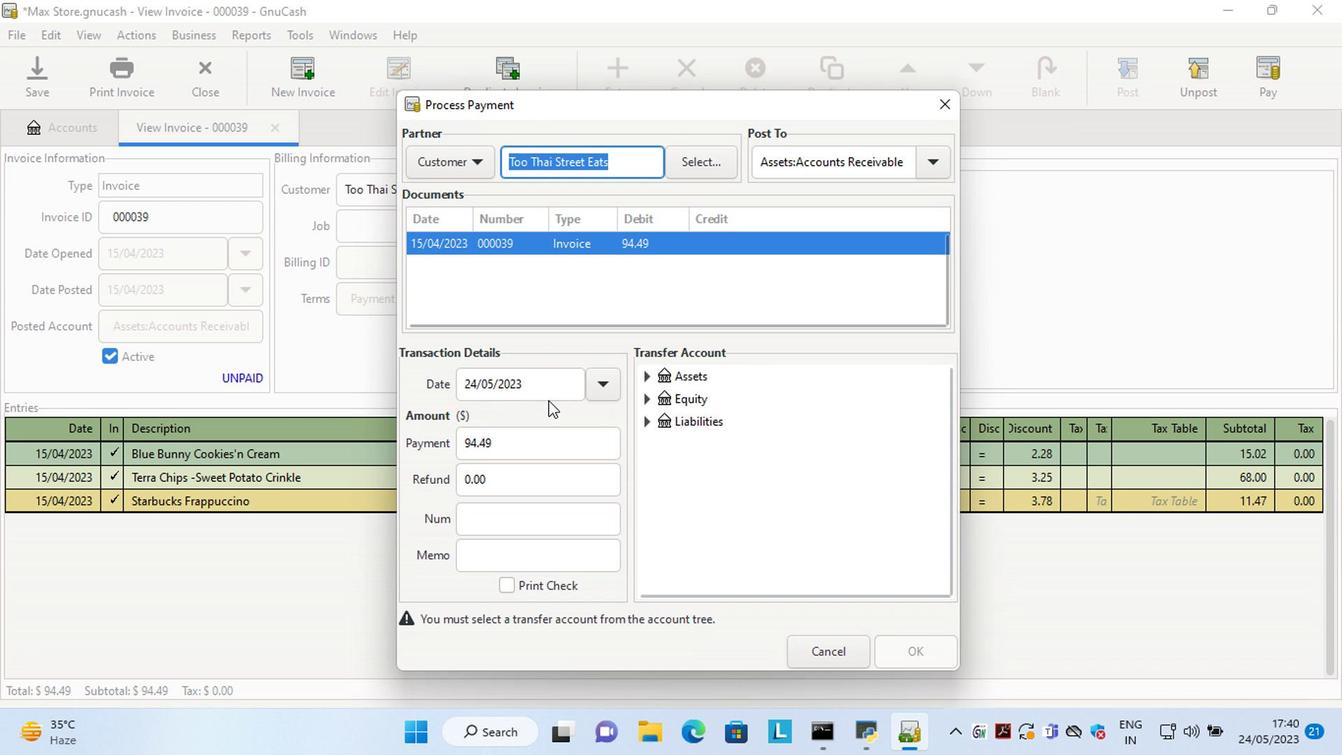 
Action: Mouse pressed left at (541, 391)
Screenshot: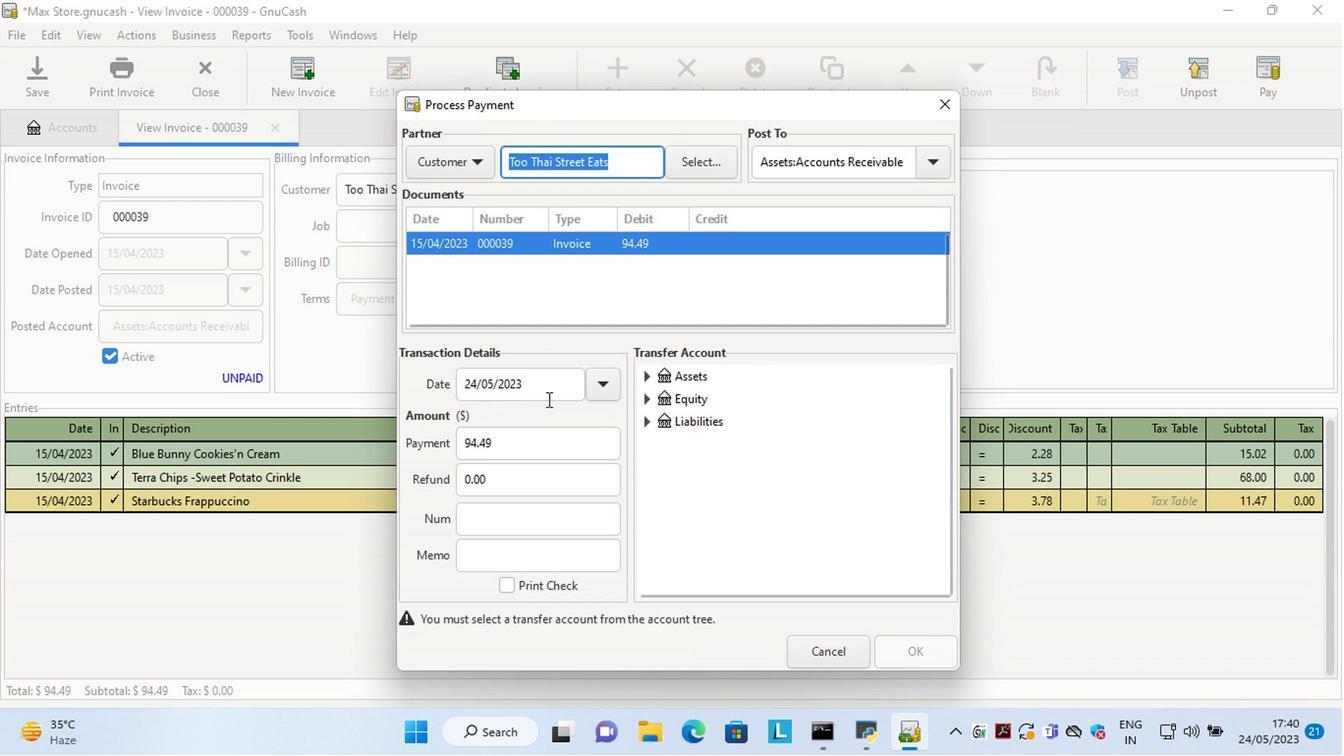 
Action: Key pressed <Key.left><Key.left><Key.left><Key.left><Key.left><Key.left><Key.left><Key.left><Key.left><Key.left><Key.left><Key.left><Key.left><Key.left><Key.delete><Key.delete>15
Screenshot: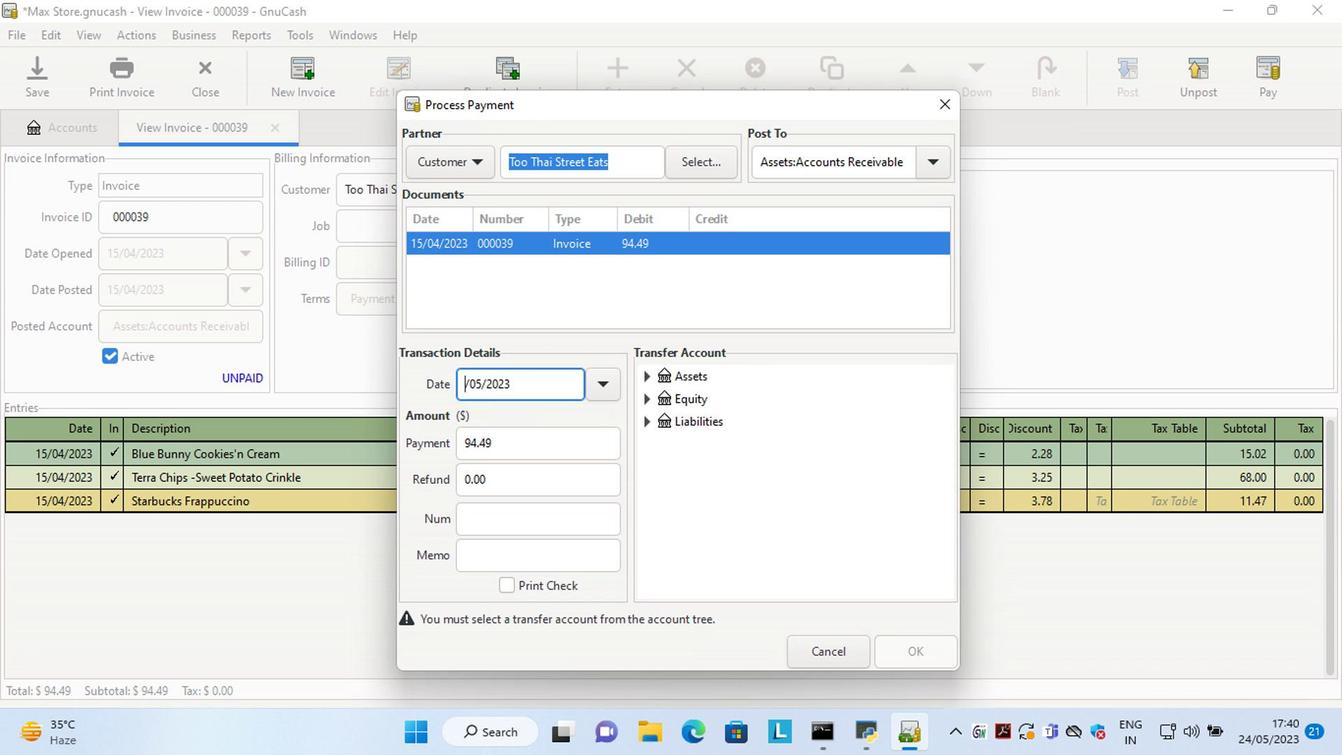 
Action: Mouse moved to (643, 377)
Screenshot: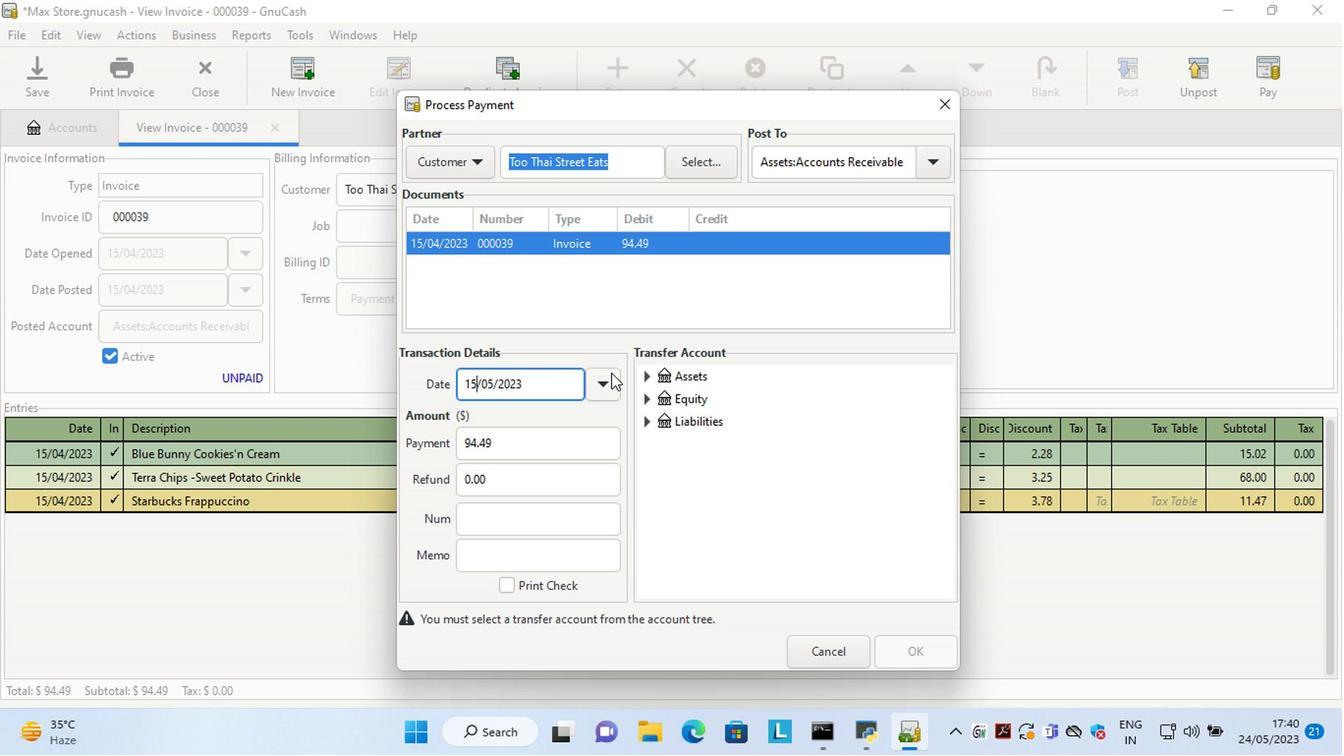 
Action: Mouse pressed left at (643, 377)
Screenshot: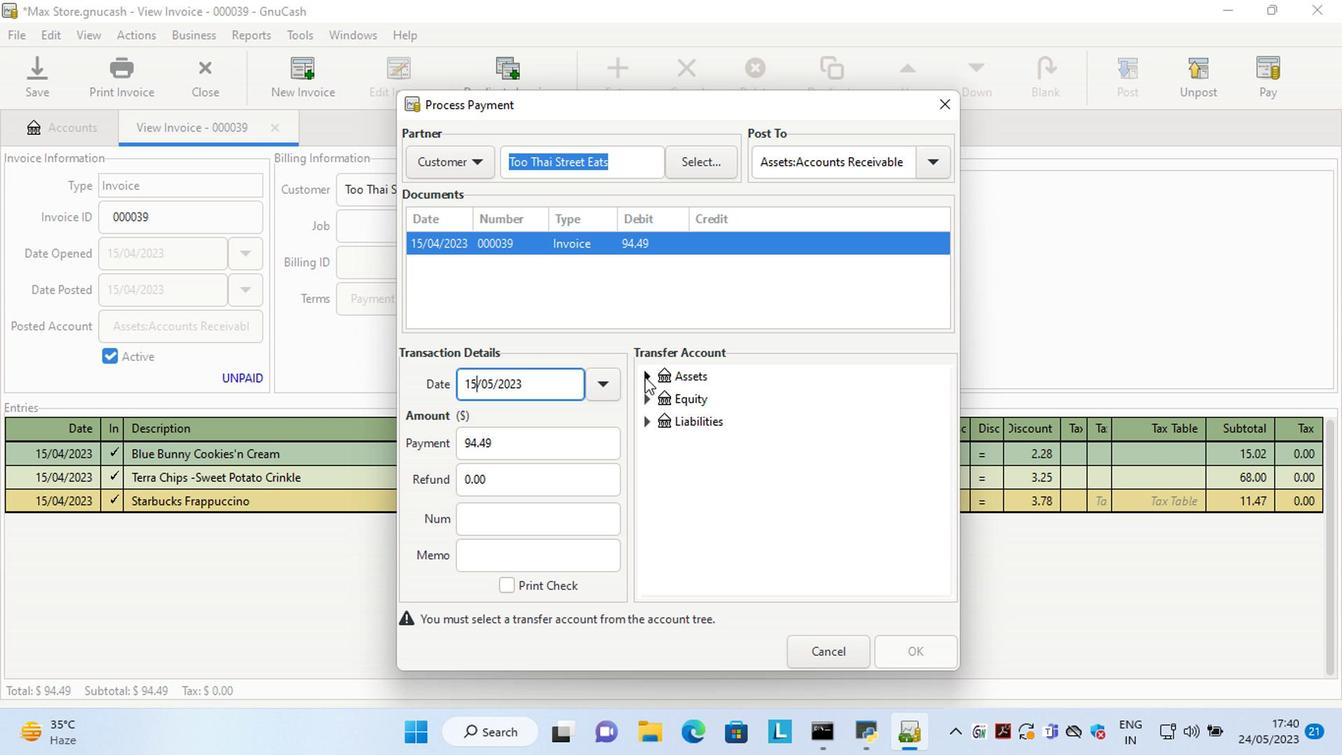 
Action: Mouse moved to (660, 402)
Screenshot: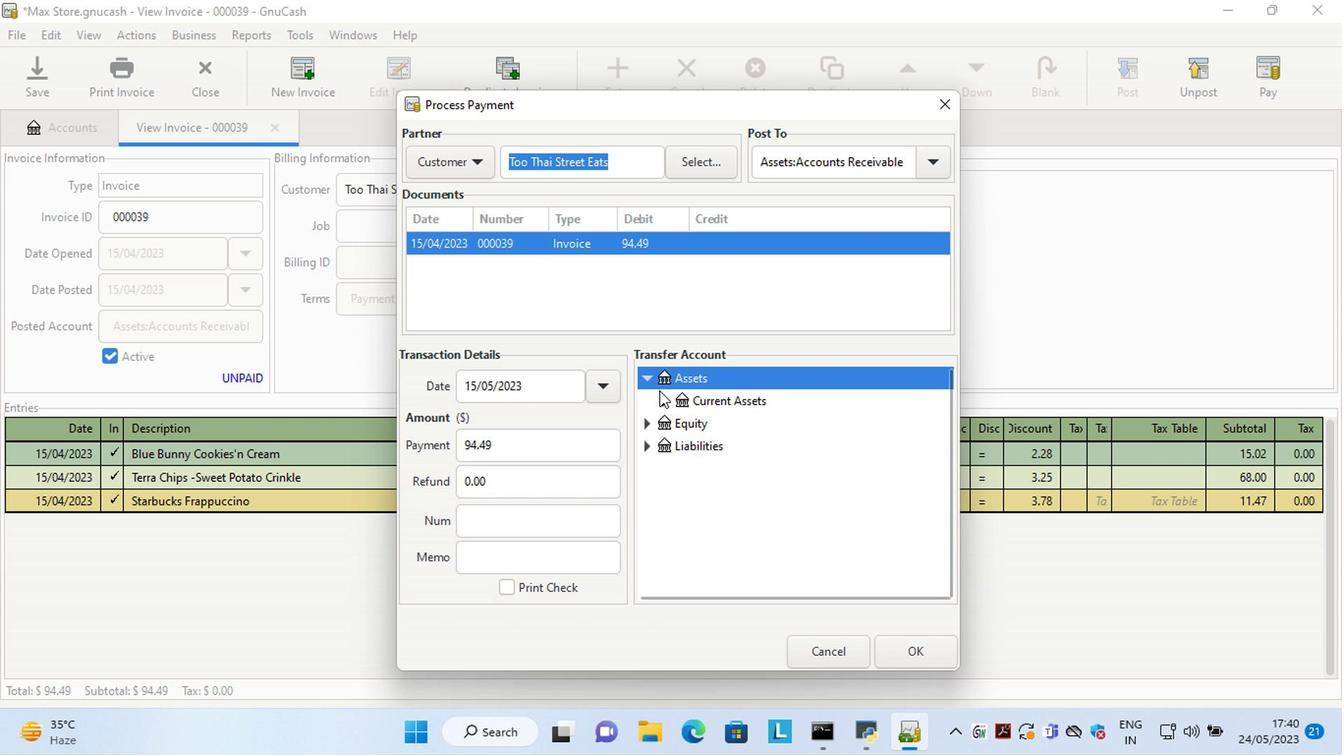 
Action: Mouse pressed left at (660, 402)
Screenshot: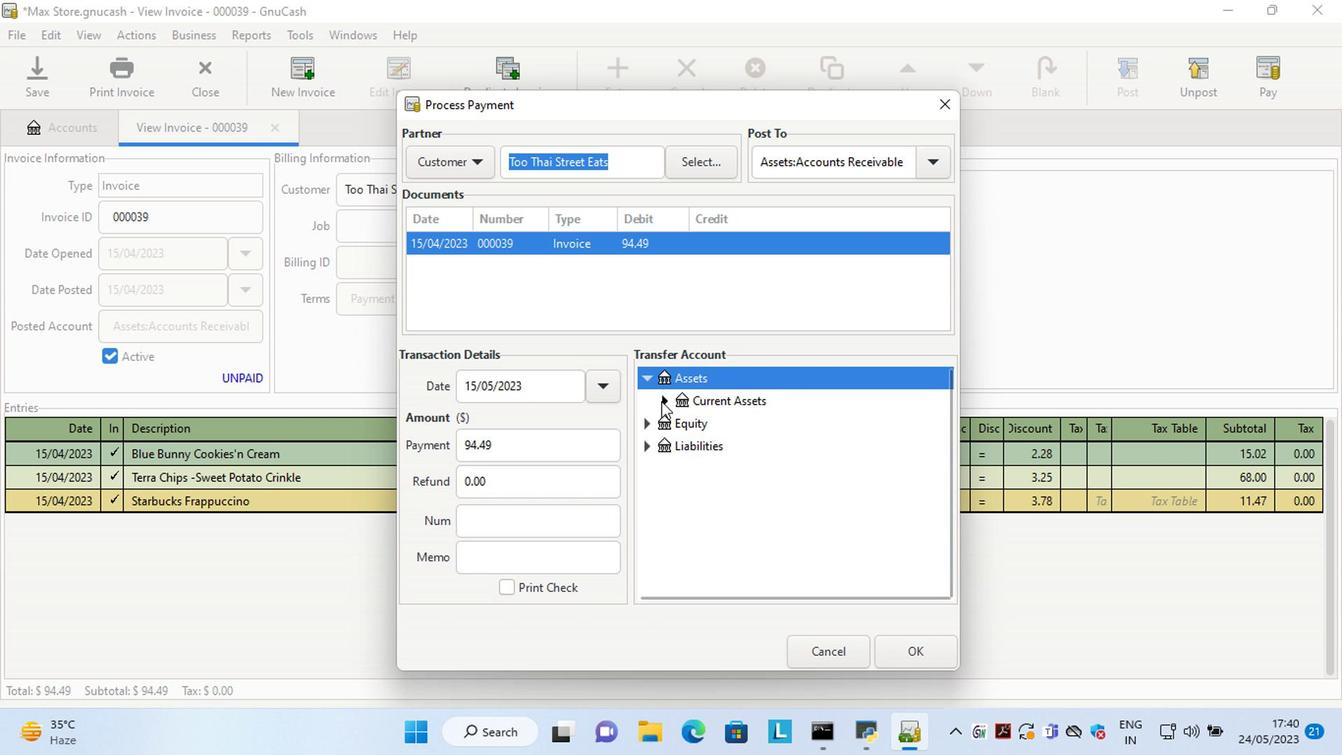 
Action: Mouse moved to (708, 423)
Screenshot: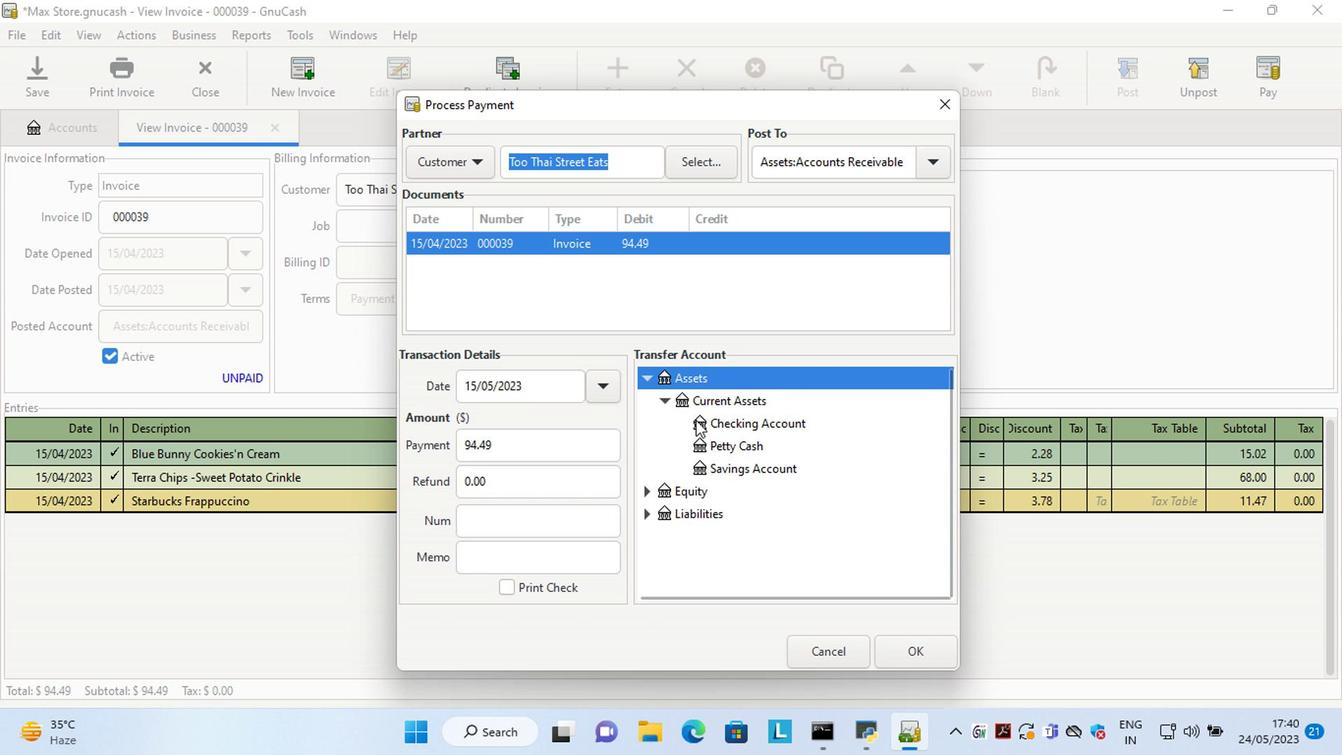 
Action: Mouse pressed left at (708, 423)
Screenshot: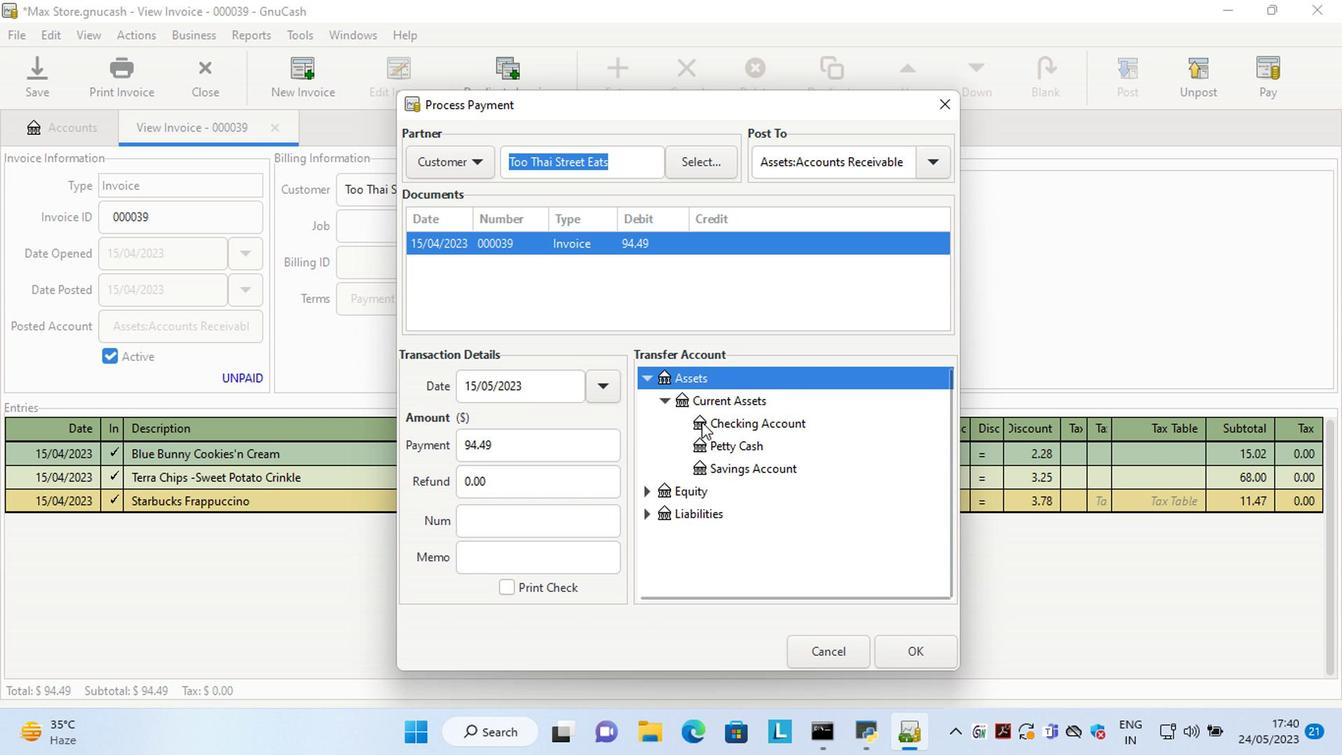 
Action: Mouse moved to (906, 655)
Screenshot: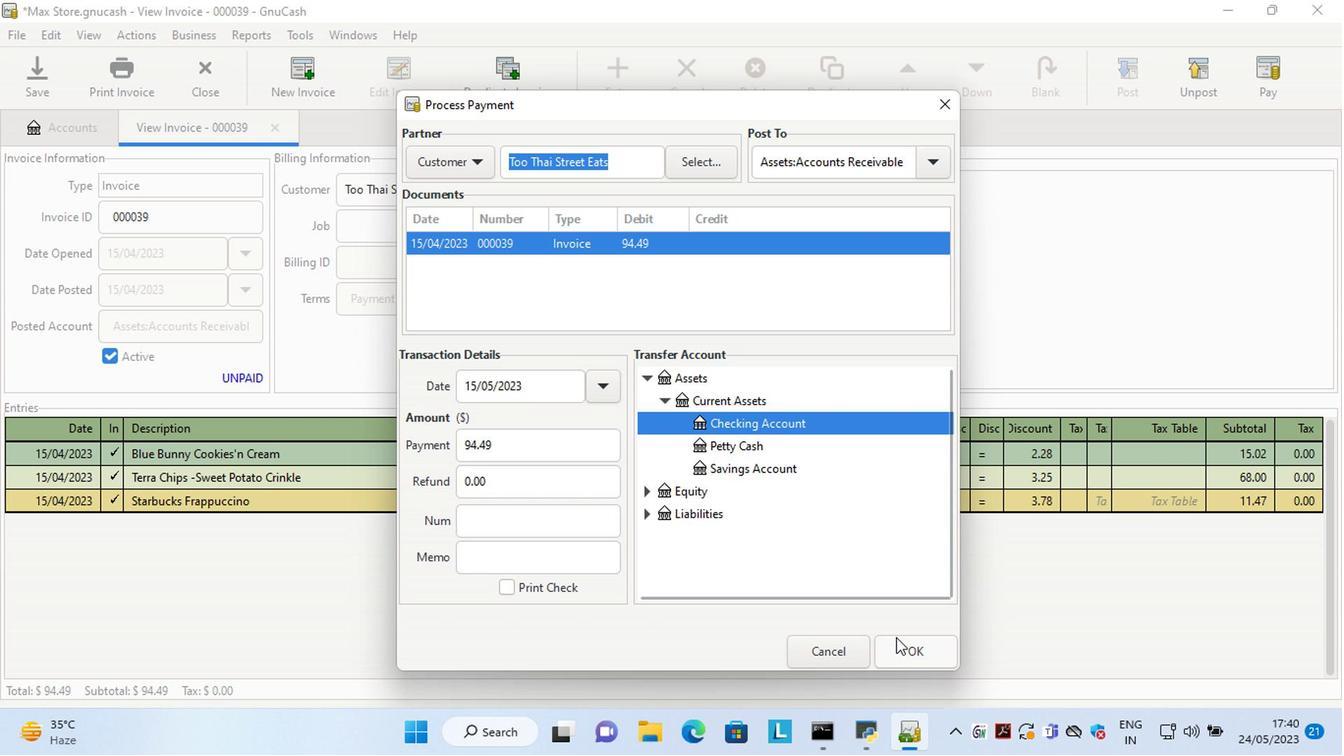 
Action: Mouse pressed left at (906, 651)
Screenshot: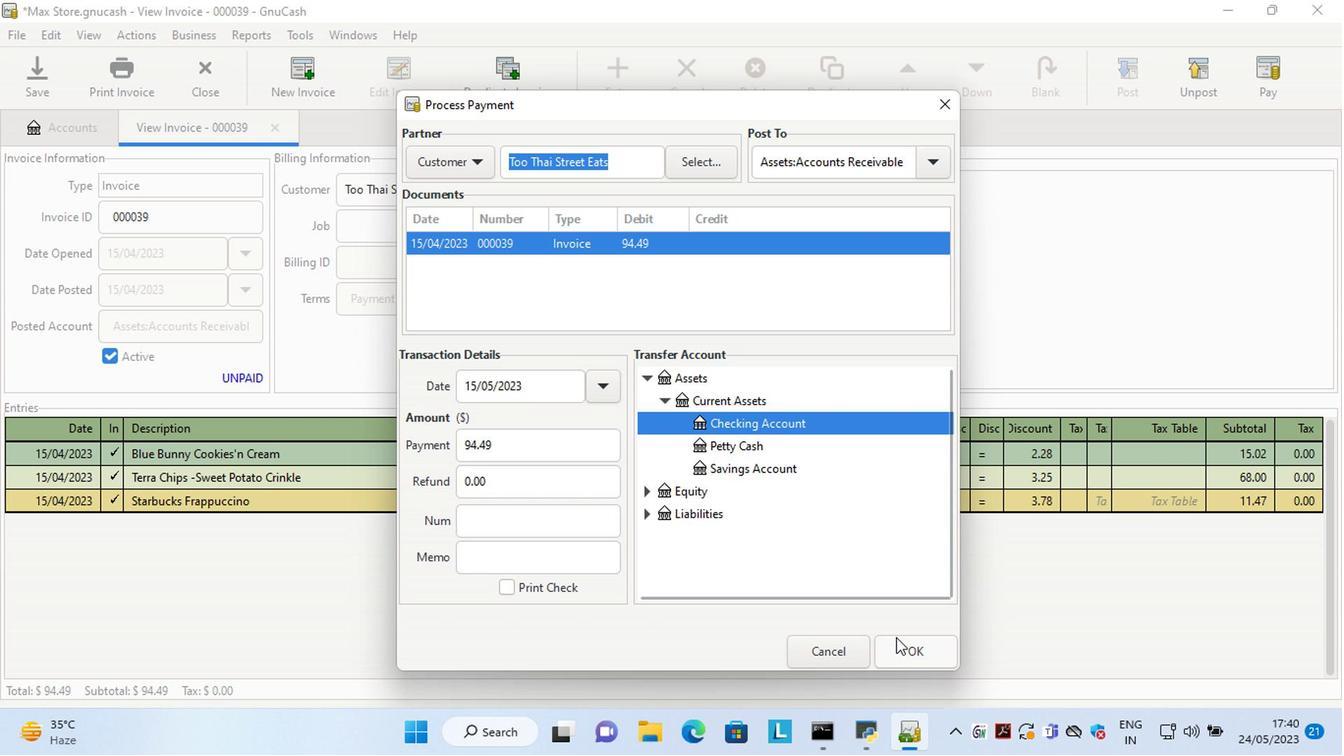 
Action: Mouse moved to (909, 666)
Screenshot: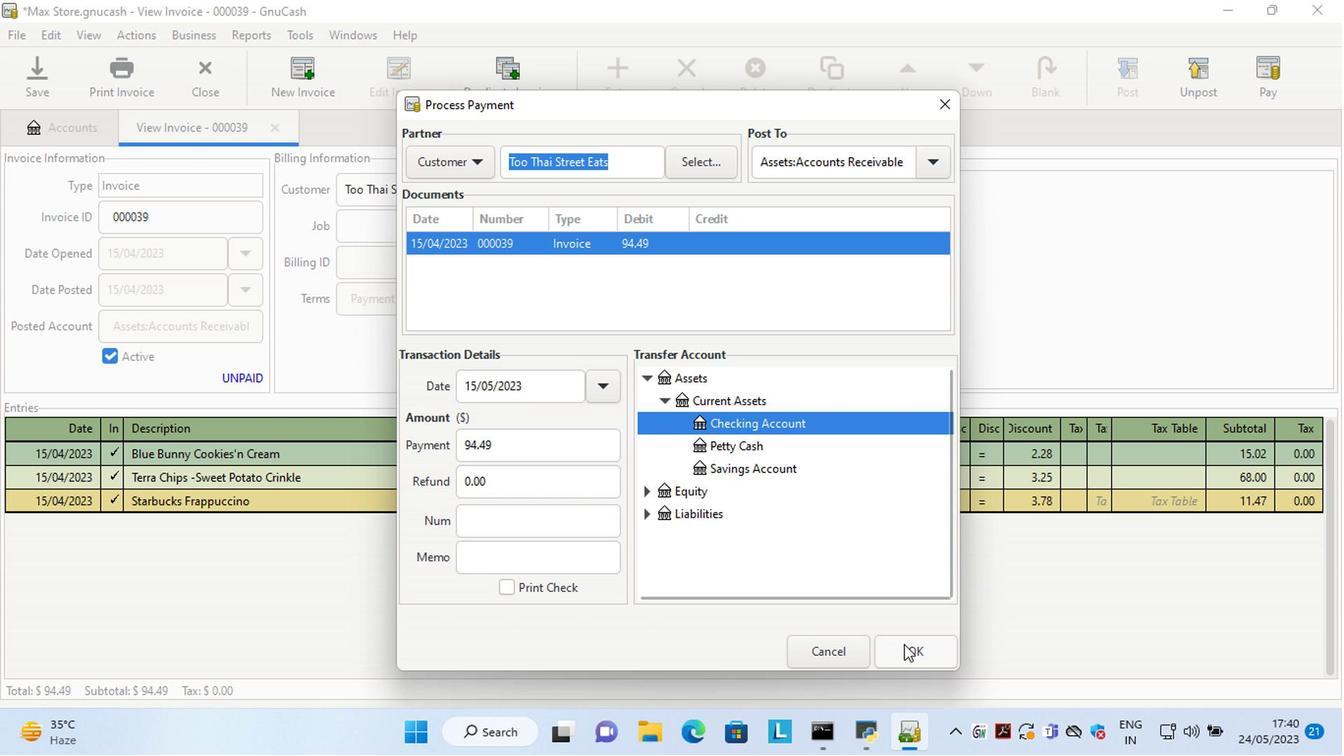 
Action: Mouse pressed left at (909, 666)
Screenshot: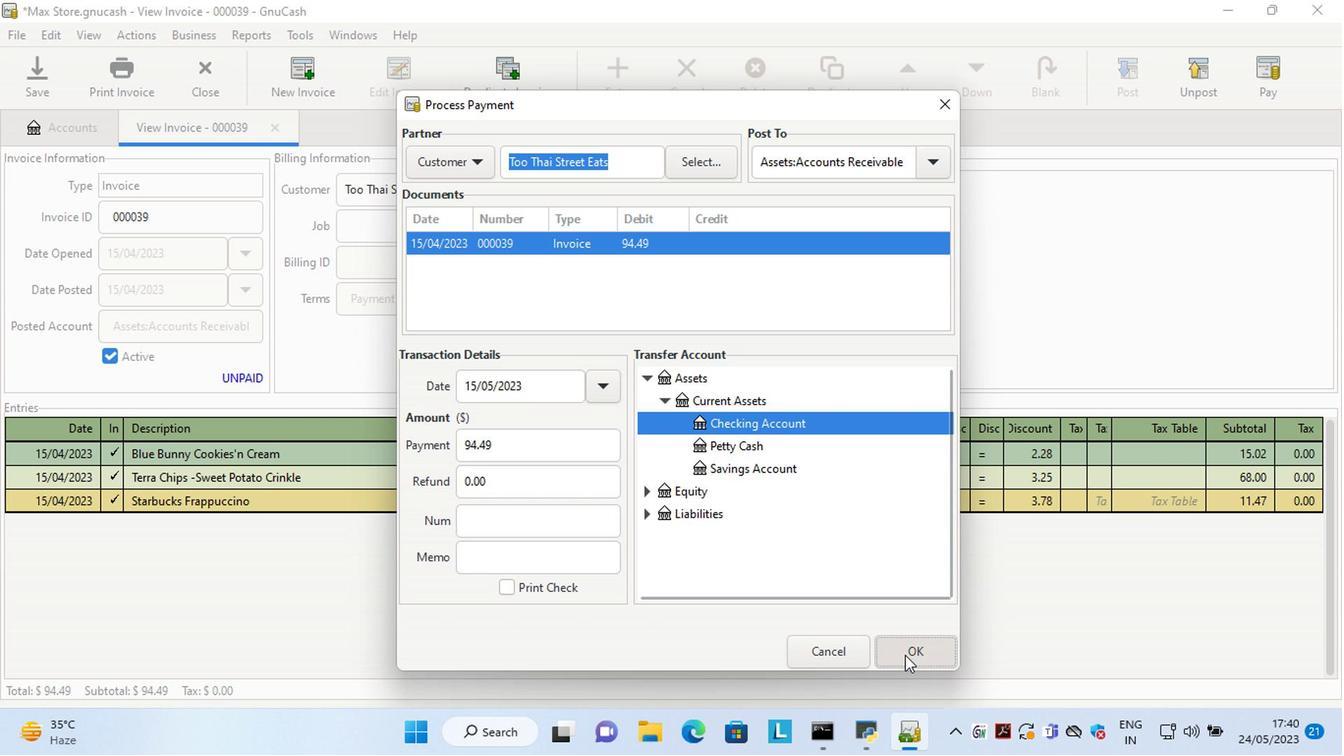 
Action: Mouse moved to (117, 62)
Screenshot: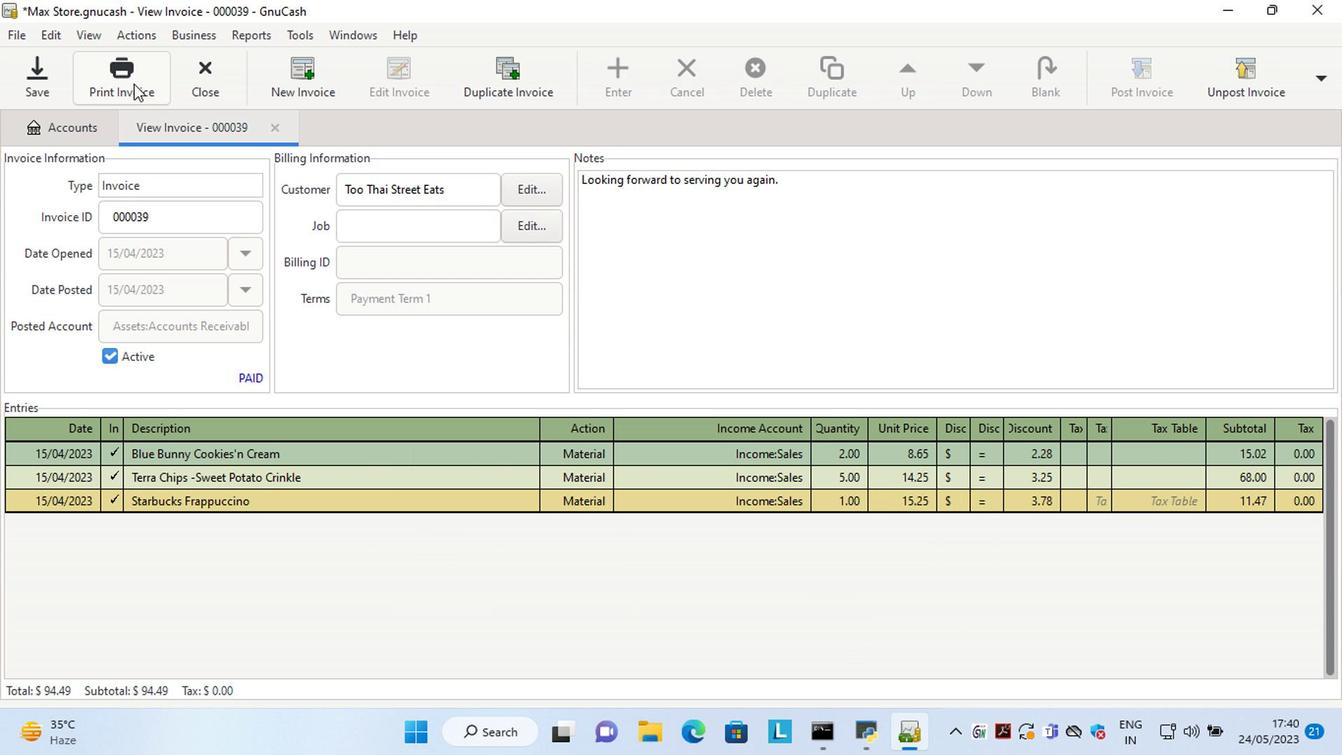 
Action: Mouse pressed left at (117, 62)
Screenshot: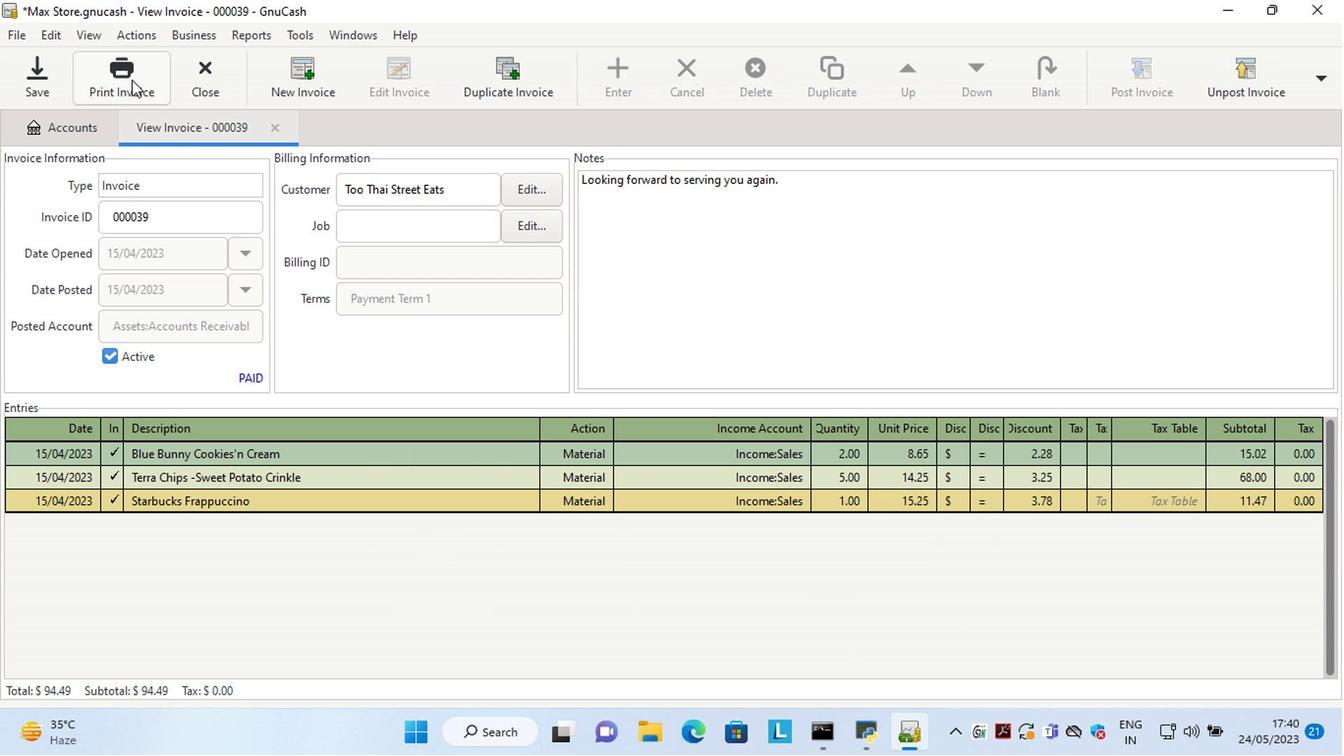 
Action: Mouse moved to (488, 67)
Screenshot: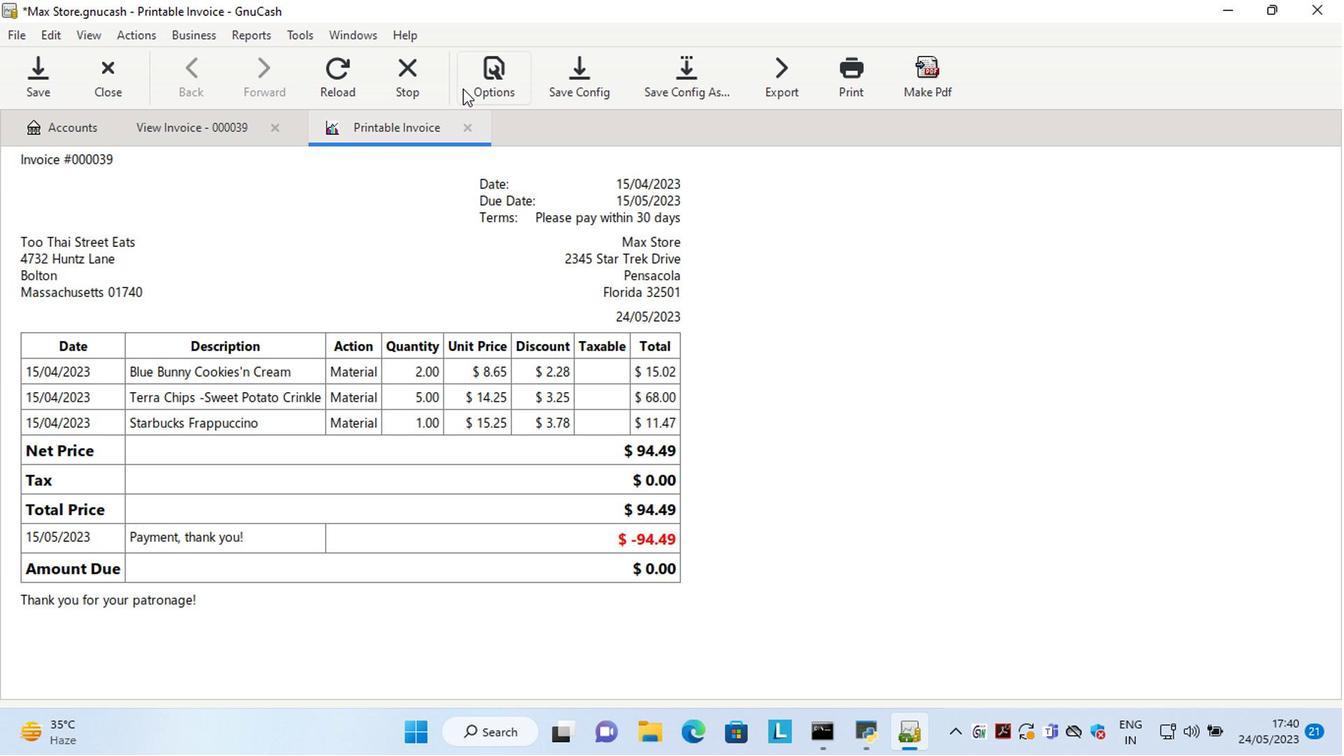 
Action: Mouse pressed left at (488, 67)
Screenshot: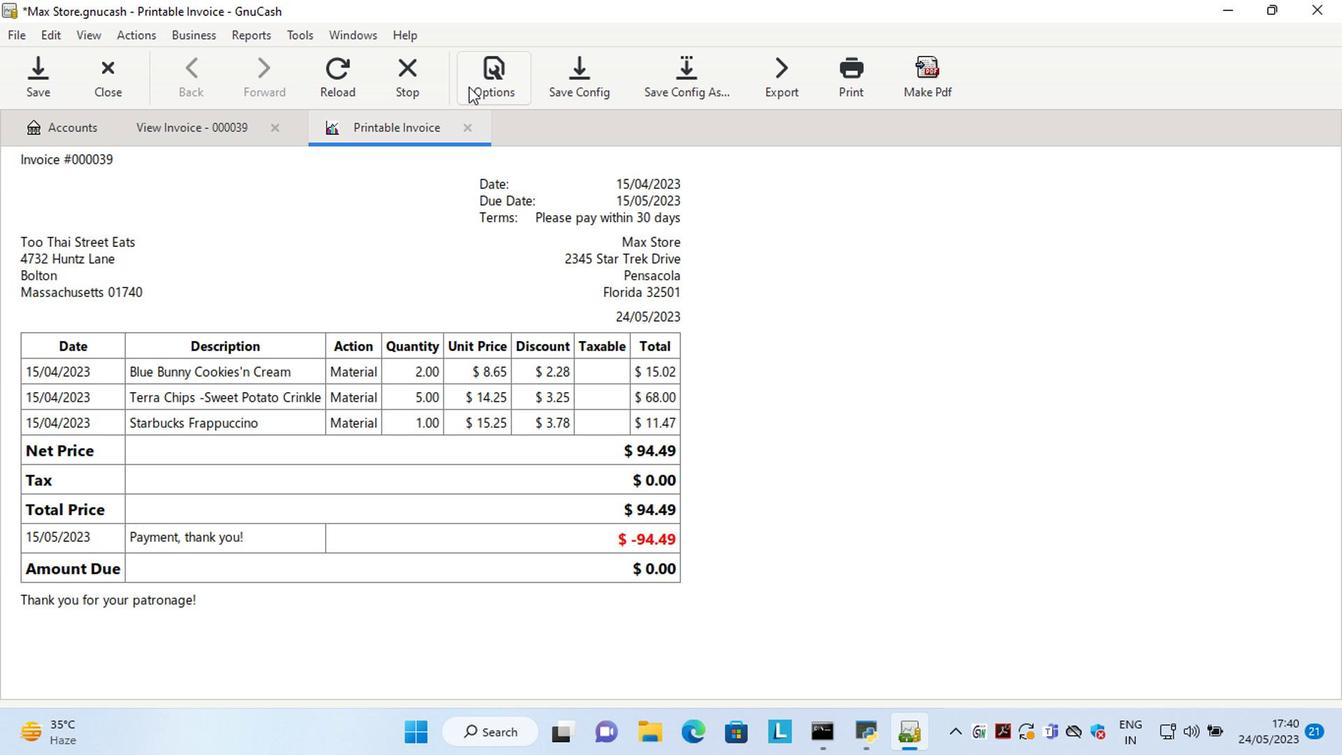 
Action: Mouse moved to (202, 197)
Screenshot: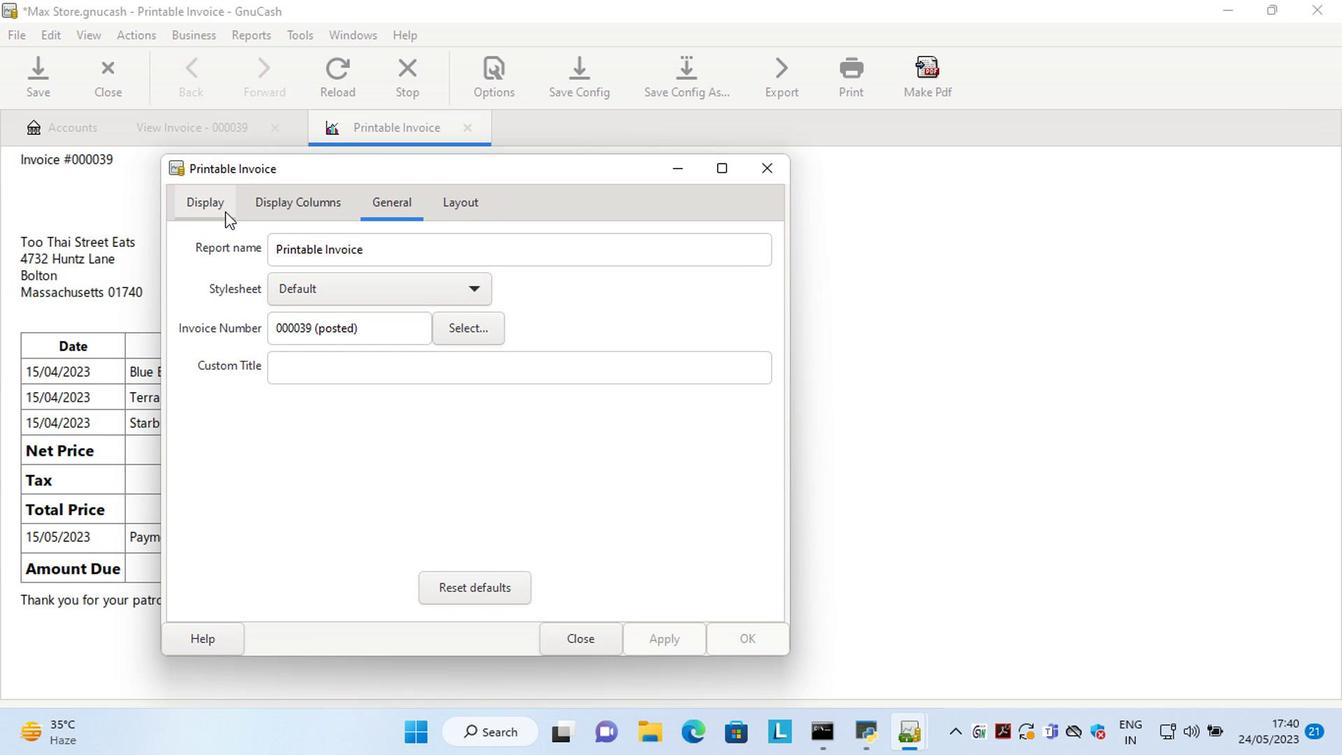 
Action: Mouse pressed left at (202, 197)
Screenshot: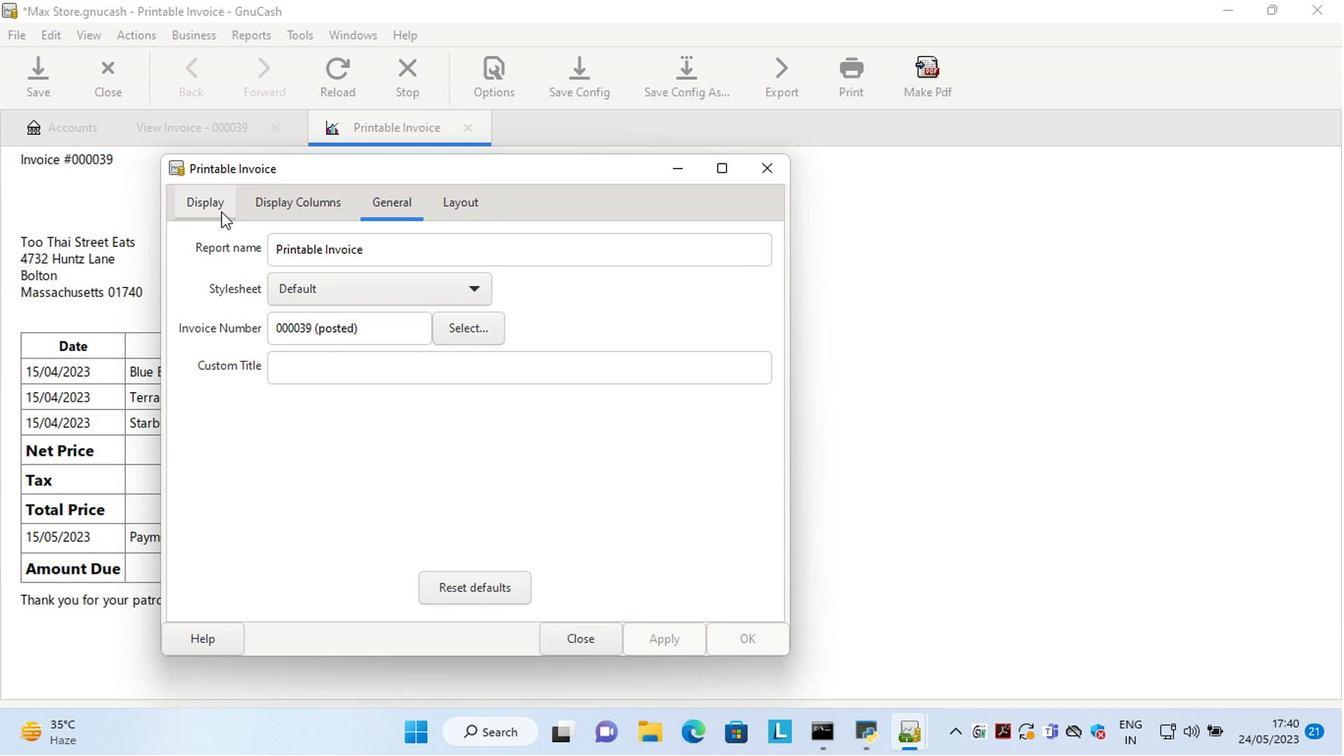 
Action: Mouse moved to (363, 423)
Screenshot: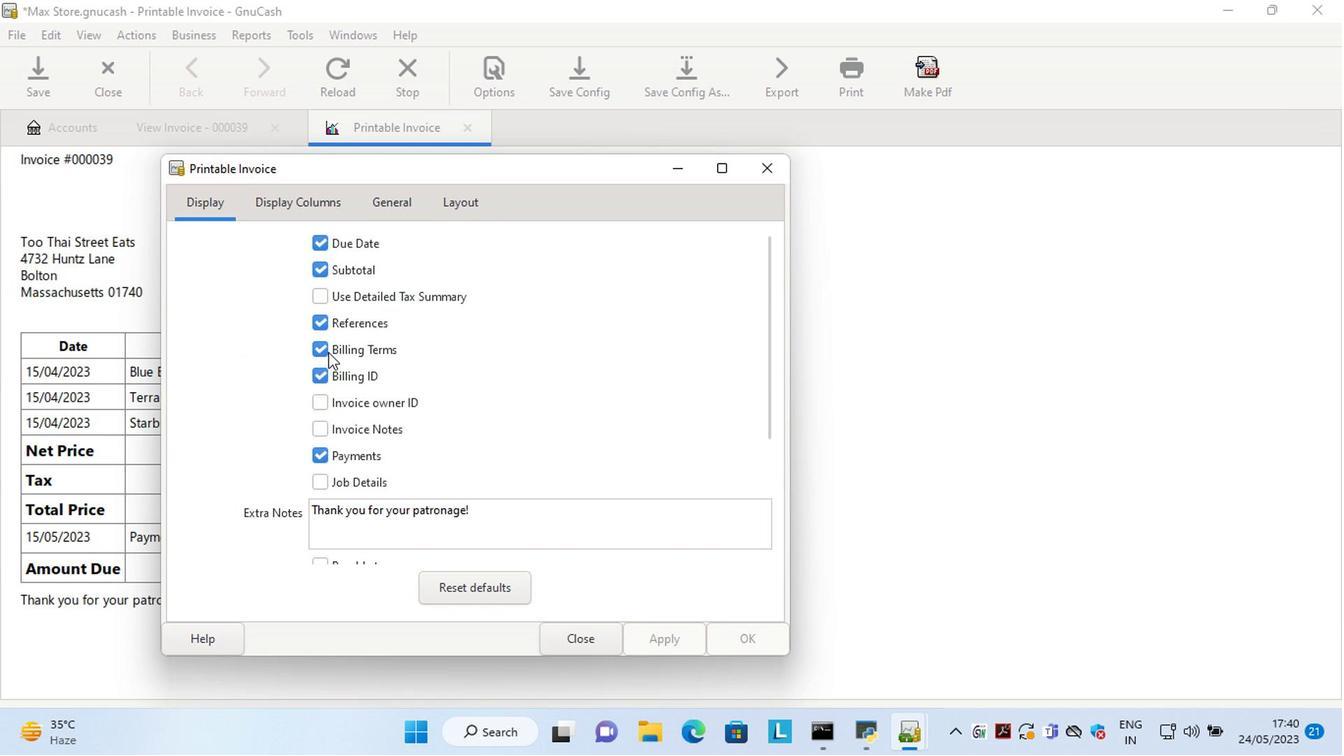 
Action: Mouse pressed left at (363, 423)
Screenshot: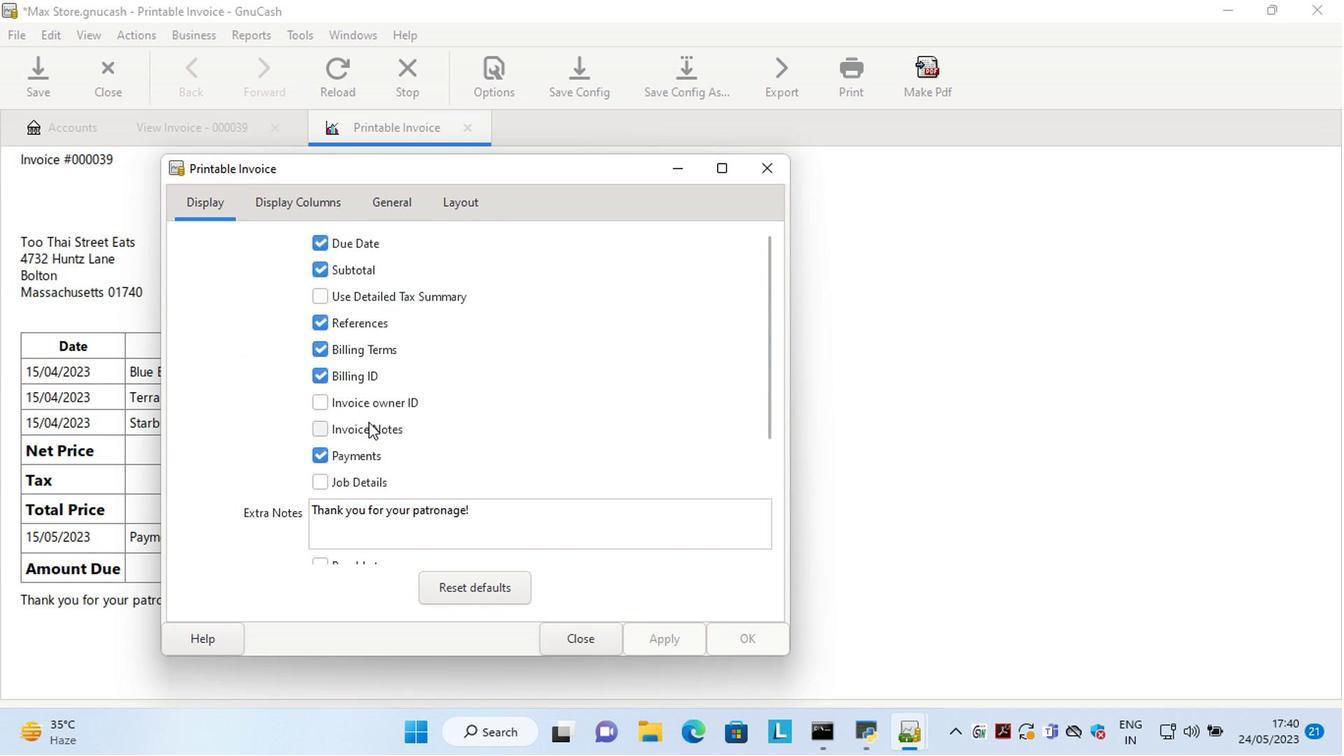 
Action: Mouse moved to (669, 649)
Screenshot: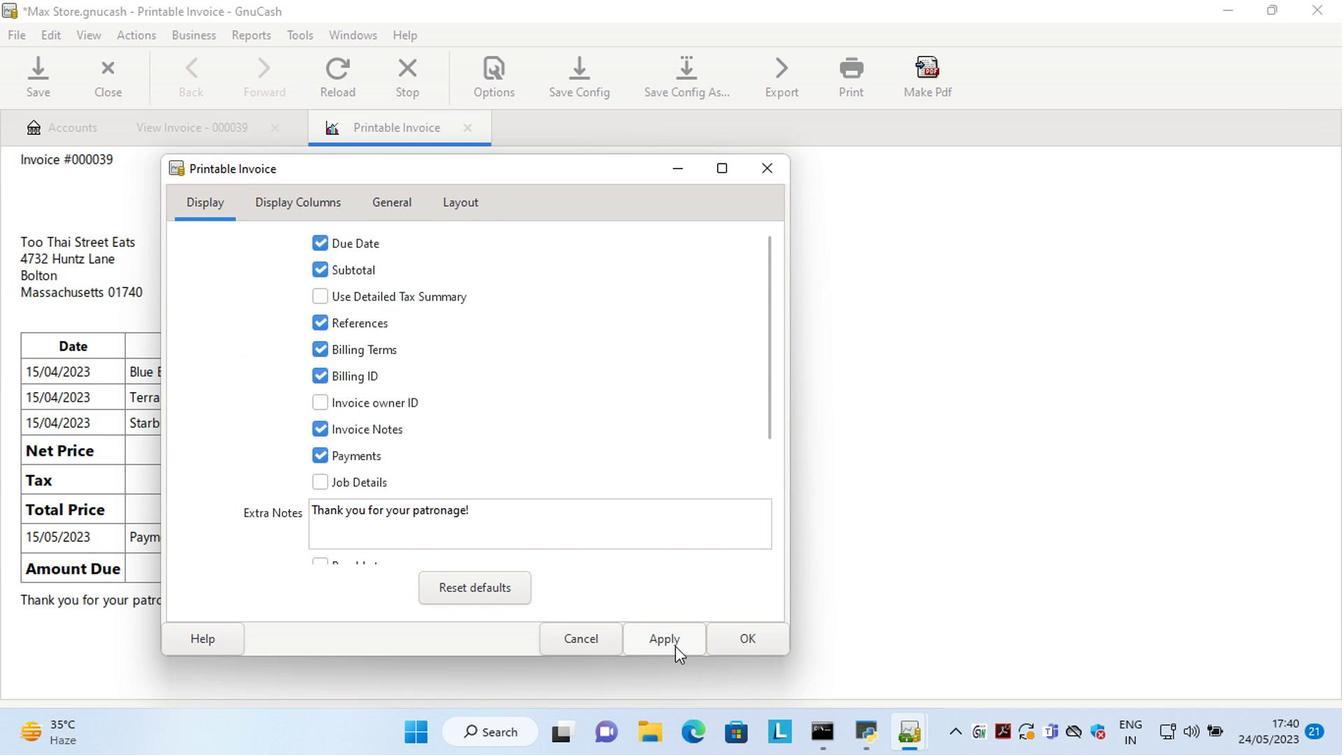 
Action: Mouse pressed left at (669, 649)
Screenshot: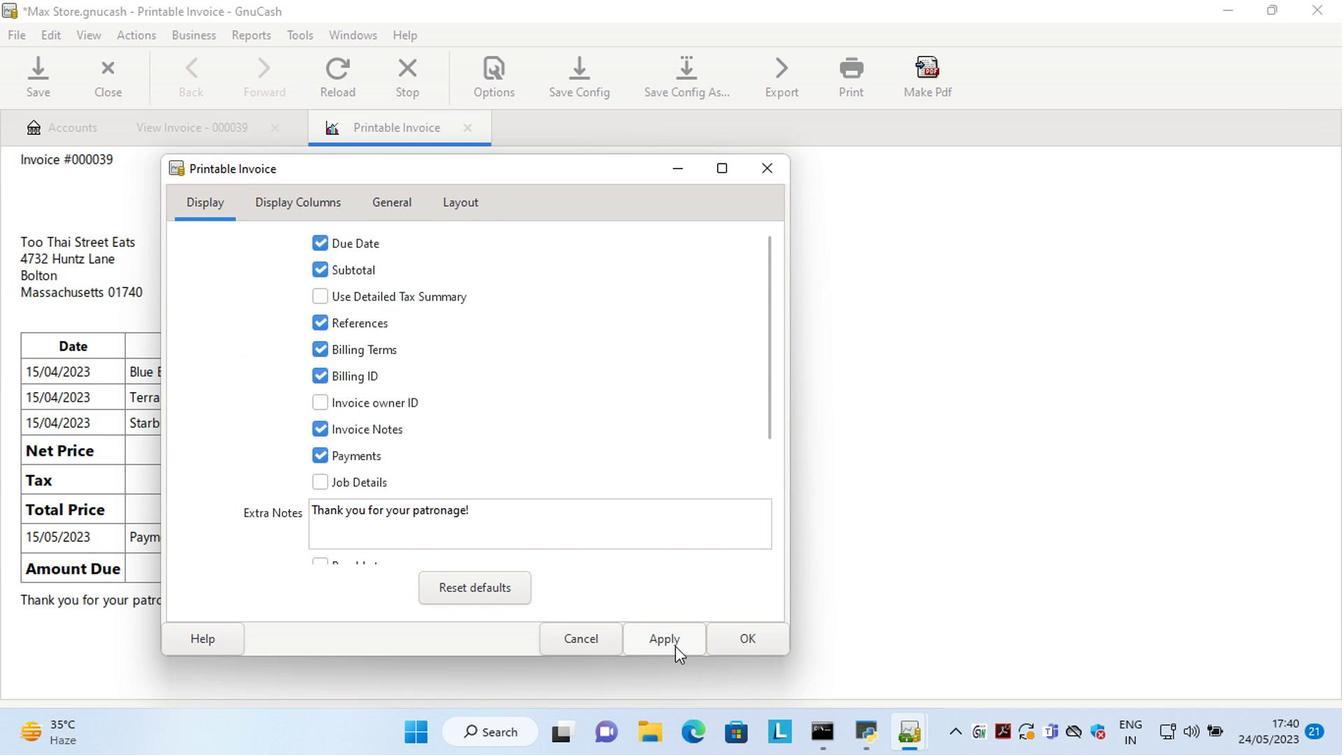 
Action: Mouse moved to (559, 648)
Screenshot: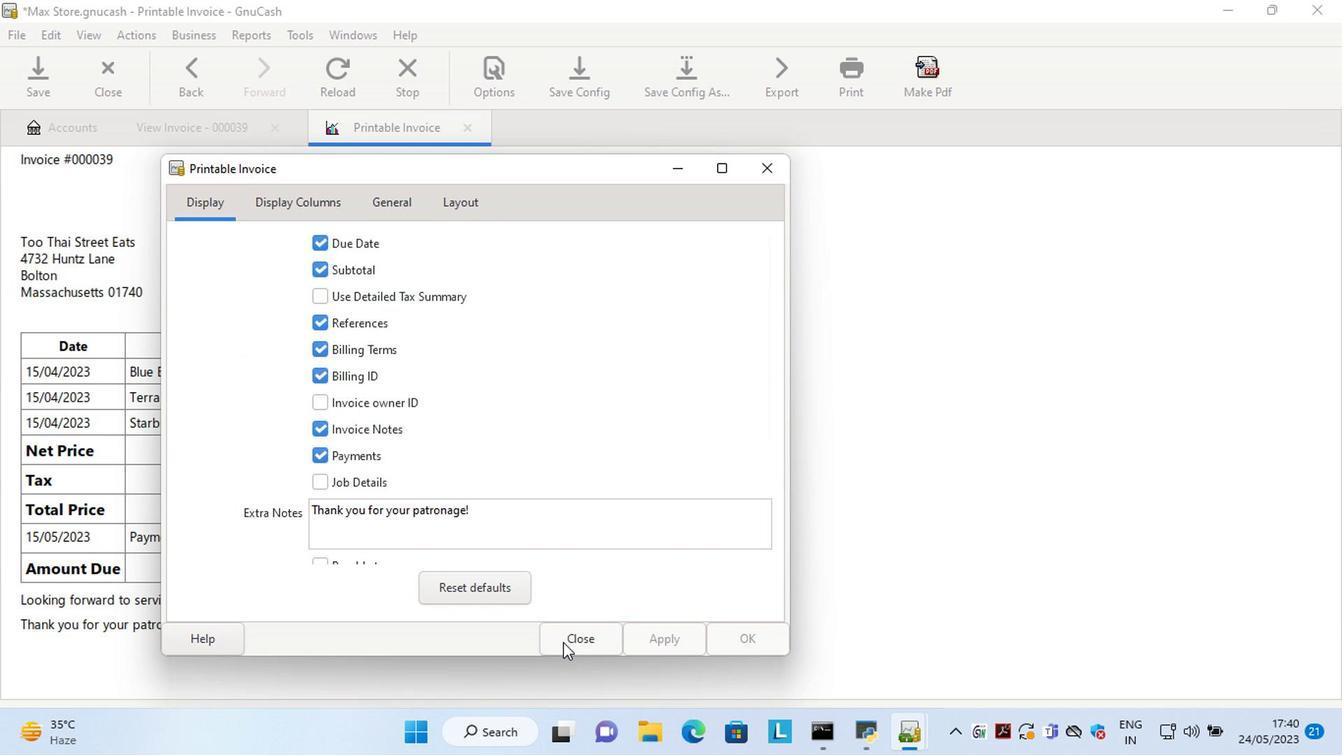 
Action: Mouse pressed left at (559, 648)
Screenshot: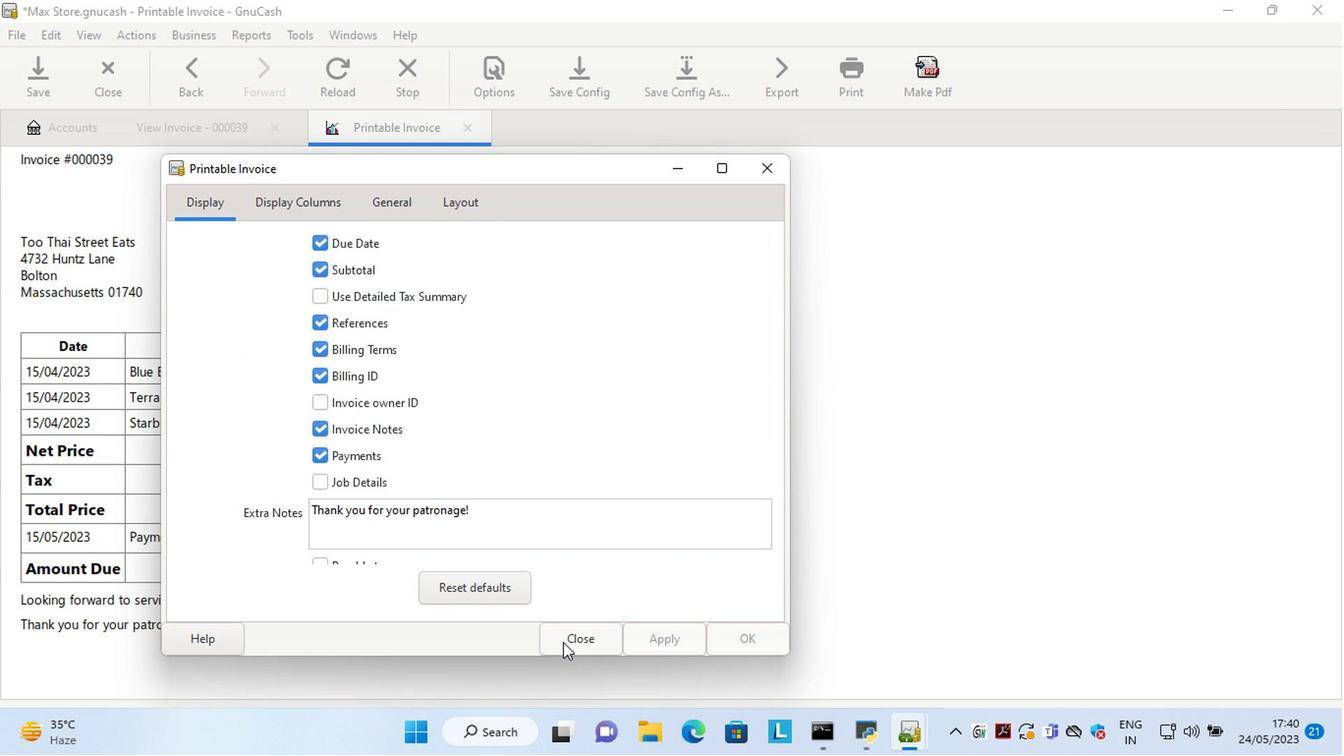 
Action: Mouse moved to (748, 400)
Screenshot: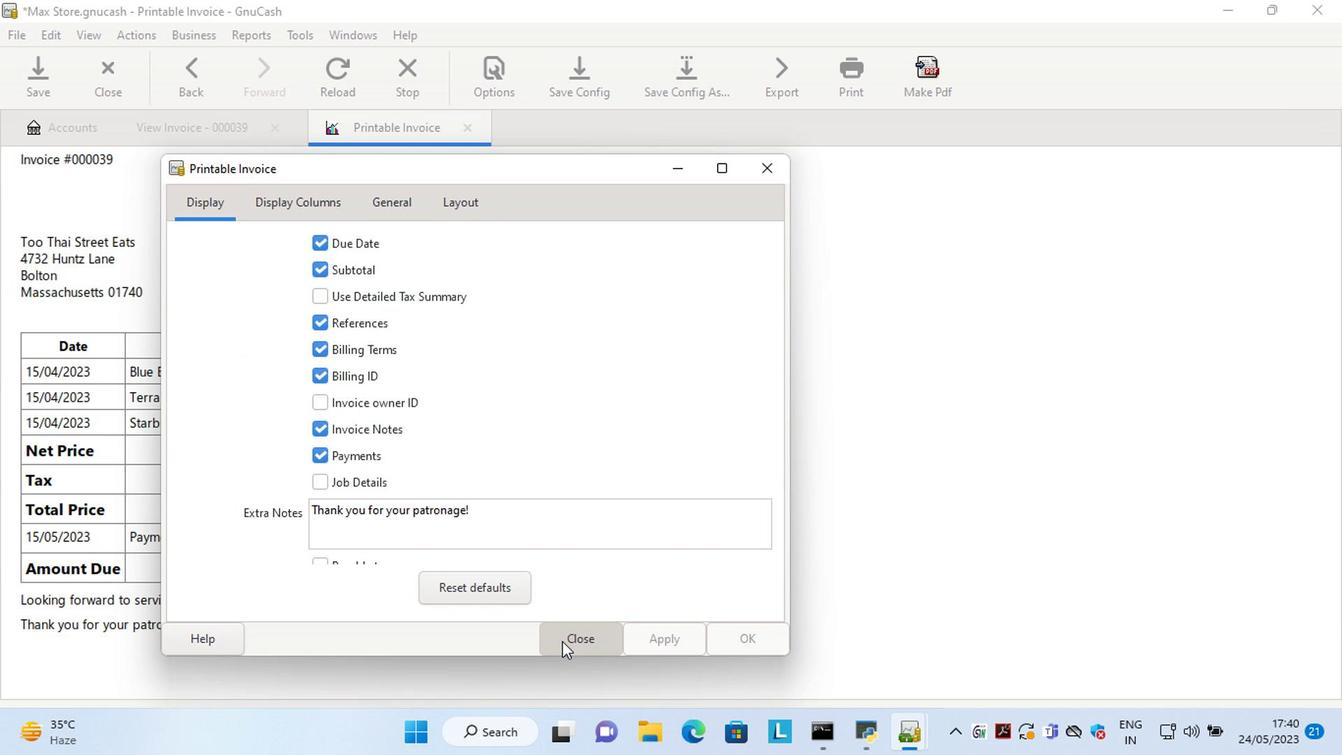 
